 Task: Look for space in Humen, China from 7th July, 2023 to 14th July, 2023 for 1 adult in price range Rs.6000 to Rs.14000. Place can be shared room with 1  bedroom having 1 bed and 1 bathroom. Property type can be house, flat, guest house, hotel. Booking option can be shelf check-in. Required host language is Chinese (Simplified).
Action: Mouse moved to (492, 178)
Screenshot: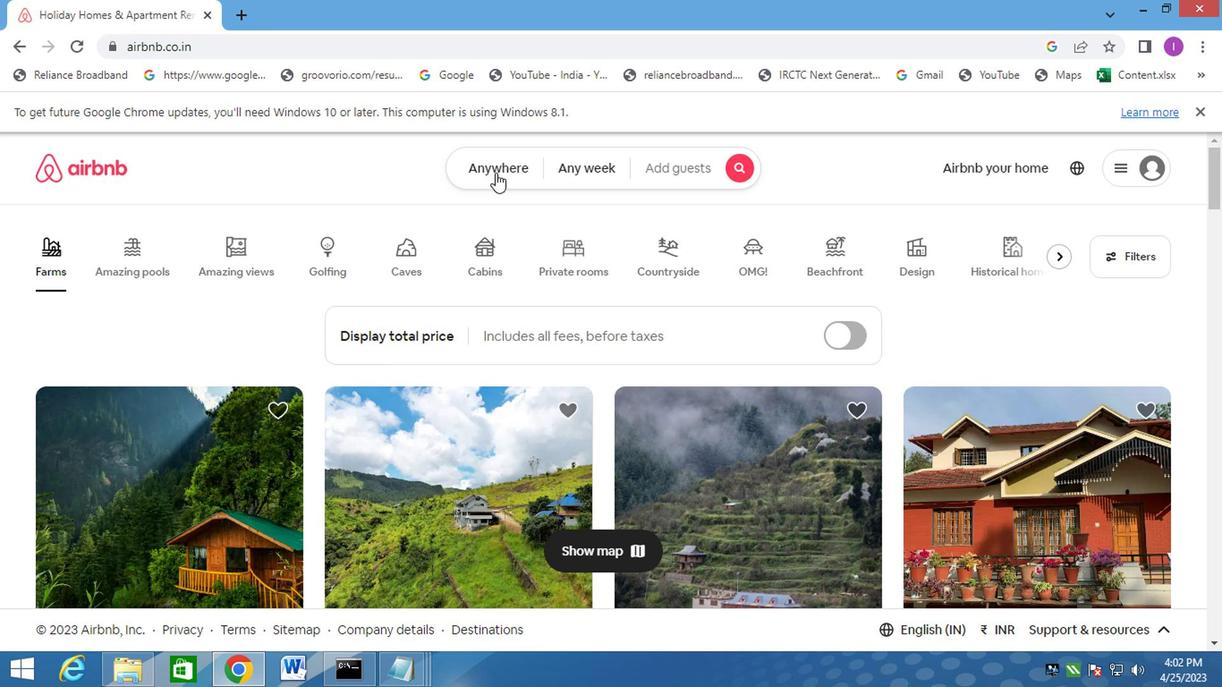 
Action: Mouse pressed left at (492, 178)
Screenshot: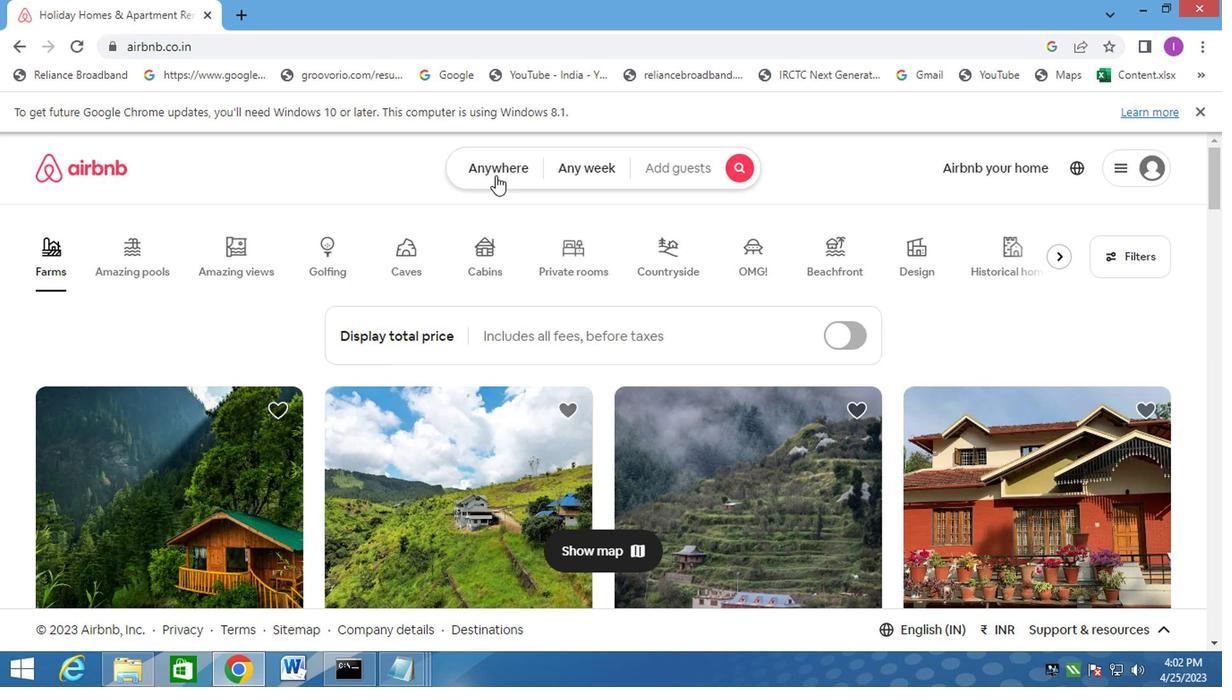 
Action: Mouse moved to (442, 295)
Screenshot: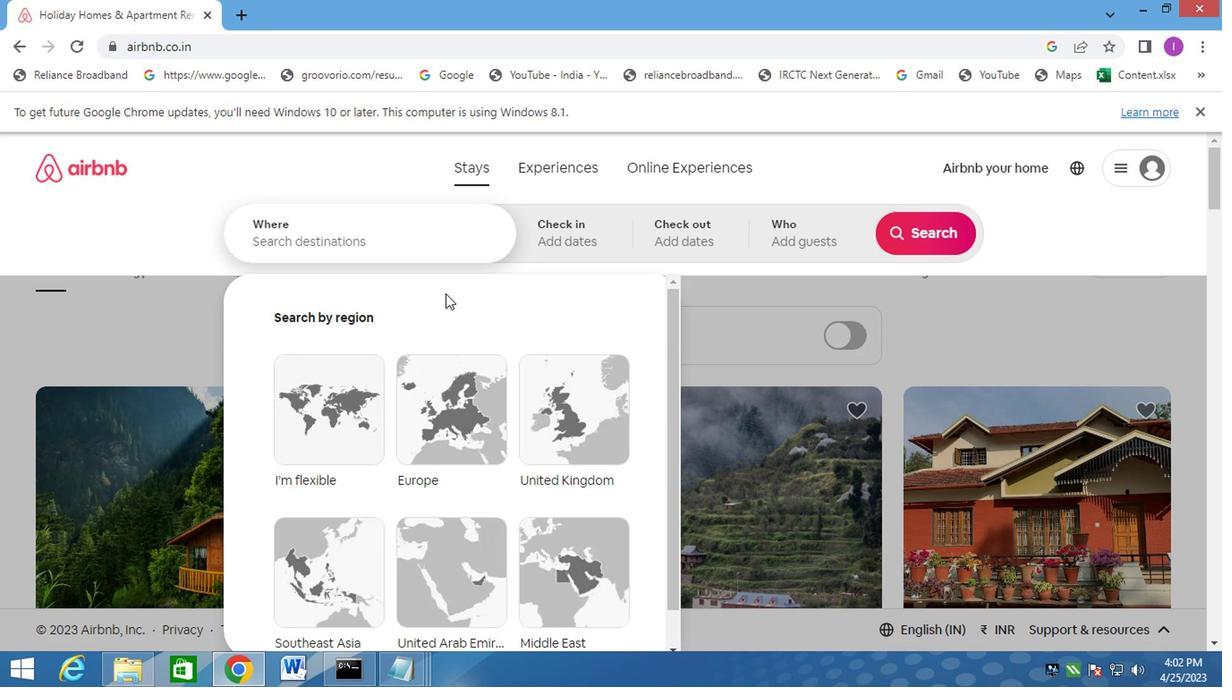 
Action: Key pressed humen
Screenshot: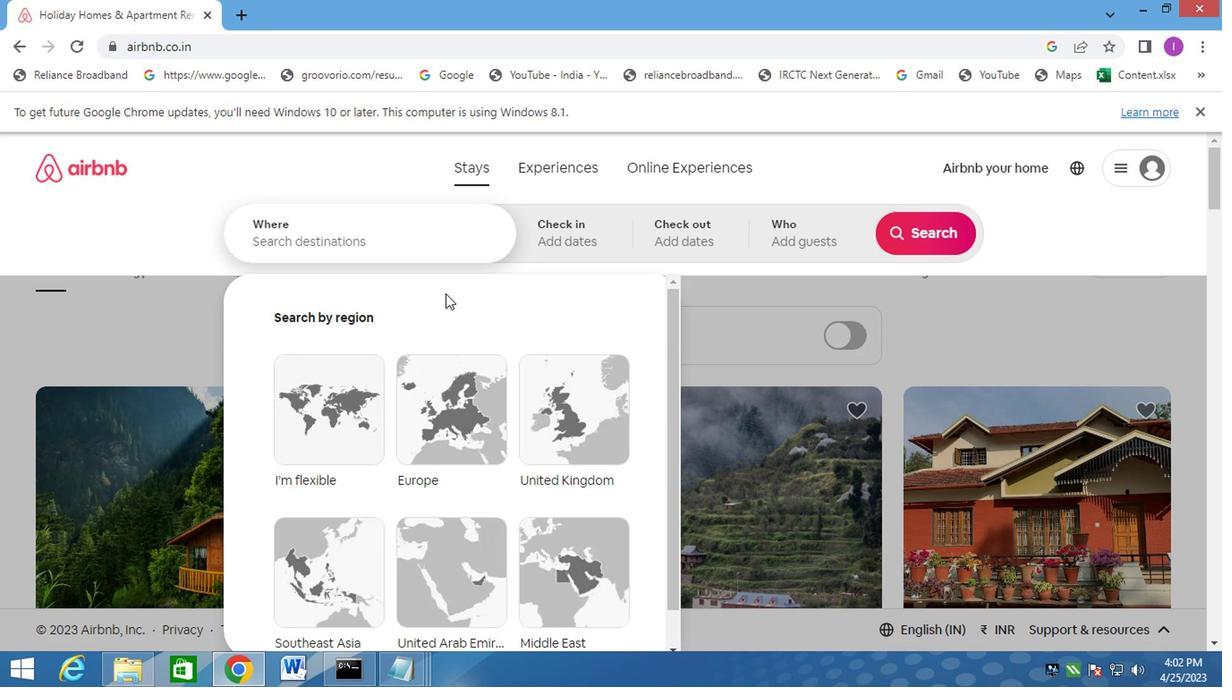 
Action: Mouse moved to (324, 231)
Screenshot: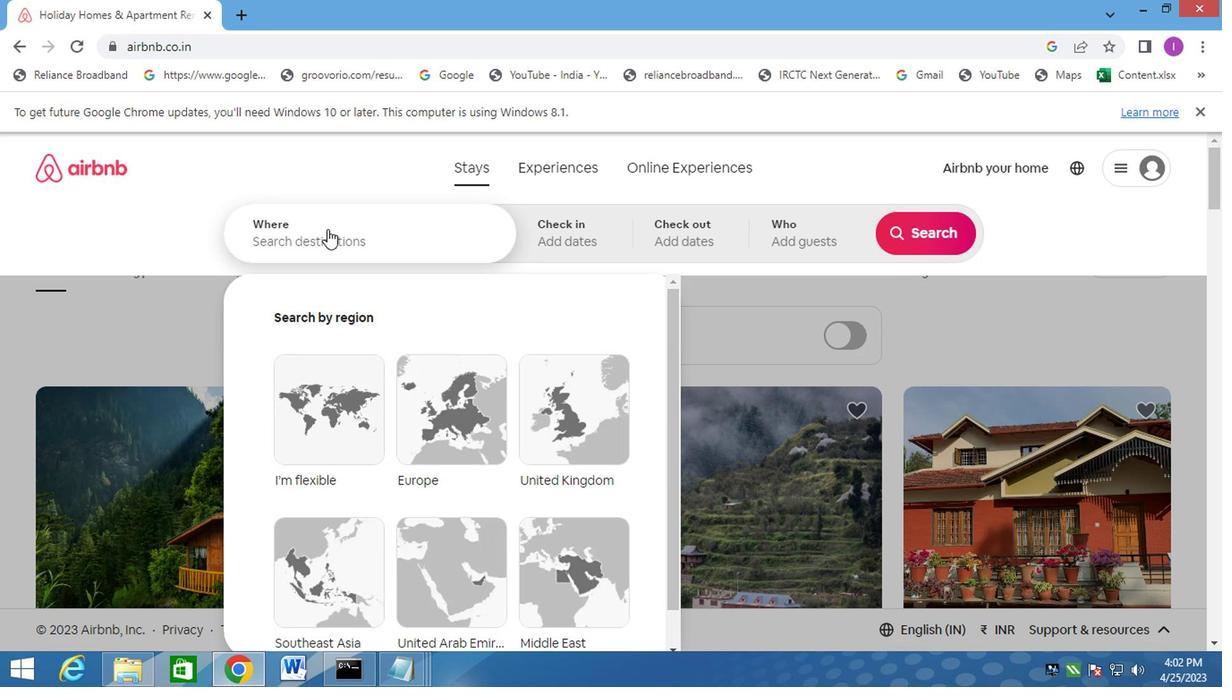 
Action: Mouse pressed left at (324, 231)
Screenshot: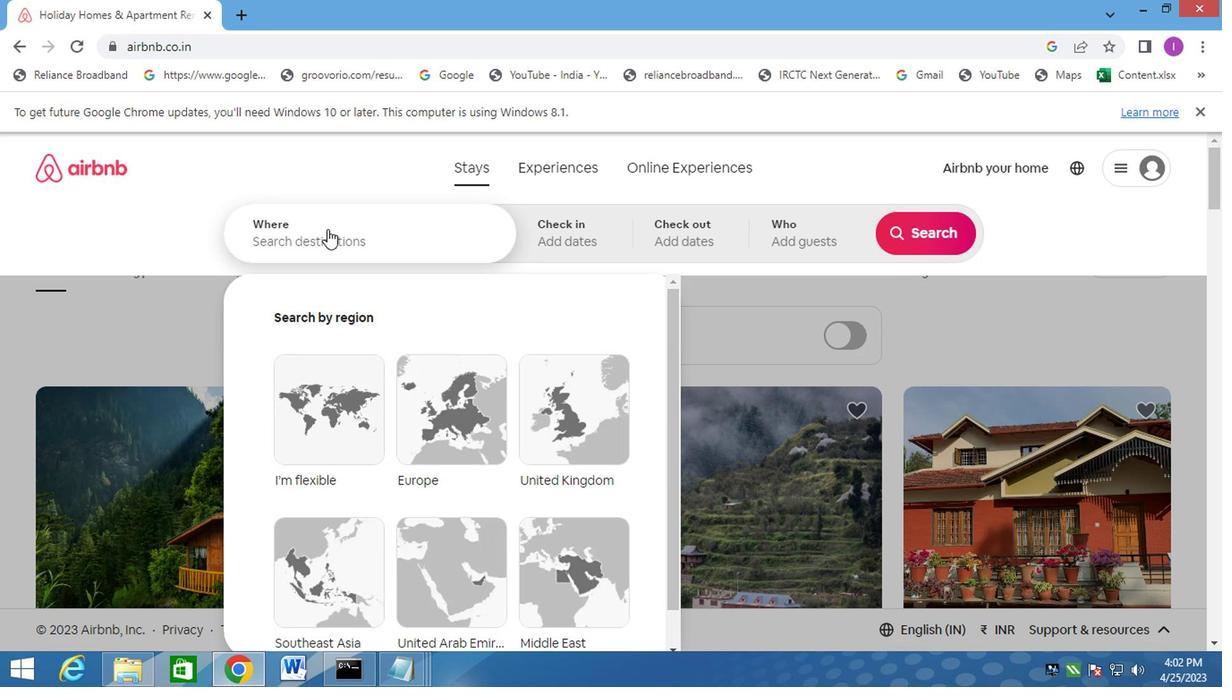 
Action: Mouse moved to (327, 231)
Screenshot: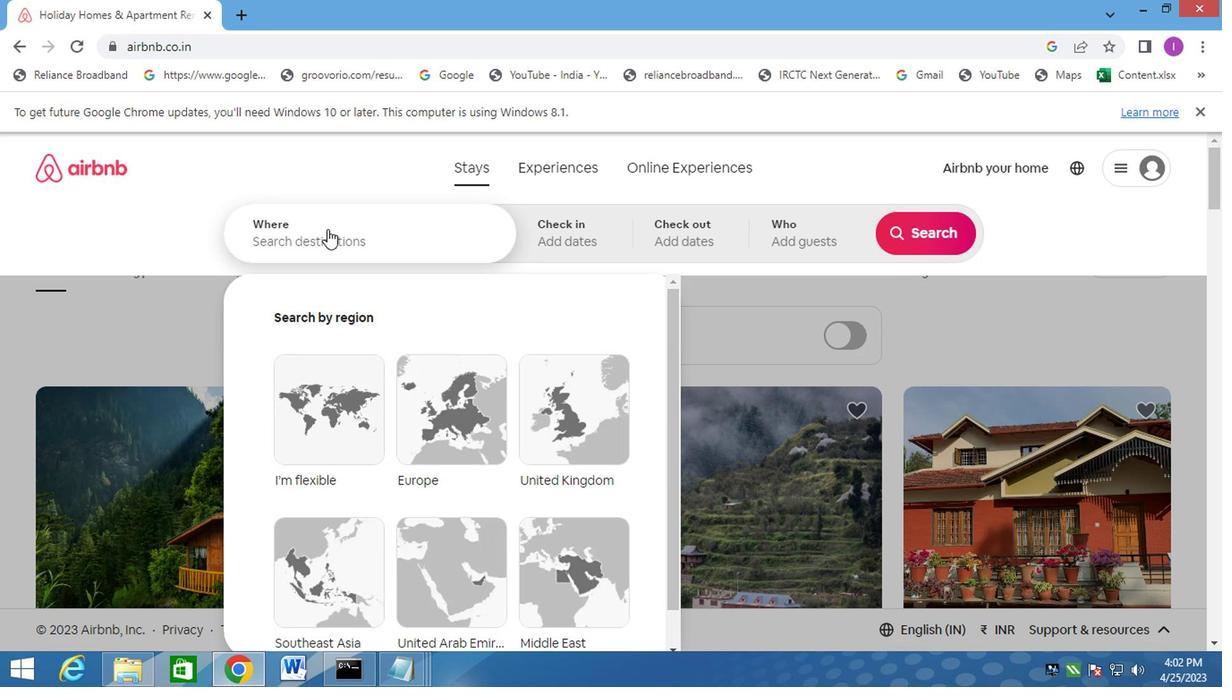 
Action: Key pressed humen
Screenshot: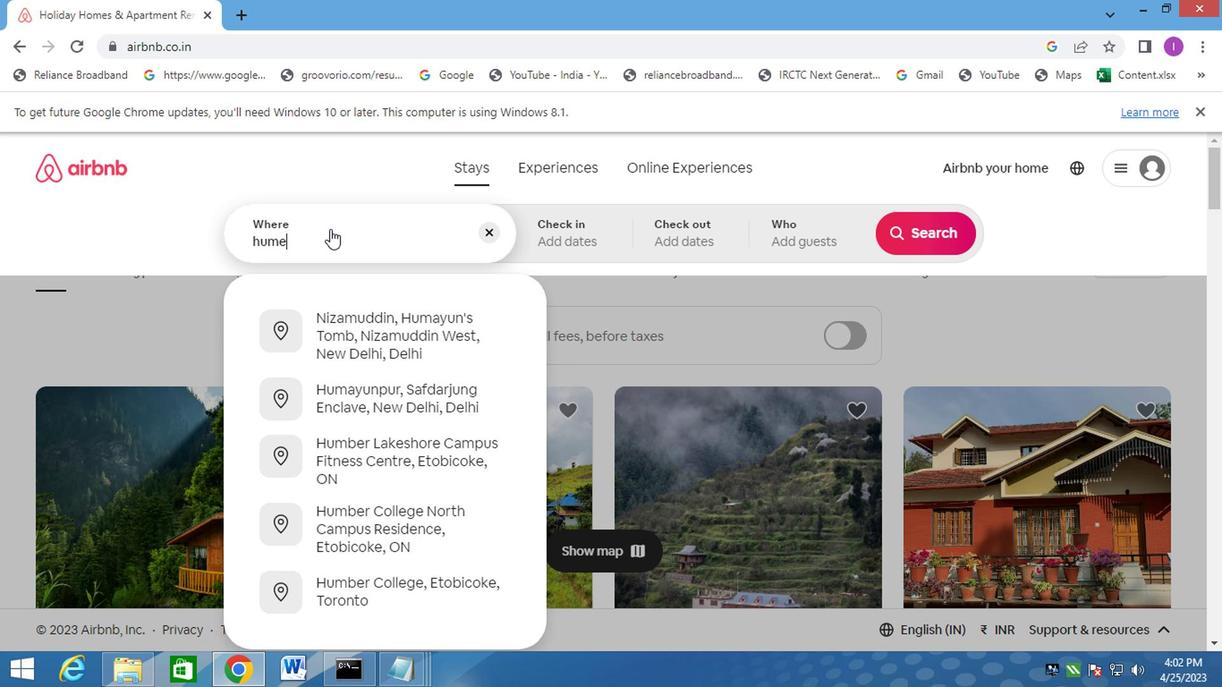 
Action: Mouse moved to (321, 232)
Screenshot: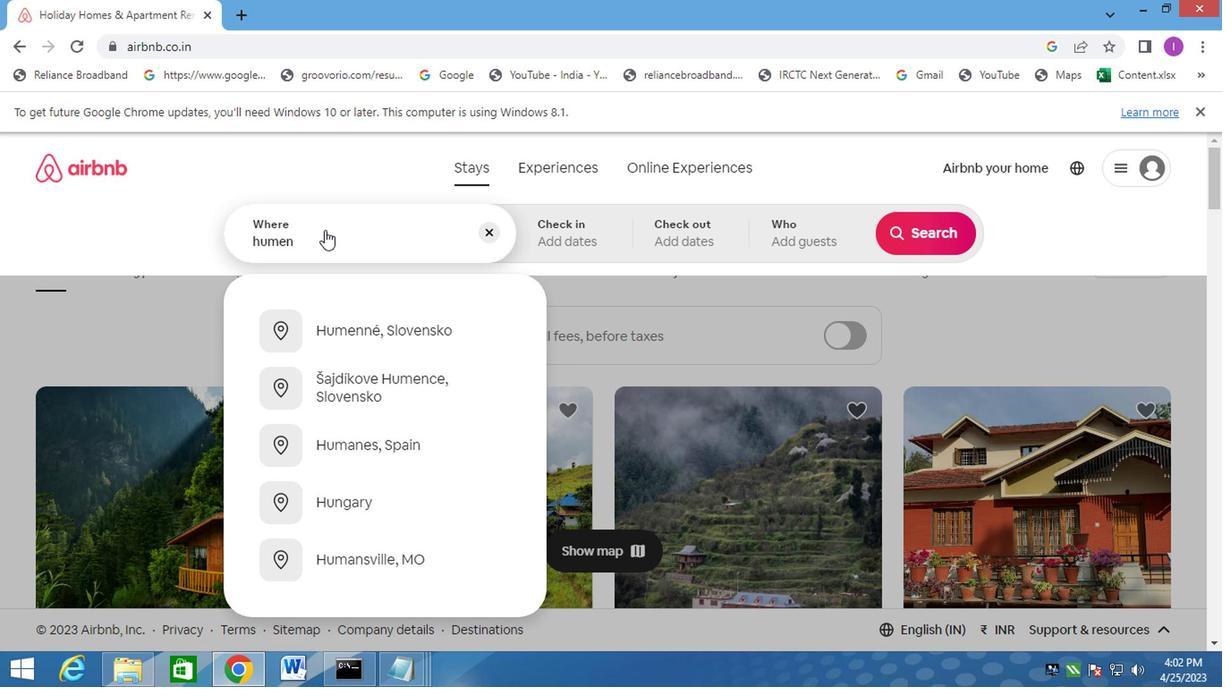 
Action: Key pressed ,china
Screenshot: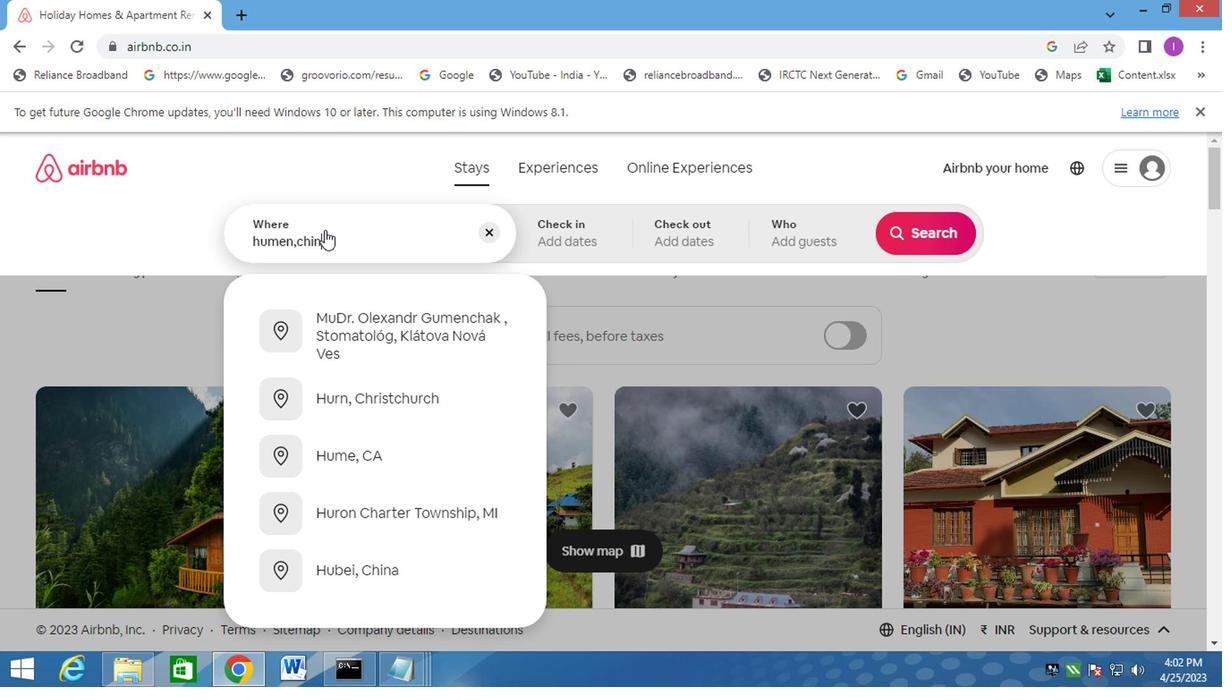 
Action: Mouse moved to (590, 229)
Screenshot: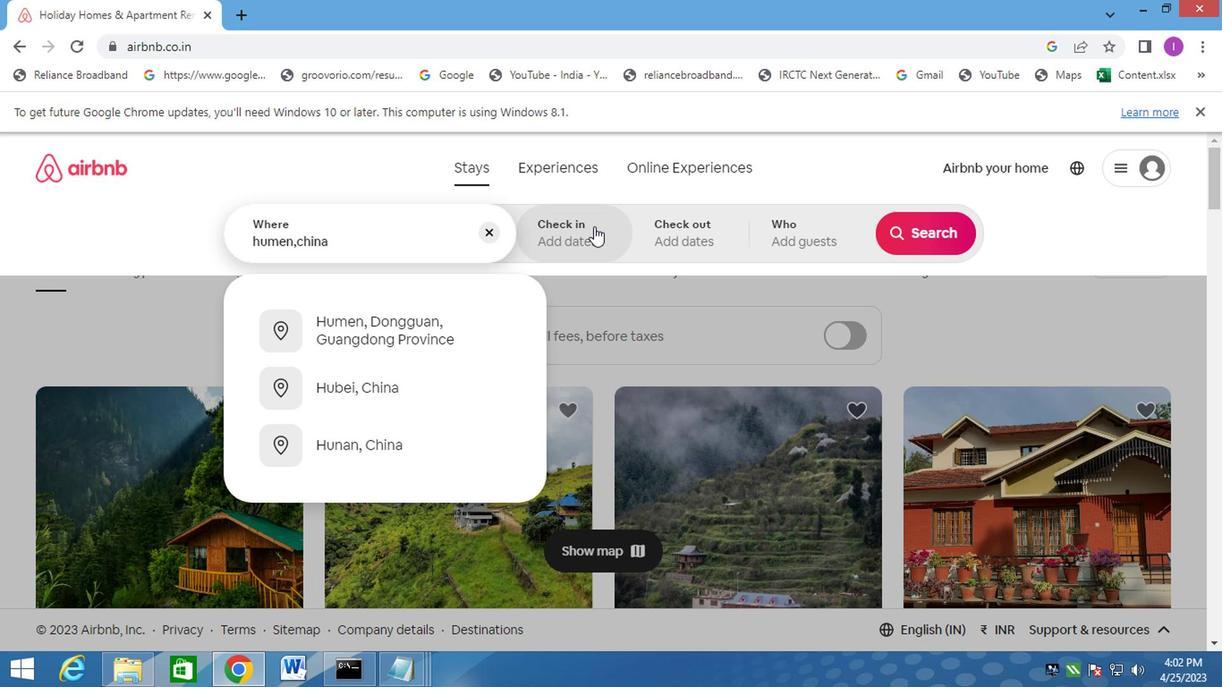 
Action: Mouse pressed left at (590, 229)
Screenshot: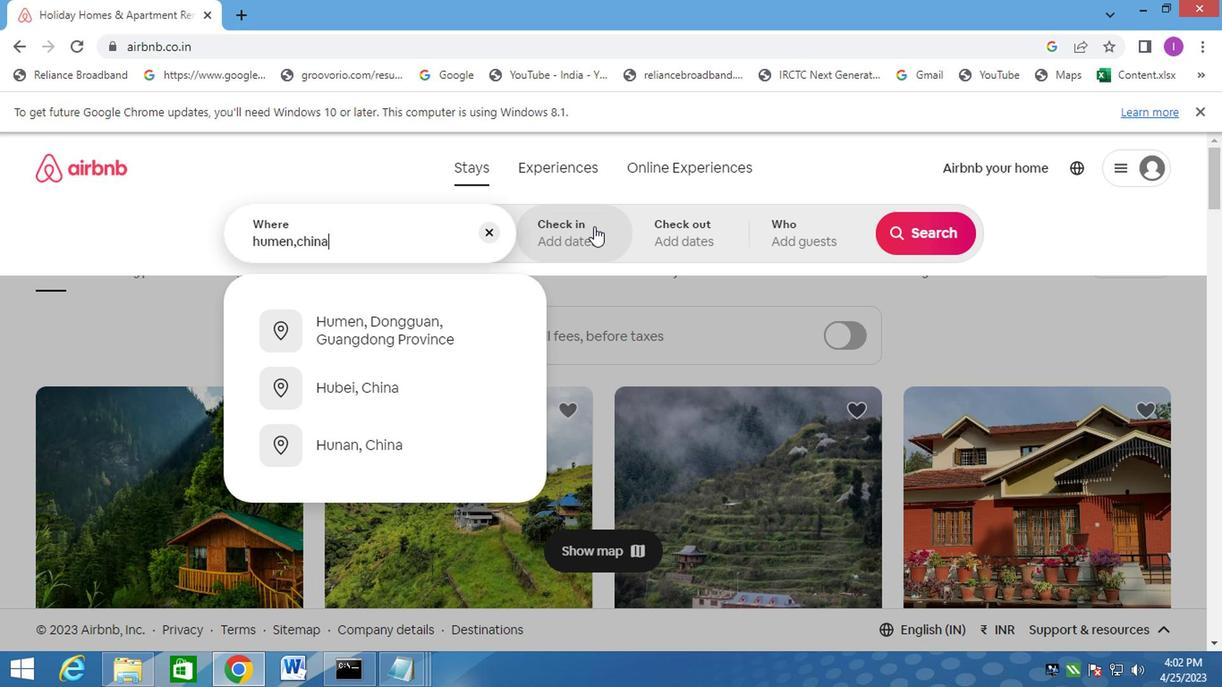 
Action: Mouse moved to (910, 376)
Screenshot: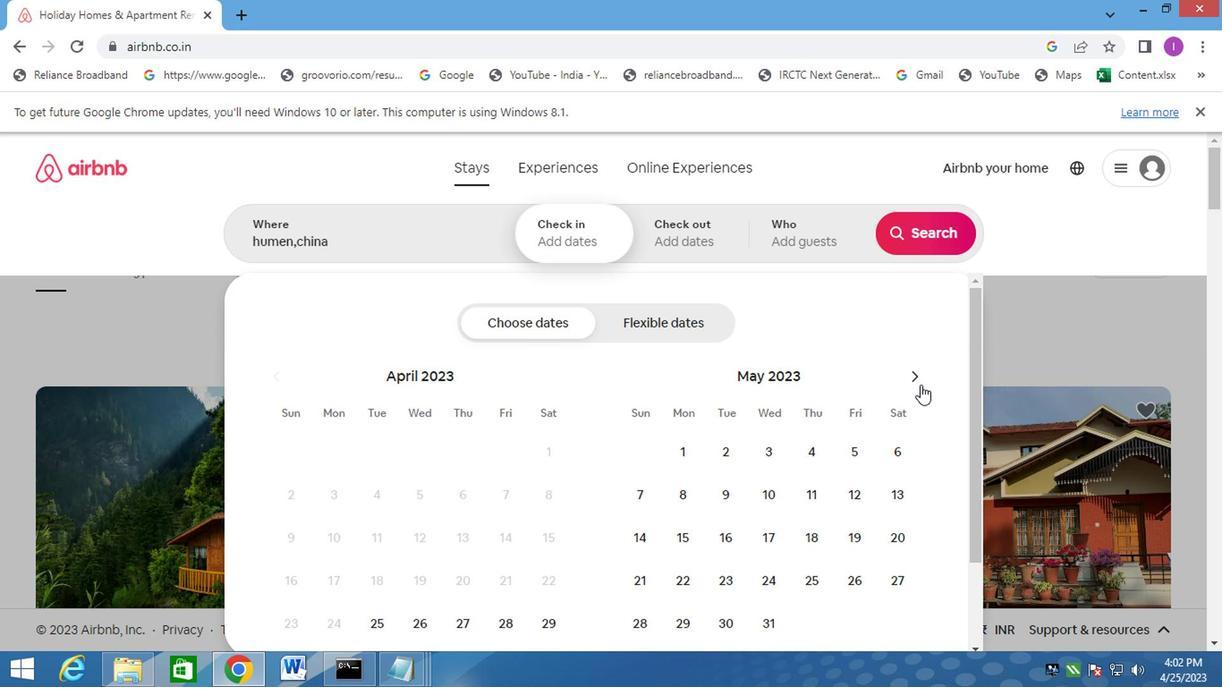 
Action: Mouse pressed left at (910, 376)
Screenshot: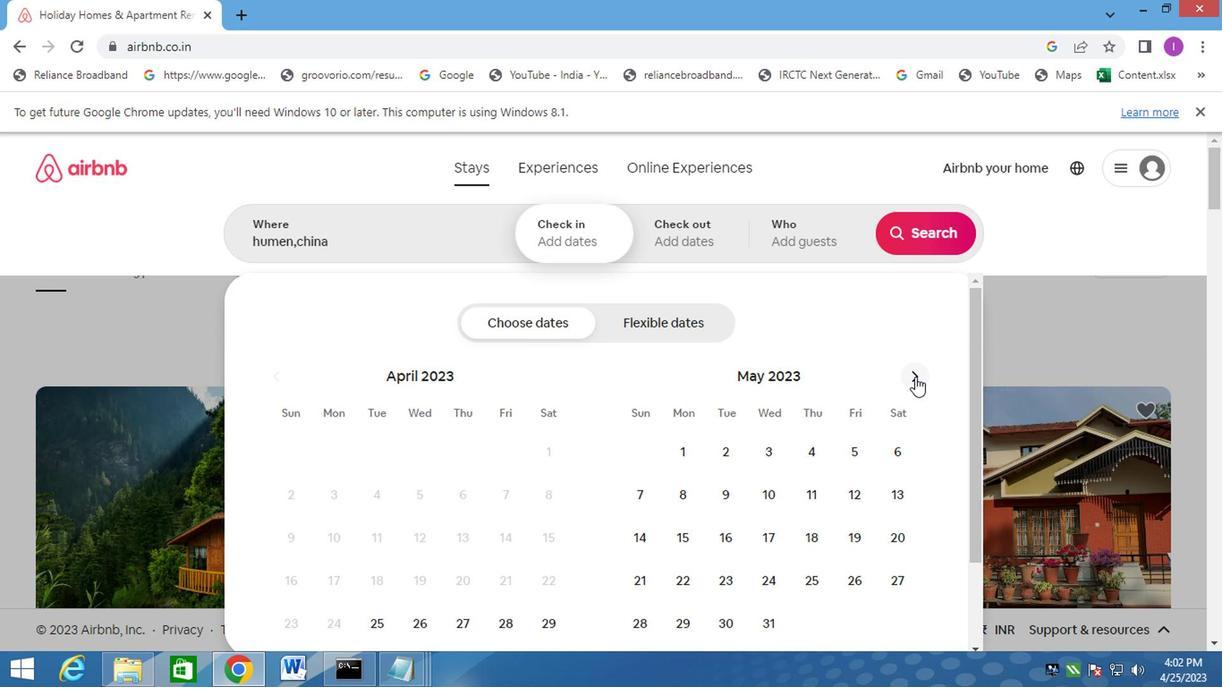 
Action: Mouse moved to (910, 376)
Screenshot: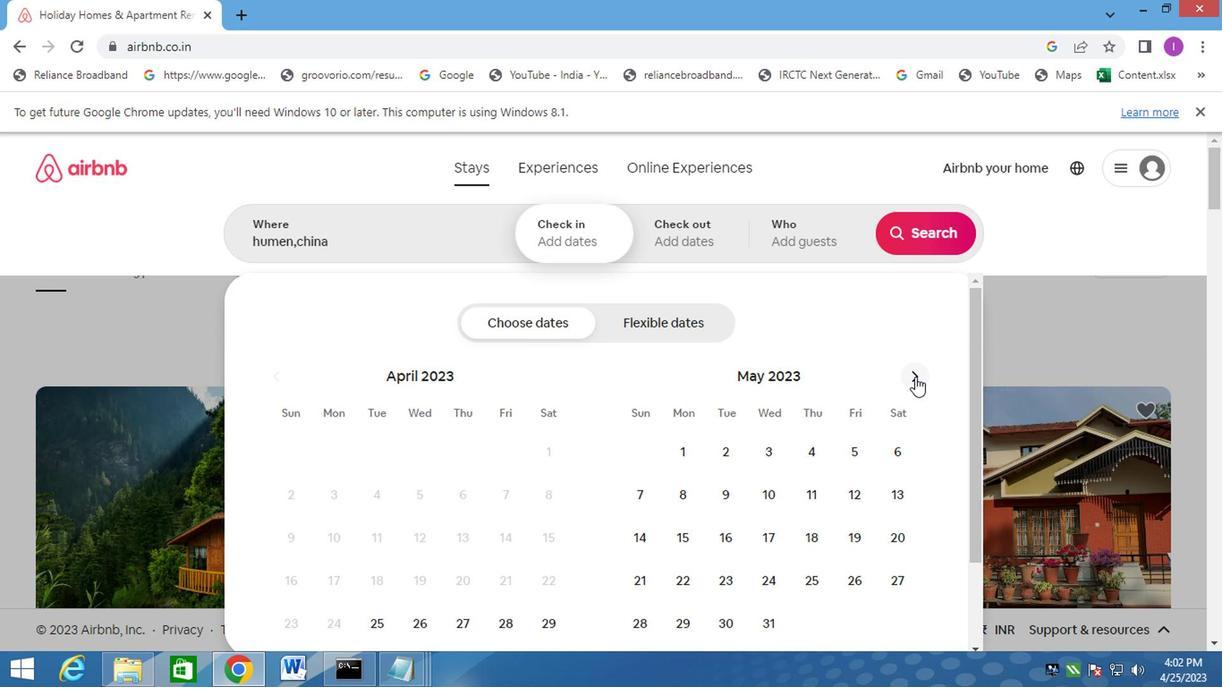 
Action: Mouse pressed left at (910, 376)
Screenshot: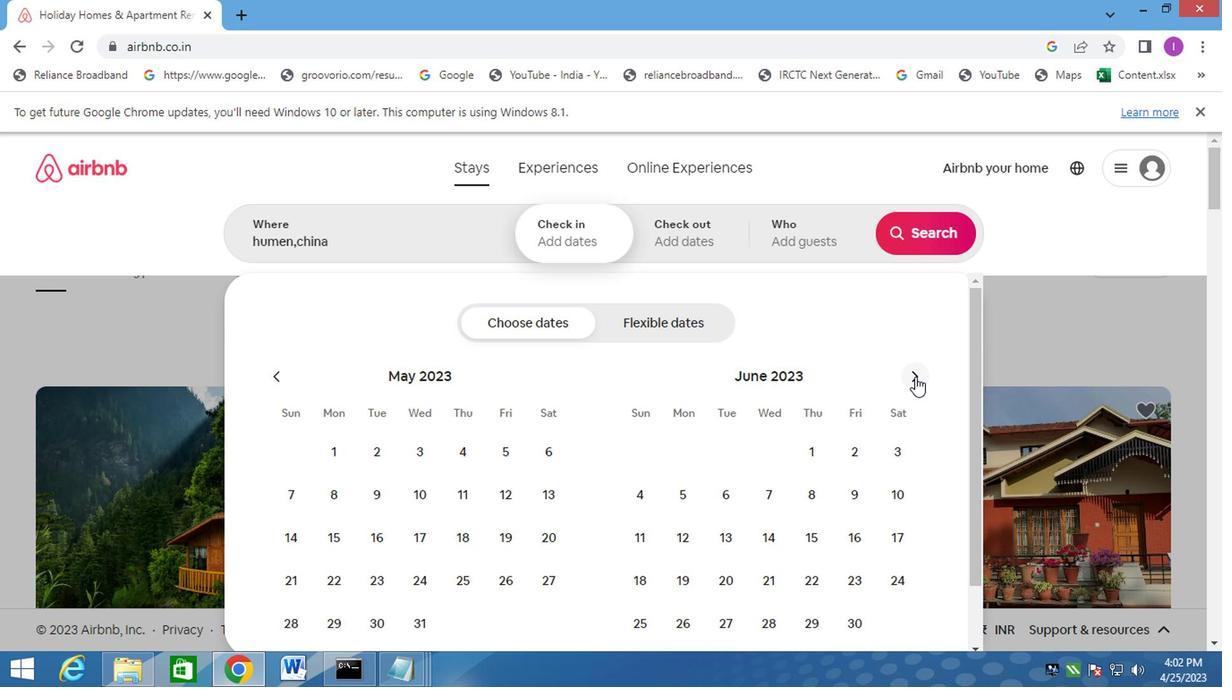 
Action: Mouse moved to (863, 491)
Screenshot: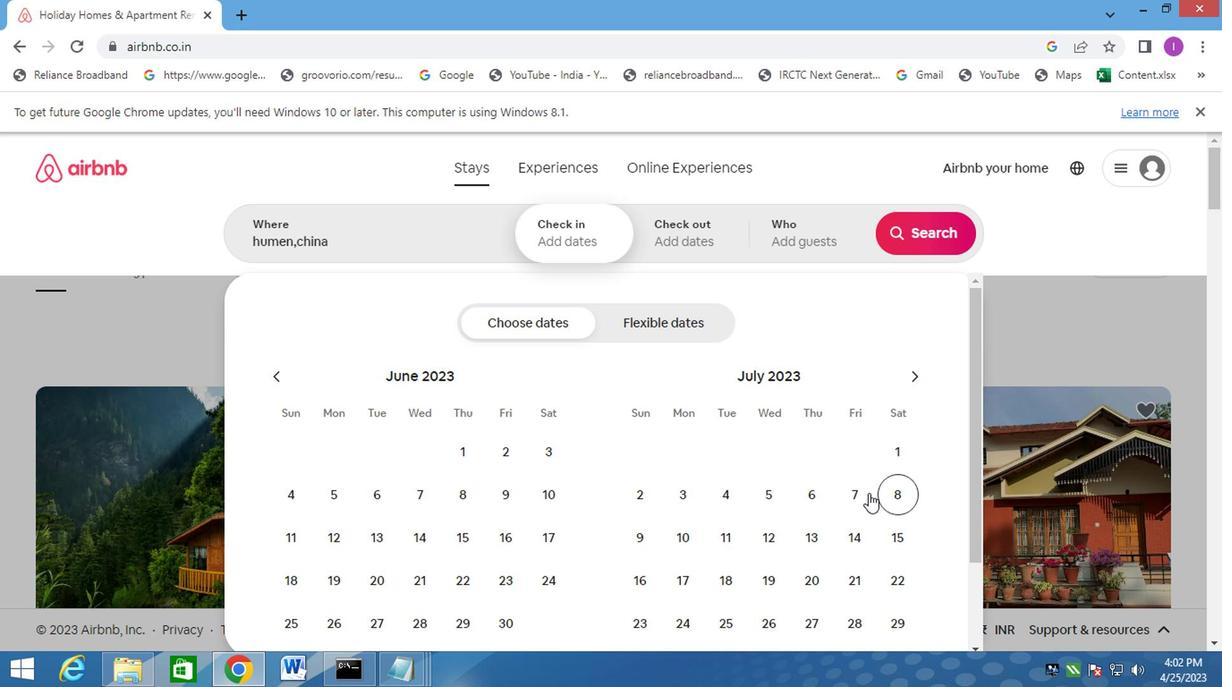 
Action: Mouse pressed left at (863, 491)
Screenshot: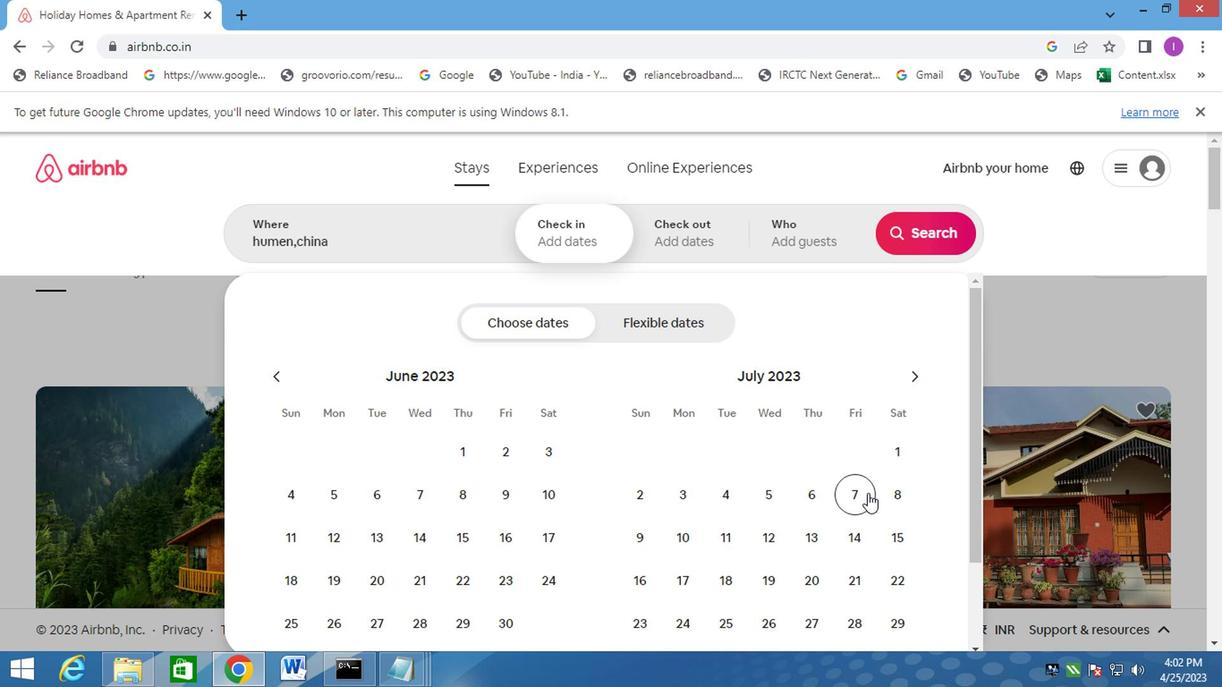 
Action: Mouse moved to (854, 535)
Screenshot: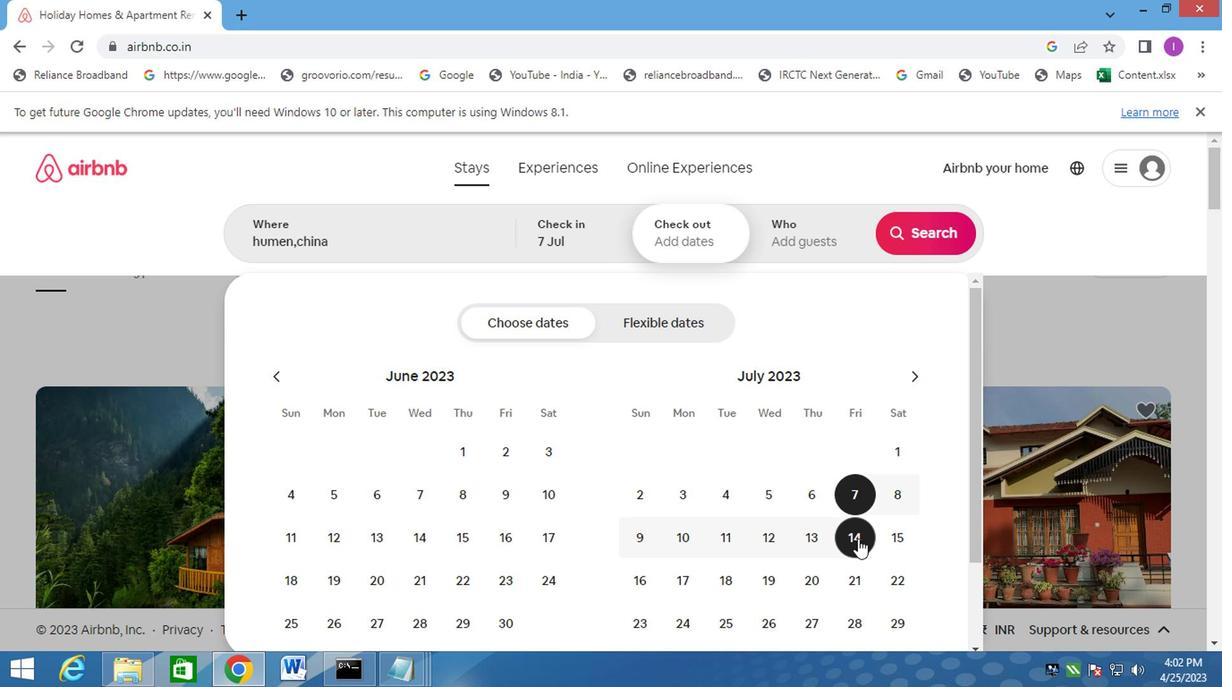 
Action: Mouse pressed left at (854, 535)
Screenshot: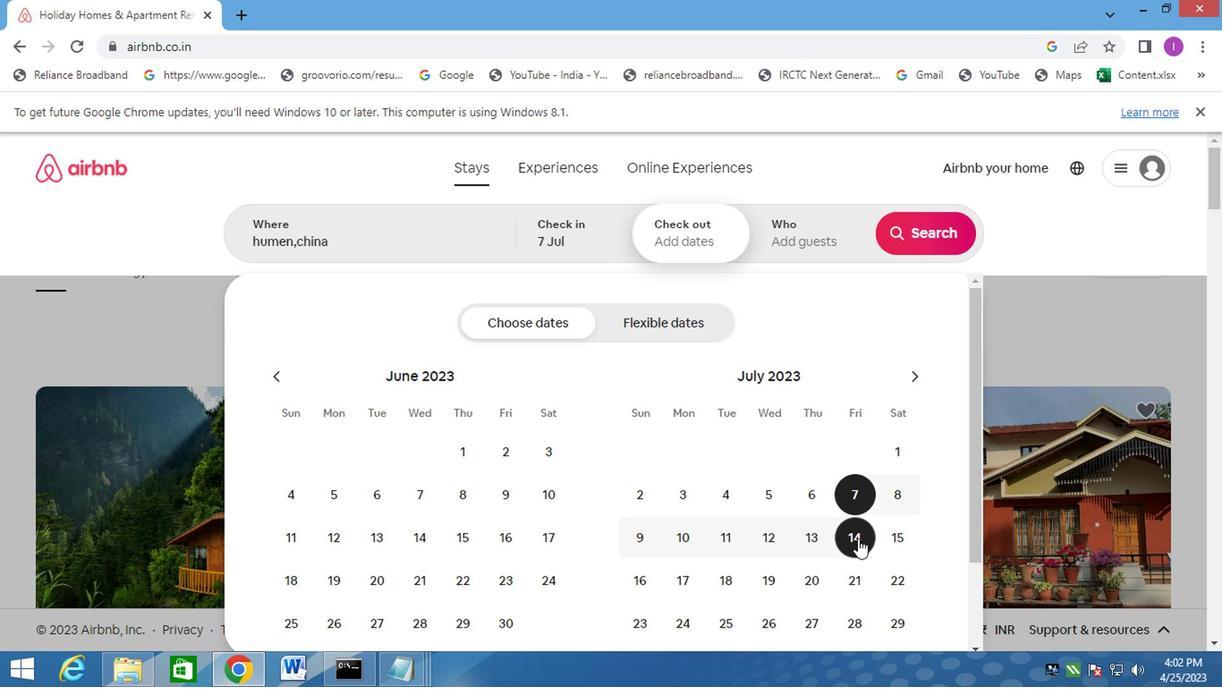 
Action: Mouse moved to (851, 231)
Screenshot: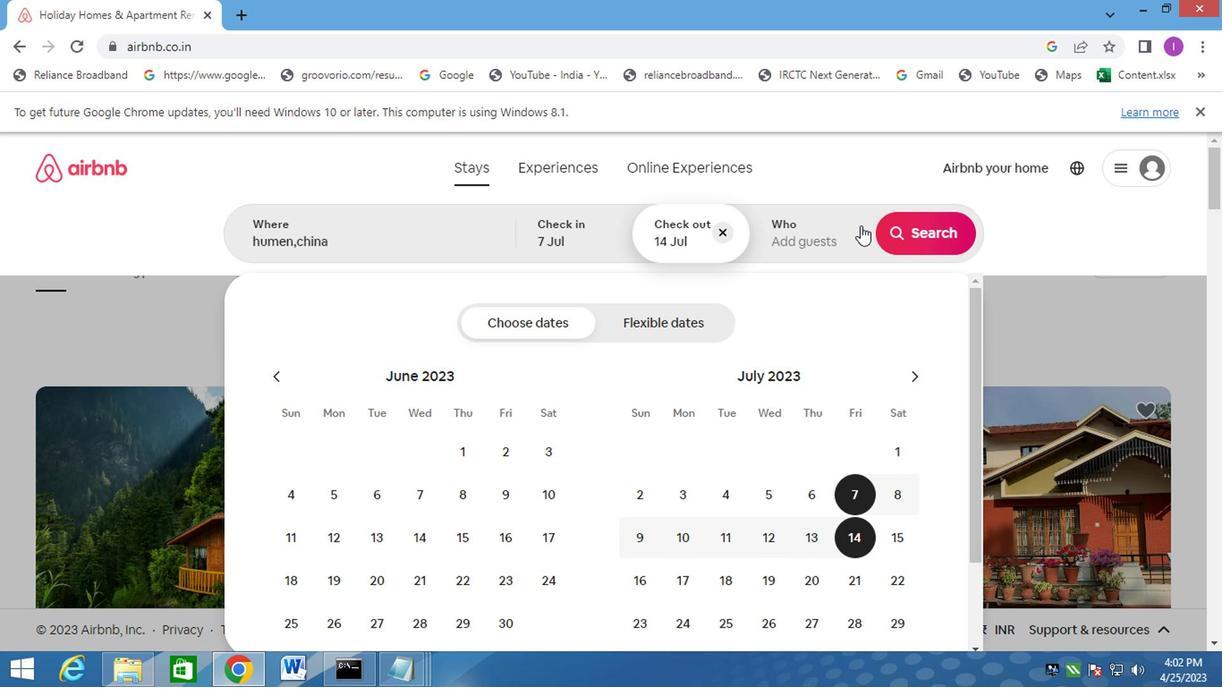 
Action: Mouse pressed left at (851, 231)
Screenshot: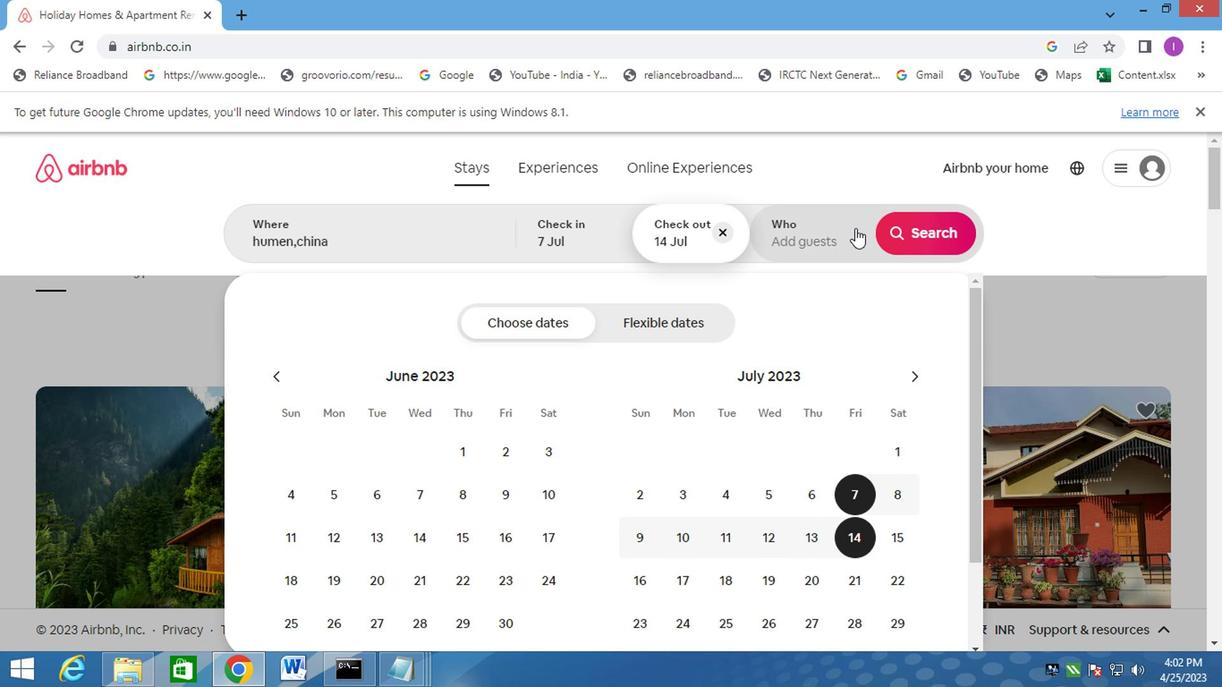 
Action: Mouse moved to (927, 327)
Screenshot: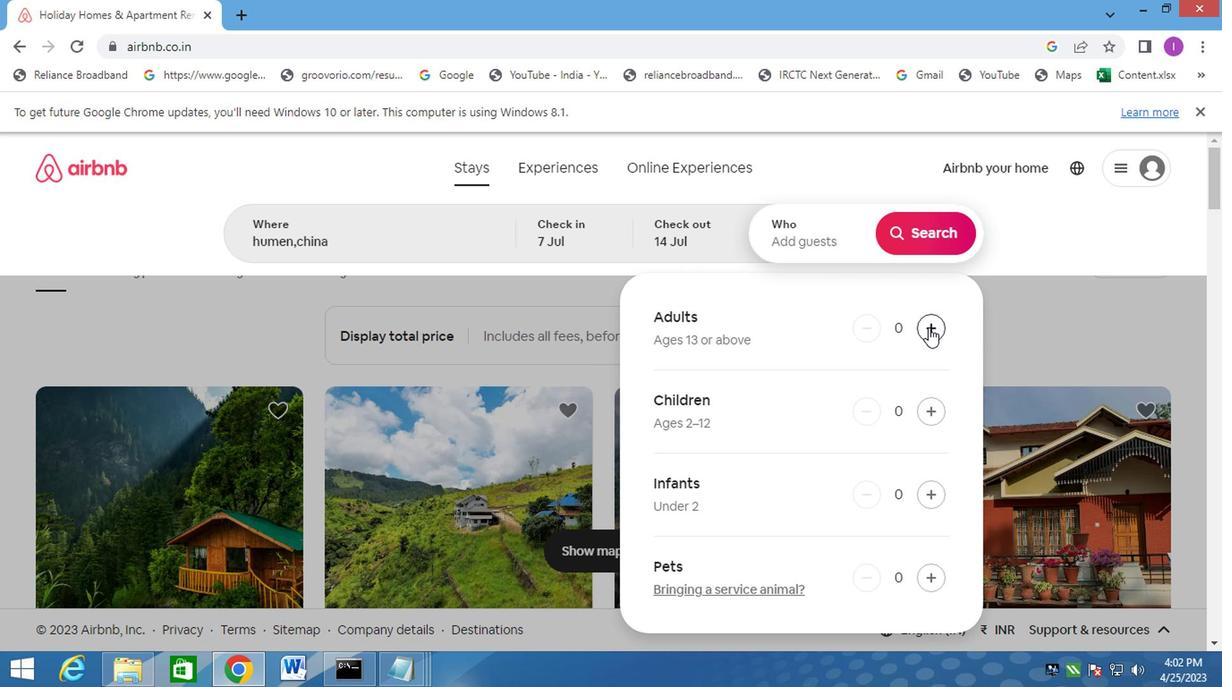 
Action: Mouse pressed left at (927, 327)
Screenshot: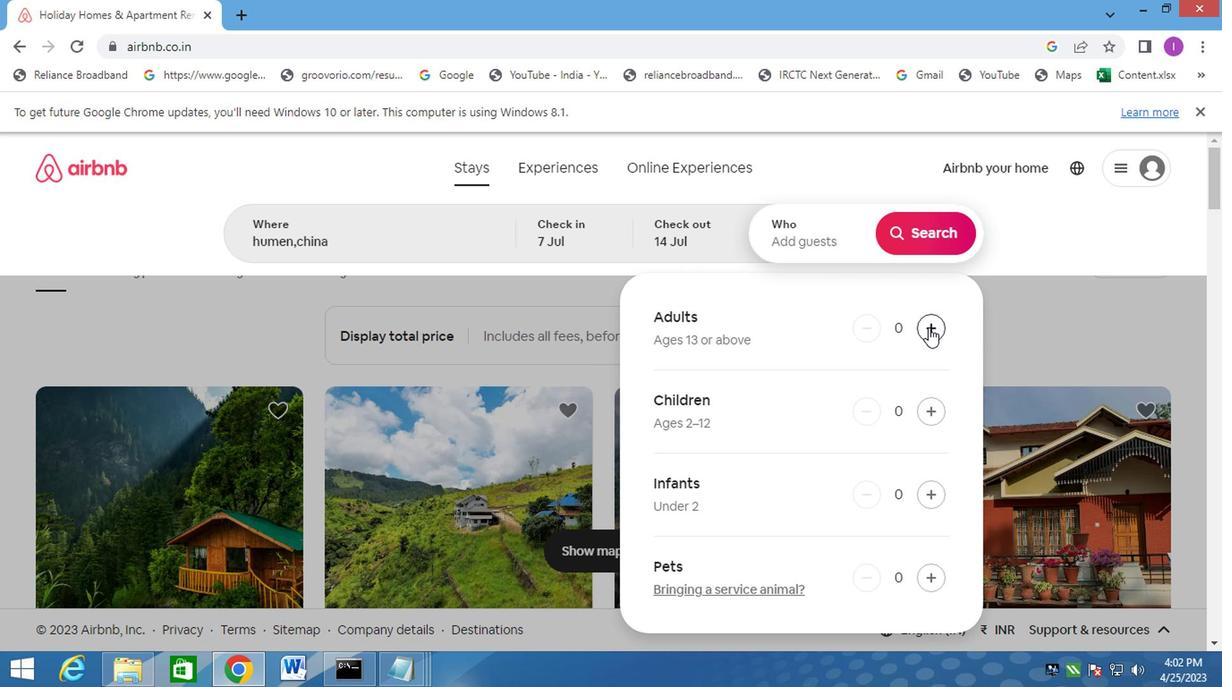 
Action: Mouse moved to (932, 227)
Screenshot: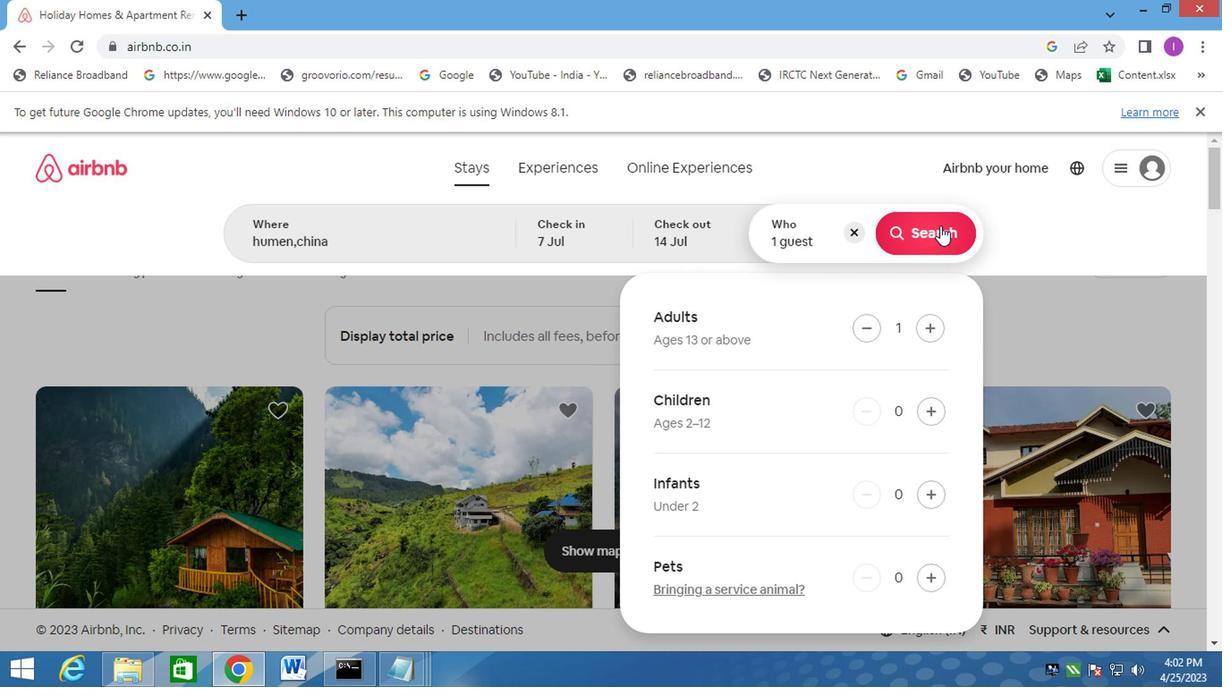 
Action: Mouse pressed left at (932, 227)
Screenshot: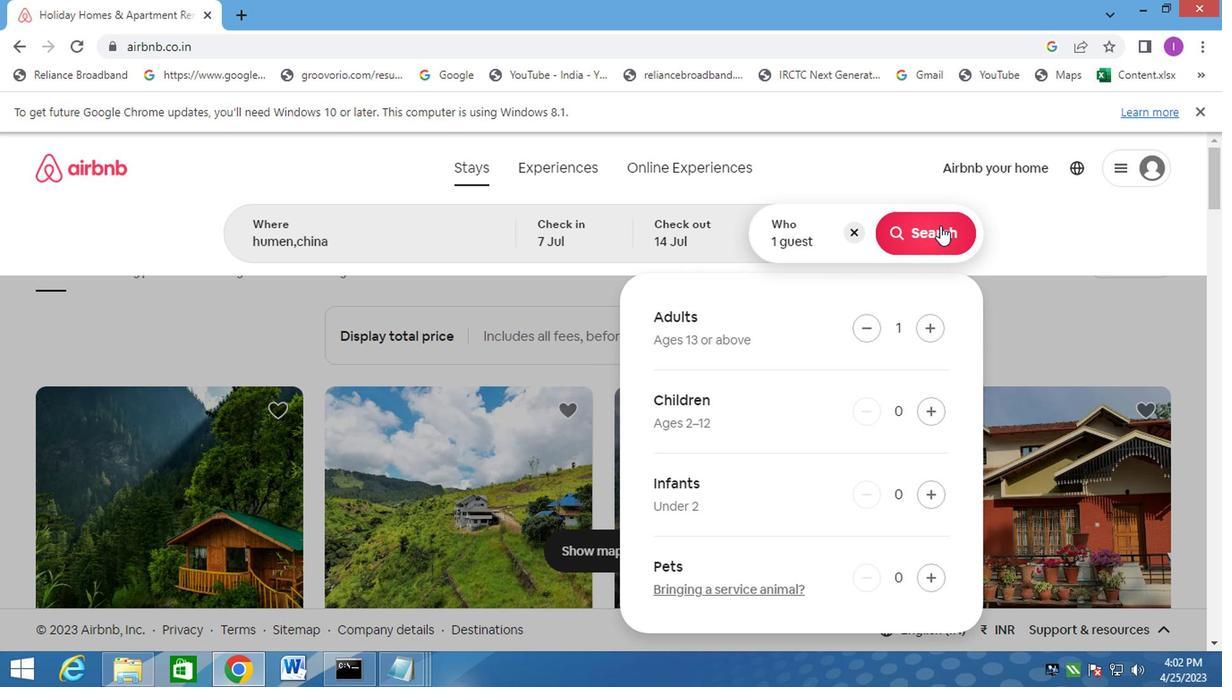 
Action: Mouse moved to (1152, 243)
Screenshot: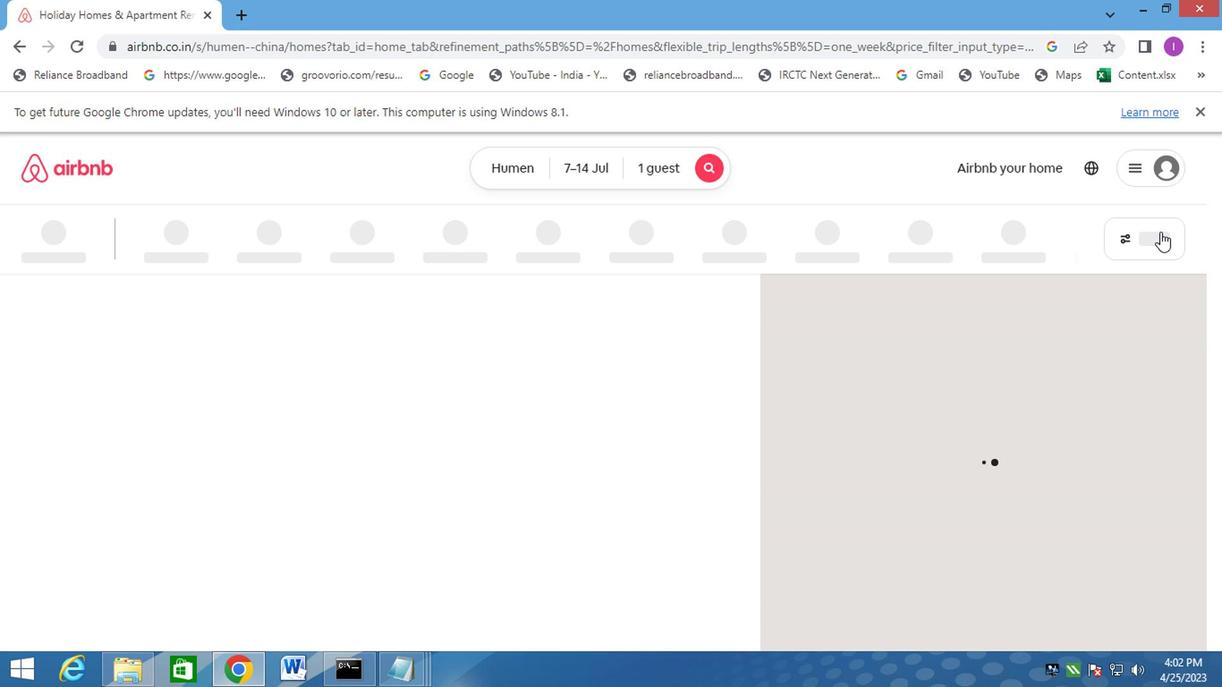 
Action: Mouse pressed left at (1152, 243)
Screenshot: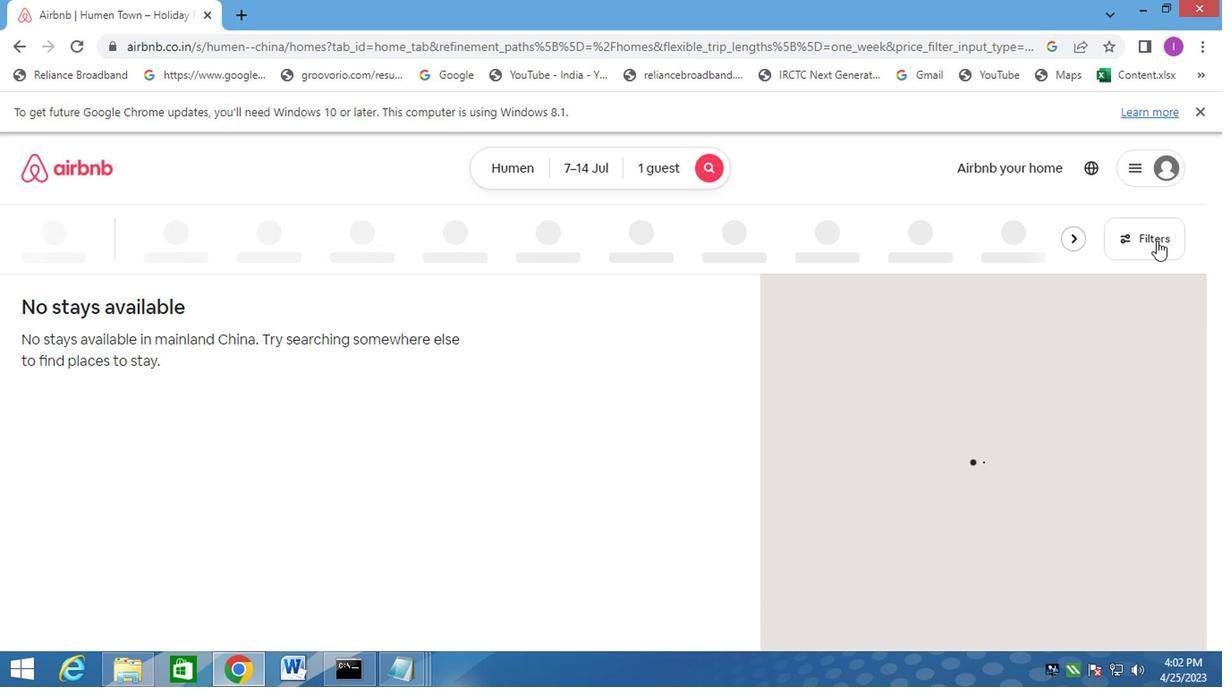 
Action: Mouse moved to (380, 353)
Screenshot: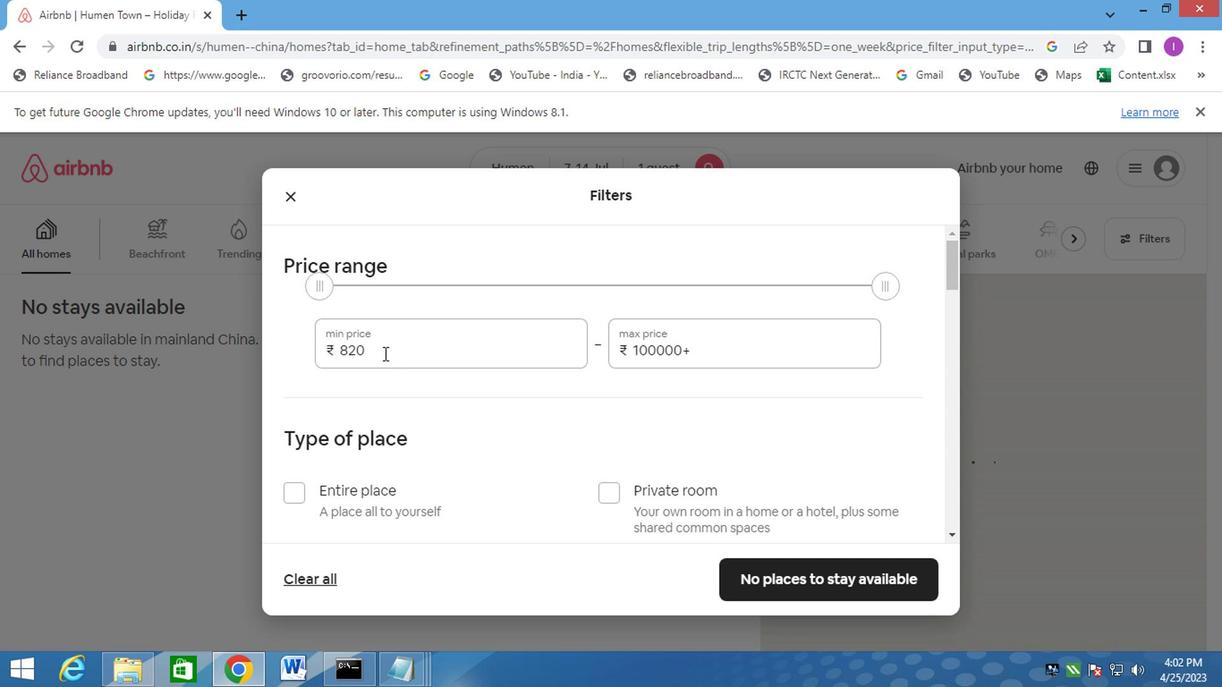 
Action: Mouse pressed left at (380, 353)
Screenshot: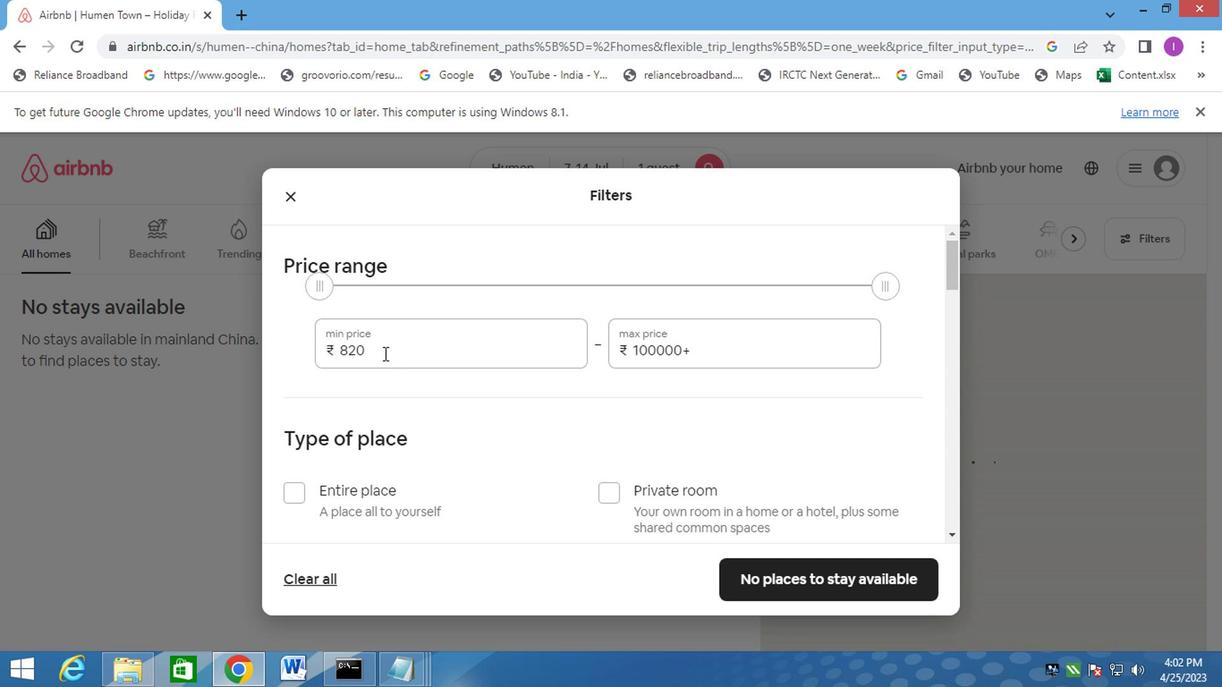 
Action: Mouse moved to (400, 351)
Screenshot: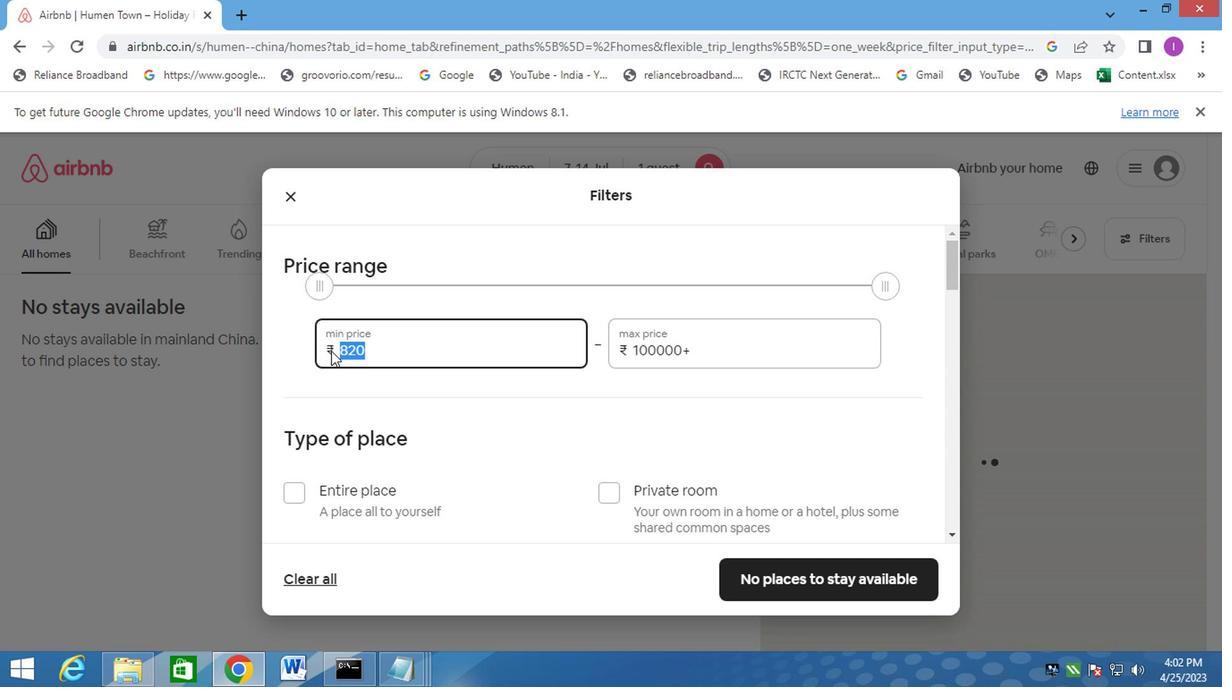 
Action: Key pressed 6000
Screenshot: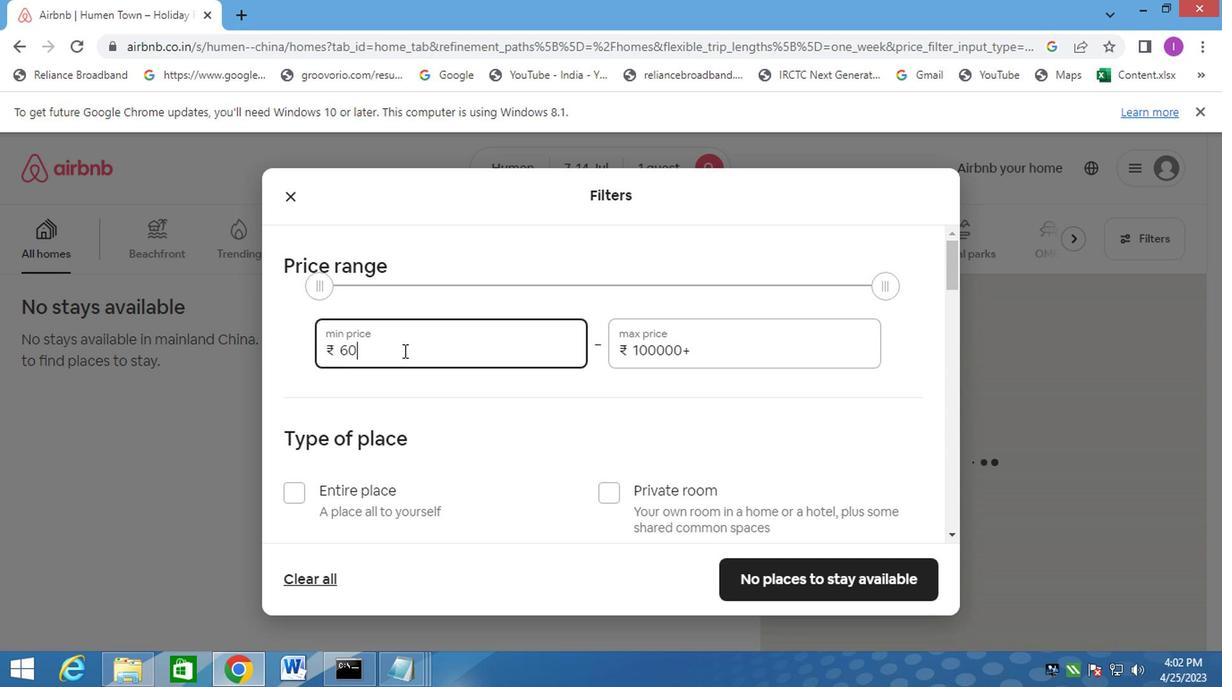 
Action: Mouse moved to (708, 352)
Screenshot: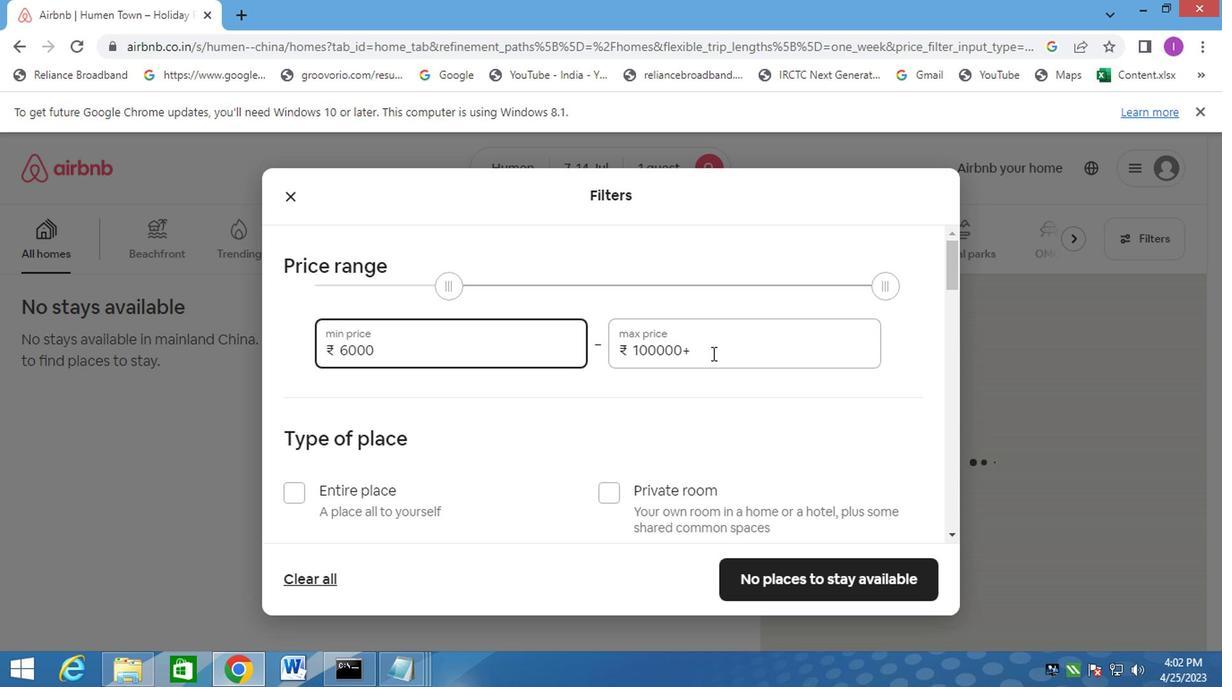
Action: Mouse pressed left at (708, 352)
Screenshot: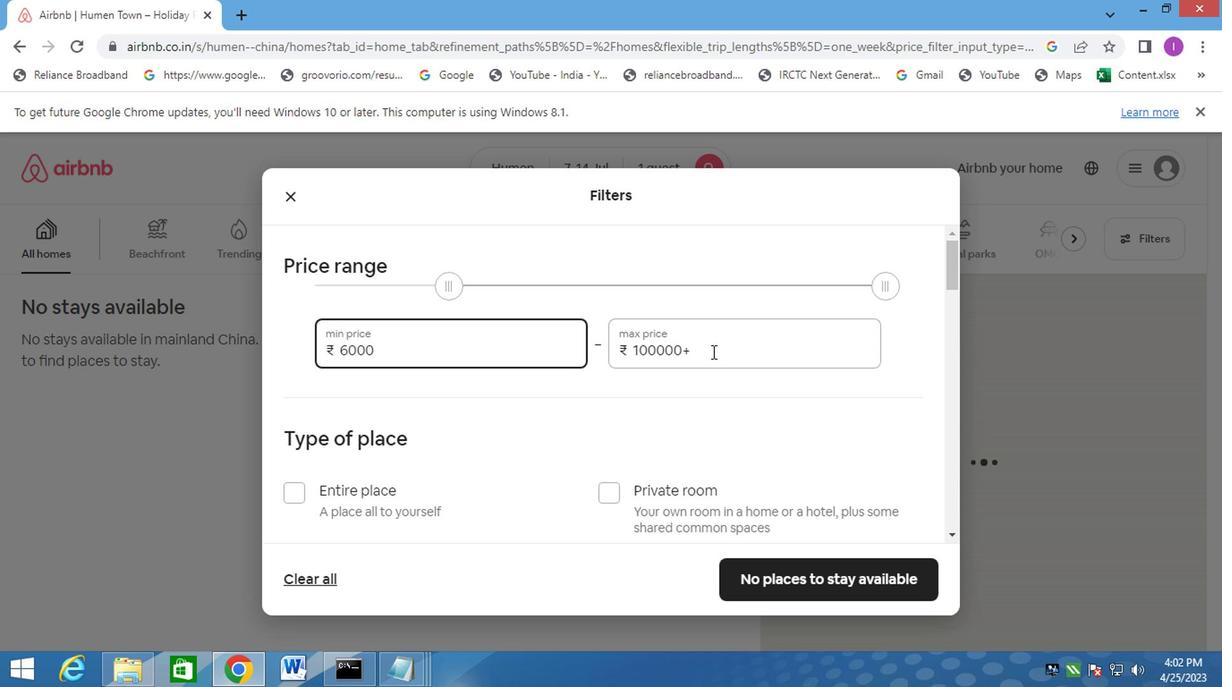 
Action: Mouse moved to (666, 369)
Screenshot: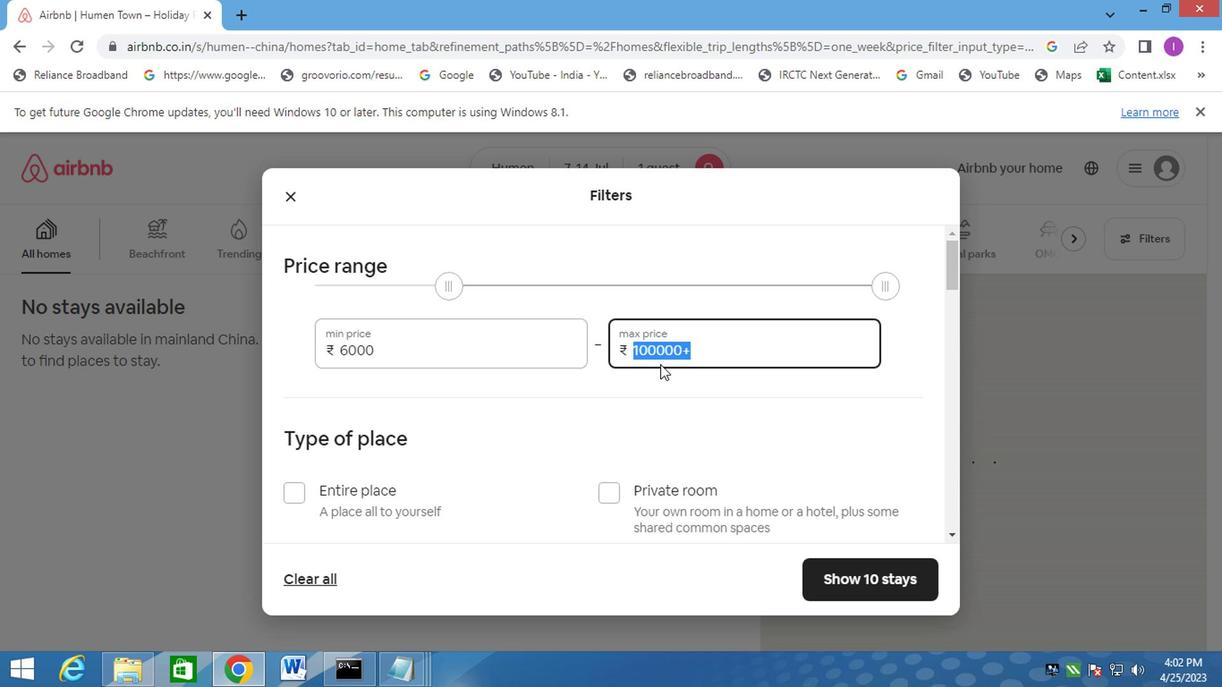 
Action: Key pressed 14000
Screenshot: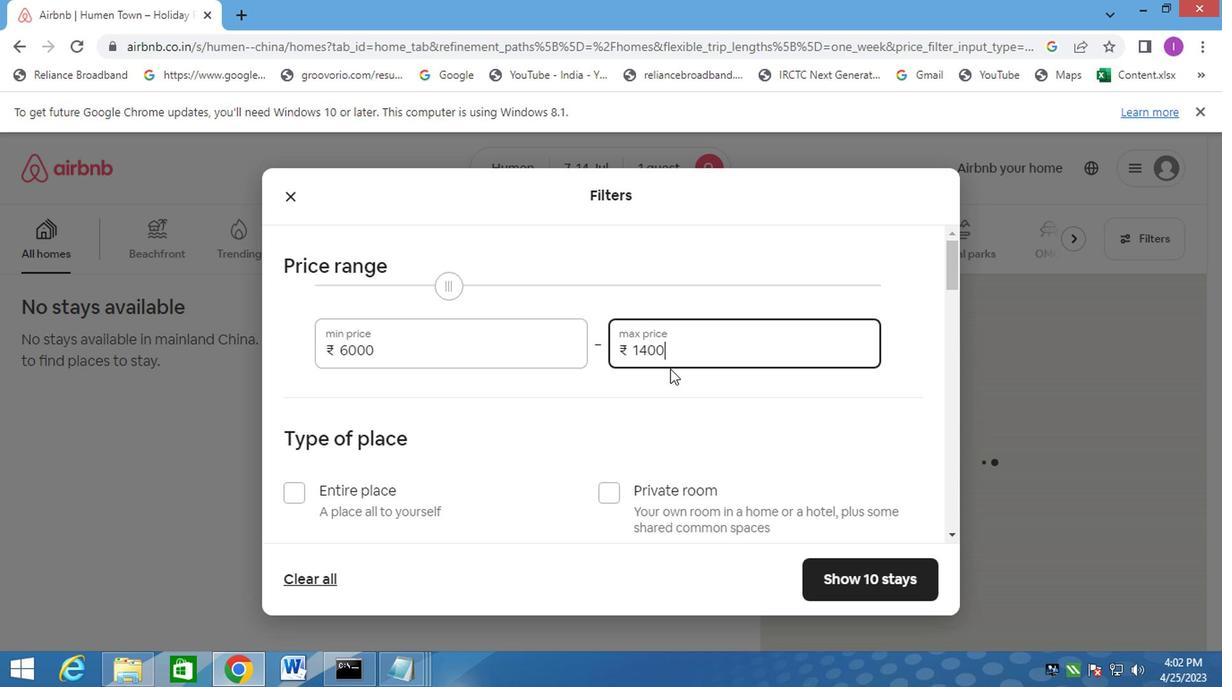 
Action: Mouse moved to (467, 514)
Screenshot: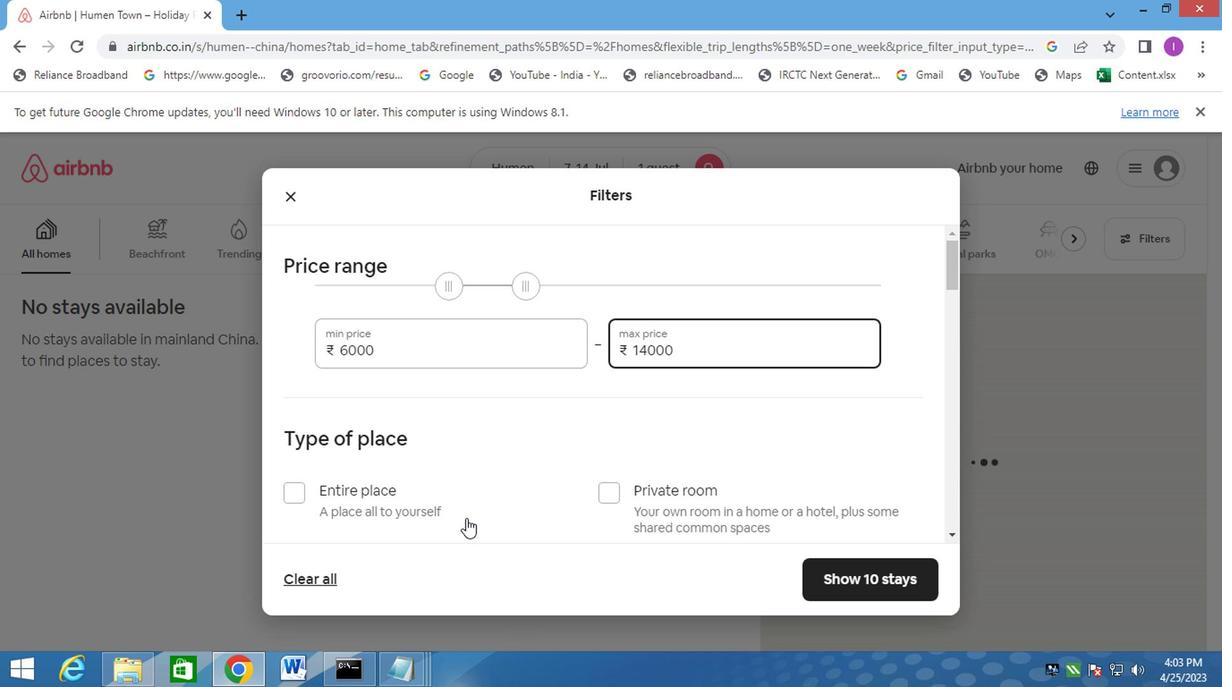 
Action: Mouse scrolled (467, 514) with delta (0, 0)
Screenshot: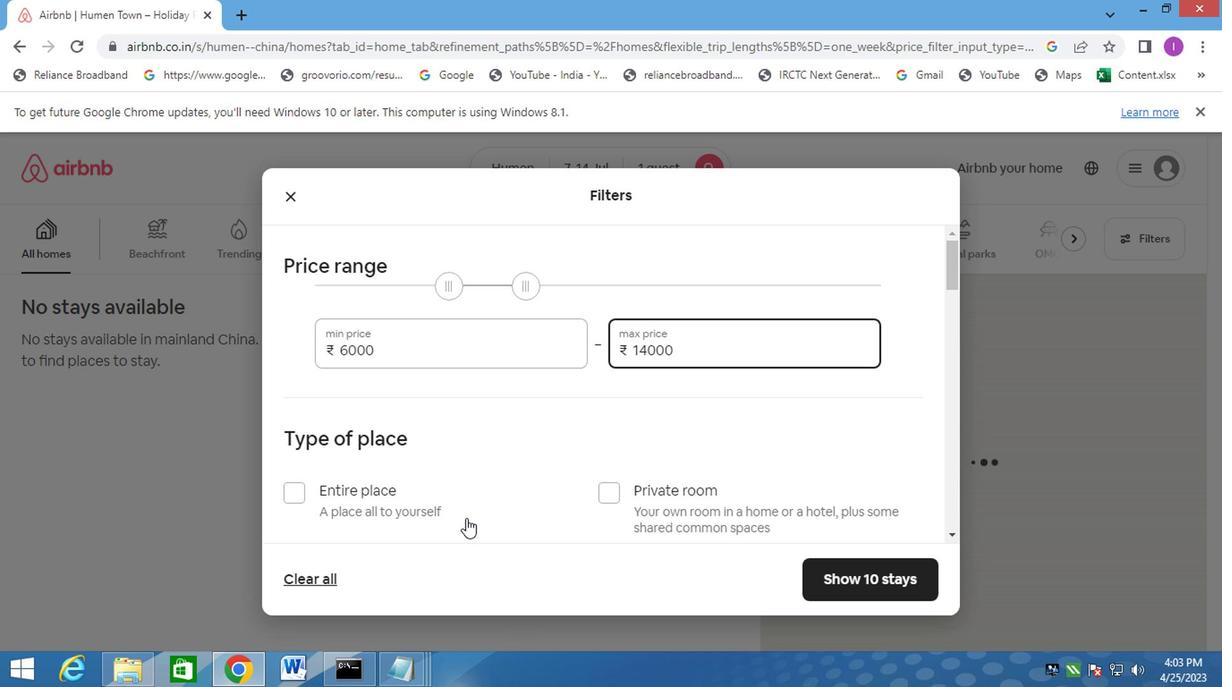 
Action: Mouse scrolled (467, 514) with delta (0, 0)
Screenshot: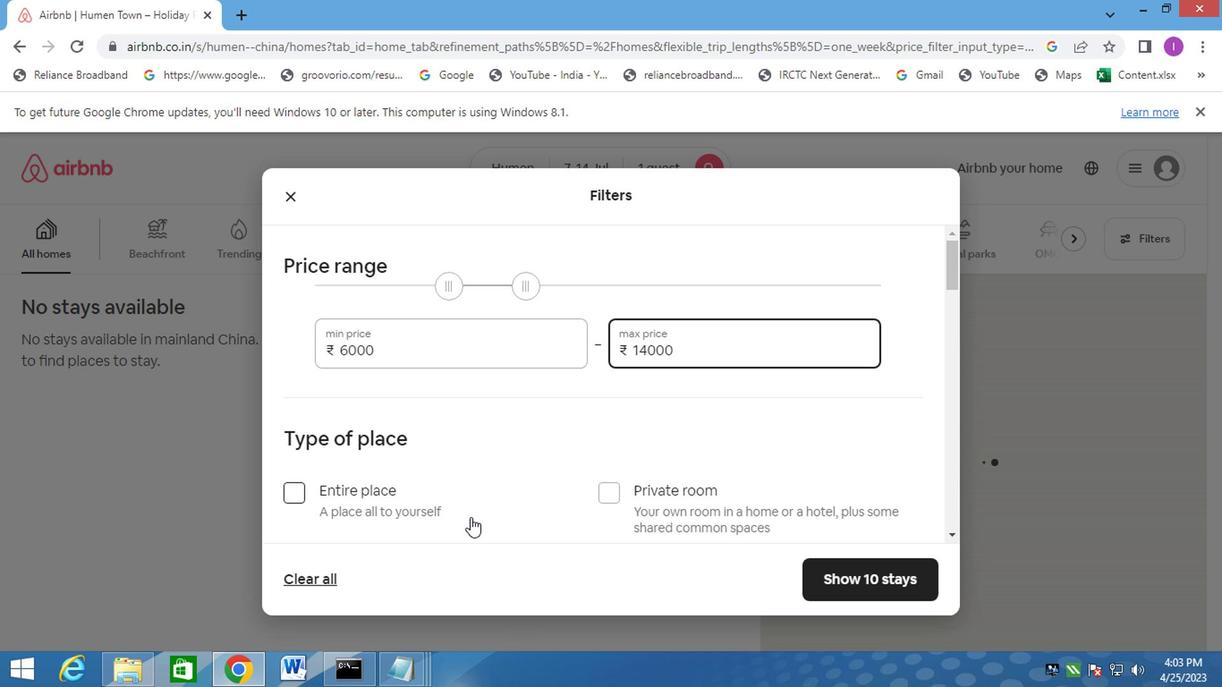 
Action: Mouse moved to (297, 385)
Screenshot: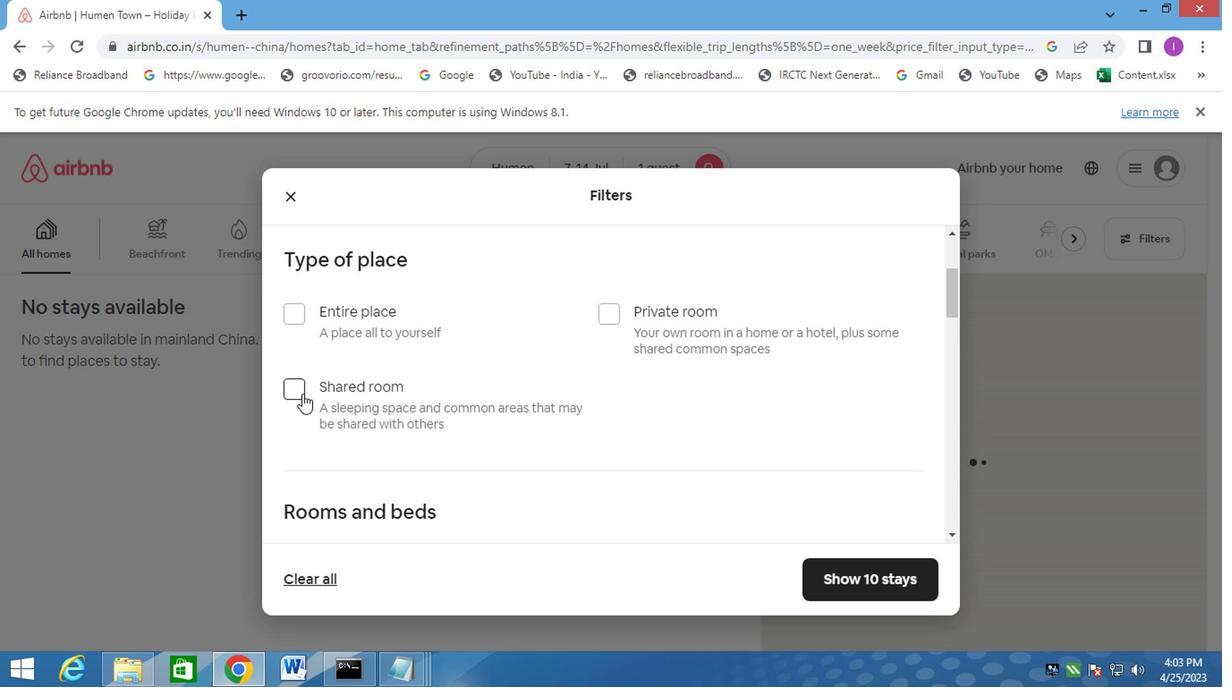 
Action: Mouse pressed left at (297, 385)
Screenshot: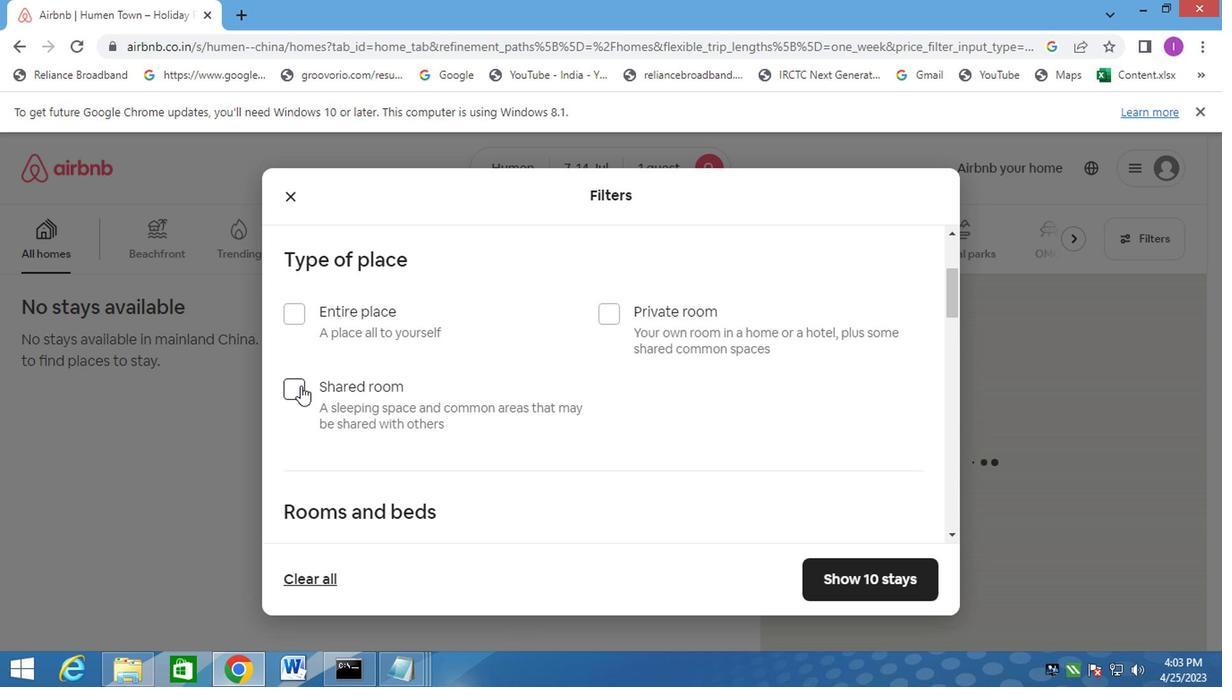 
Action: Mouse moved to (498, 423)
Screenshot: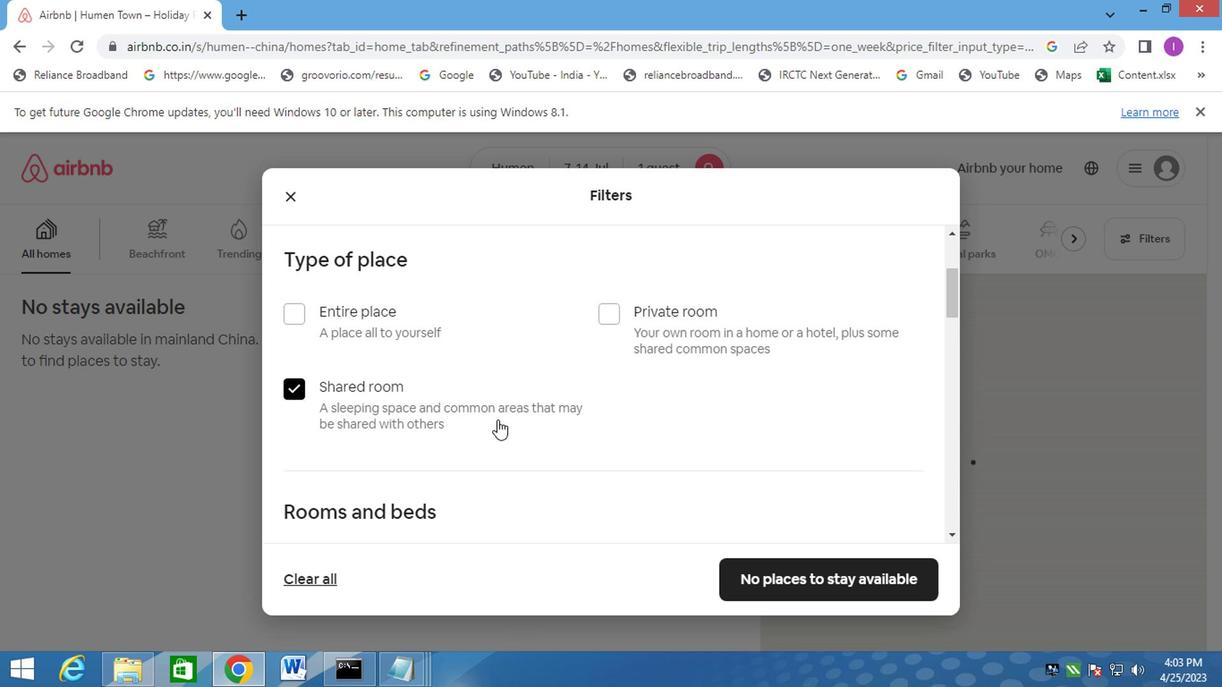 
Action: Mouse scrolled (495, 420) with delta (0, 0)
Screenshot: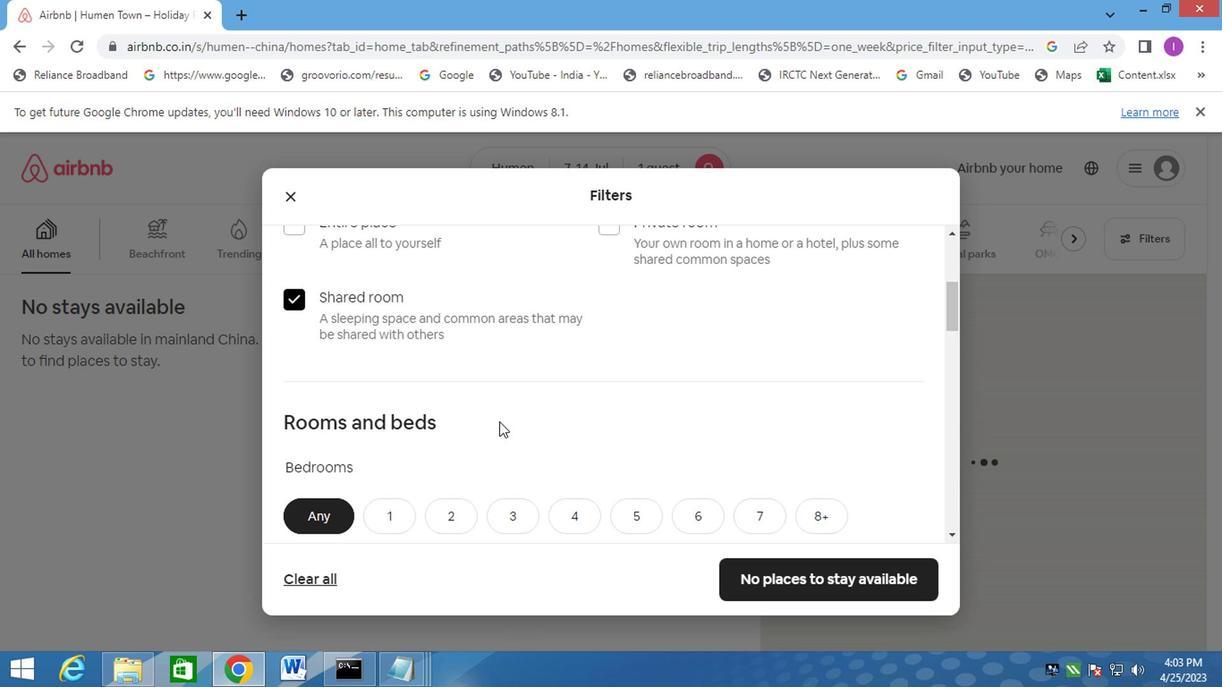 
Action: Mouse moved to (498, 431)
Screenshot: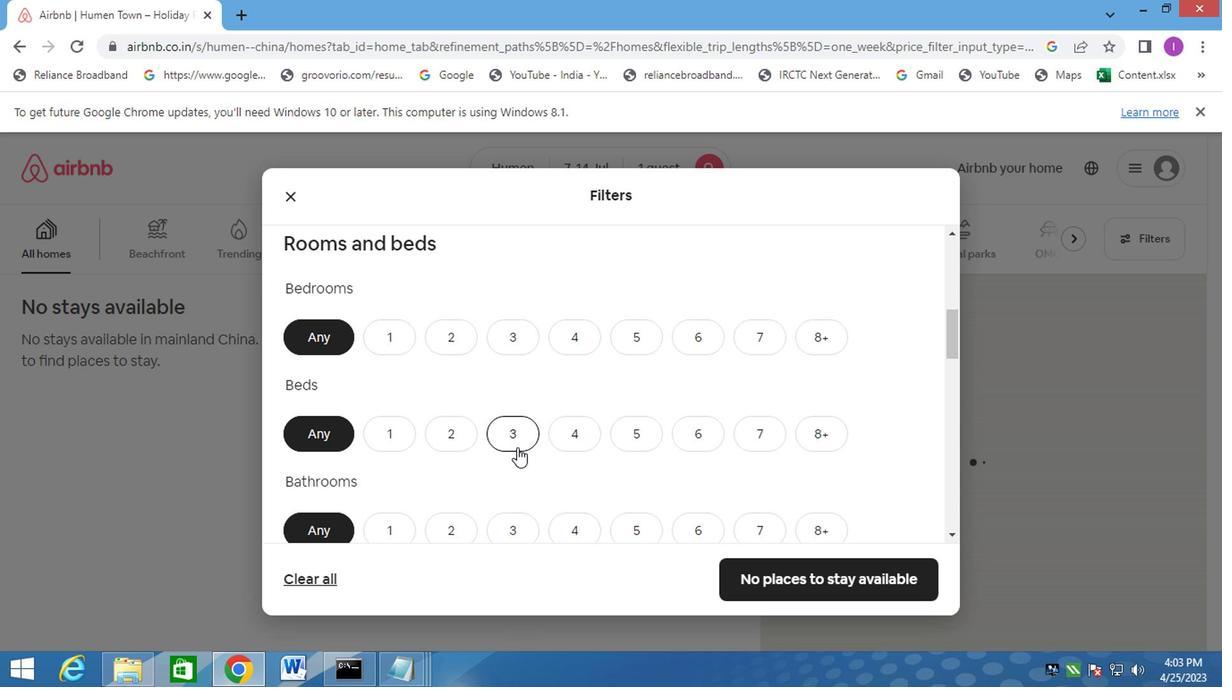 
Action: Mouse scrolled (513, 445) with delta (0, 0)
Screenshot: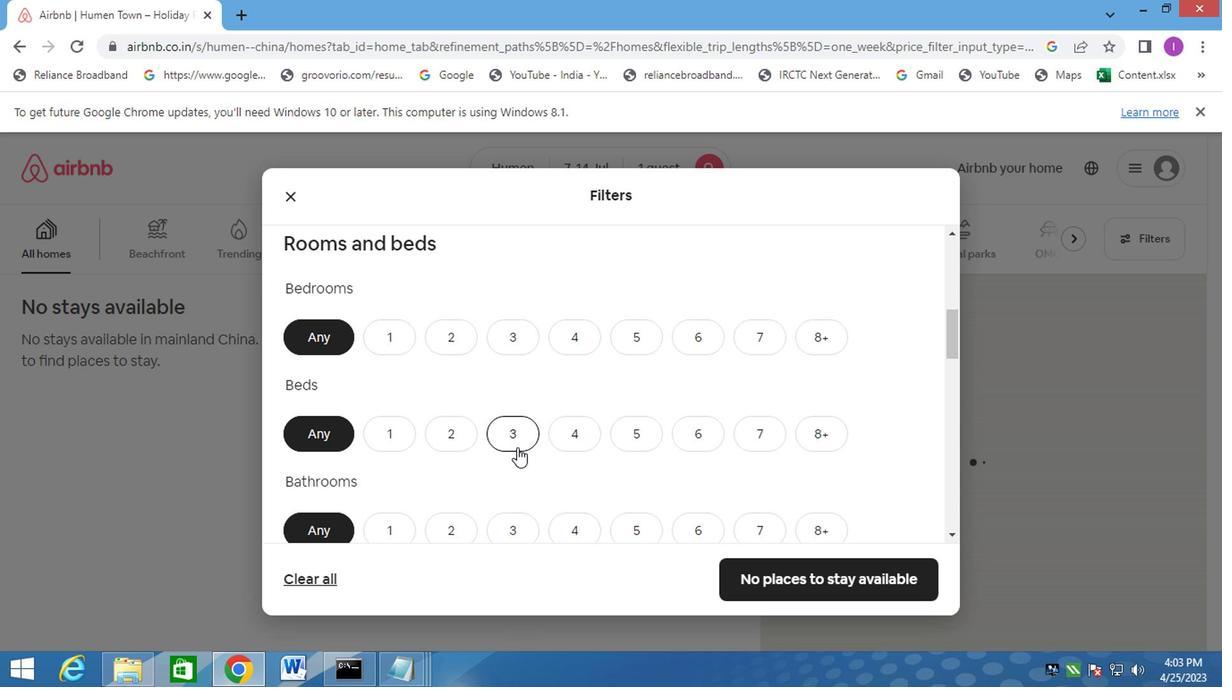 
Action: Mouse moved to (433, 395)
Screenshot: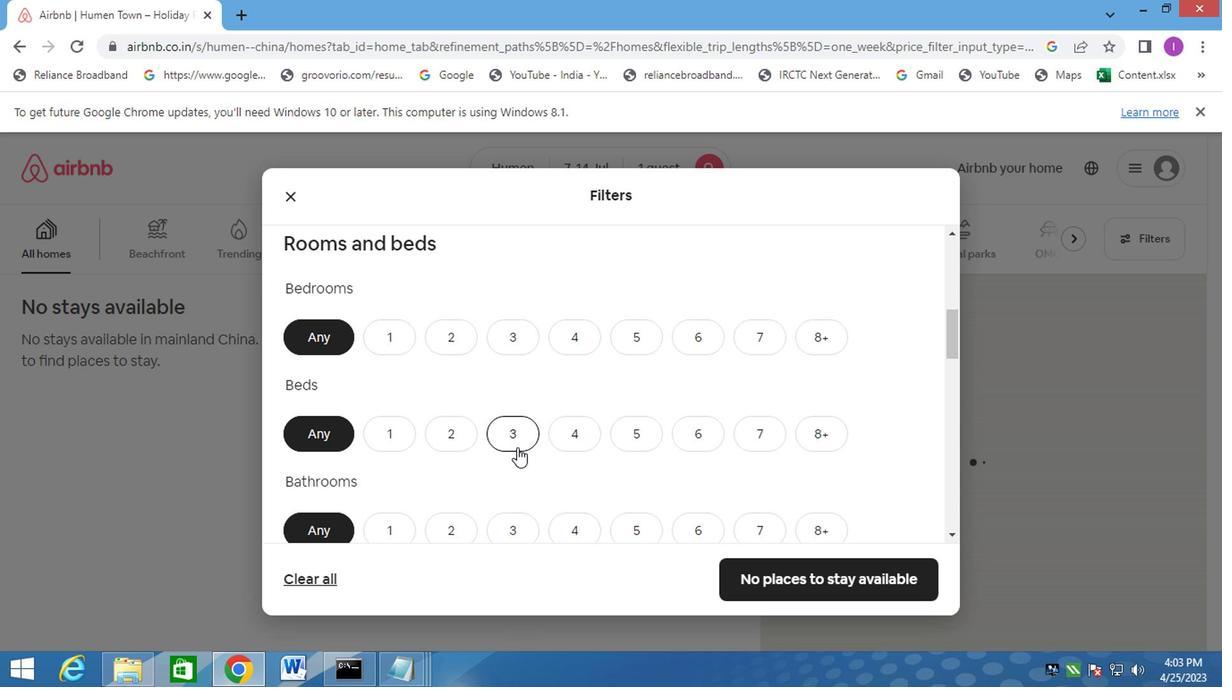 
Action: Mouse scrolled (513, 445) with delta (0, 0)
Screenshot: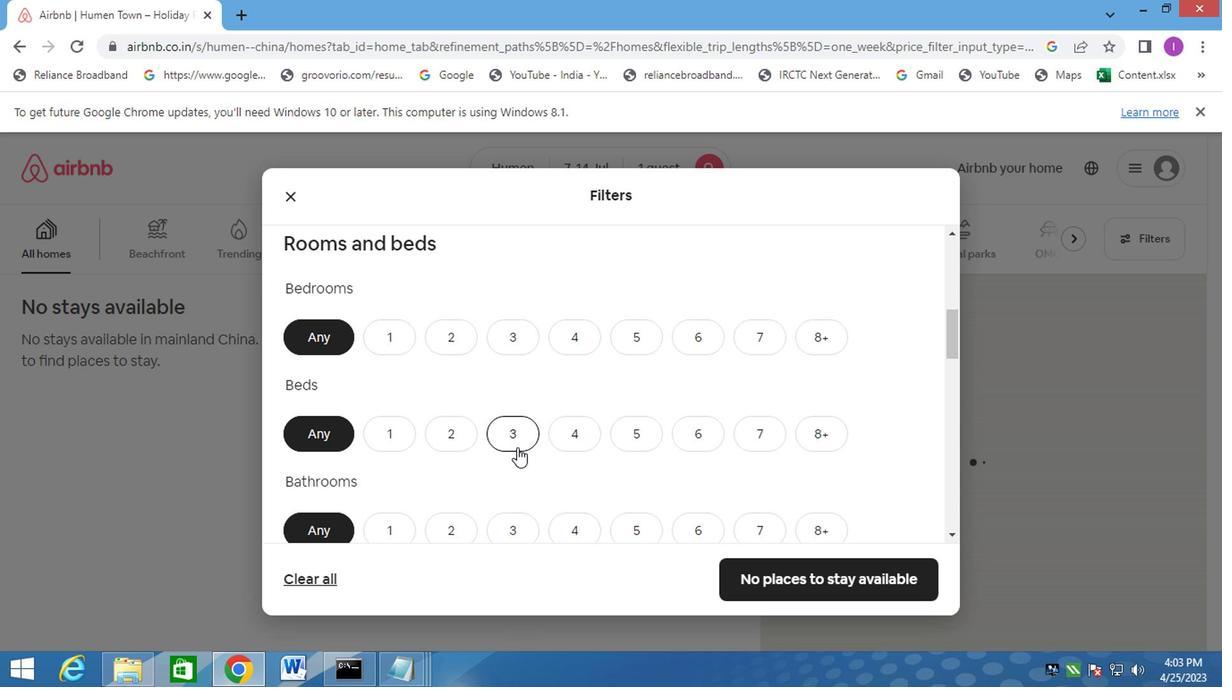 
Action: Mouse moved to (380, 343)
Screenshot: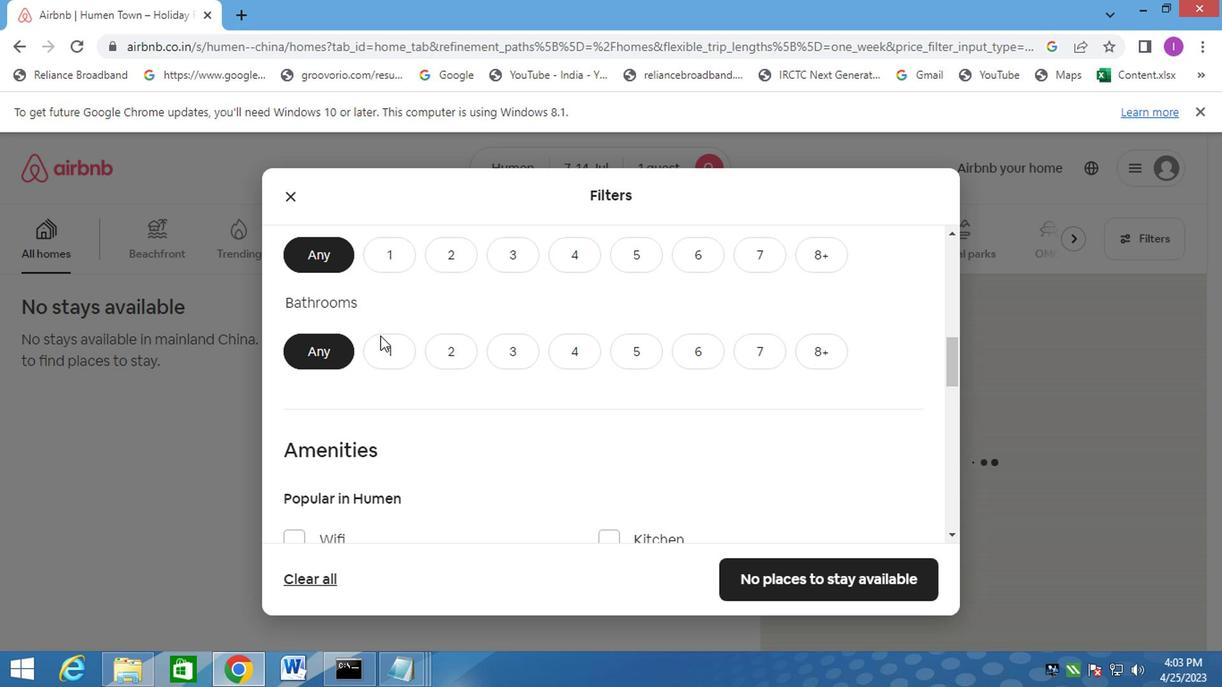 
Action: Mouse pressed left at (380, 343)
Screenshot: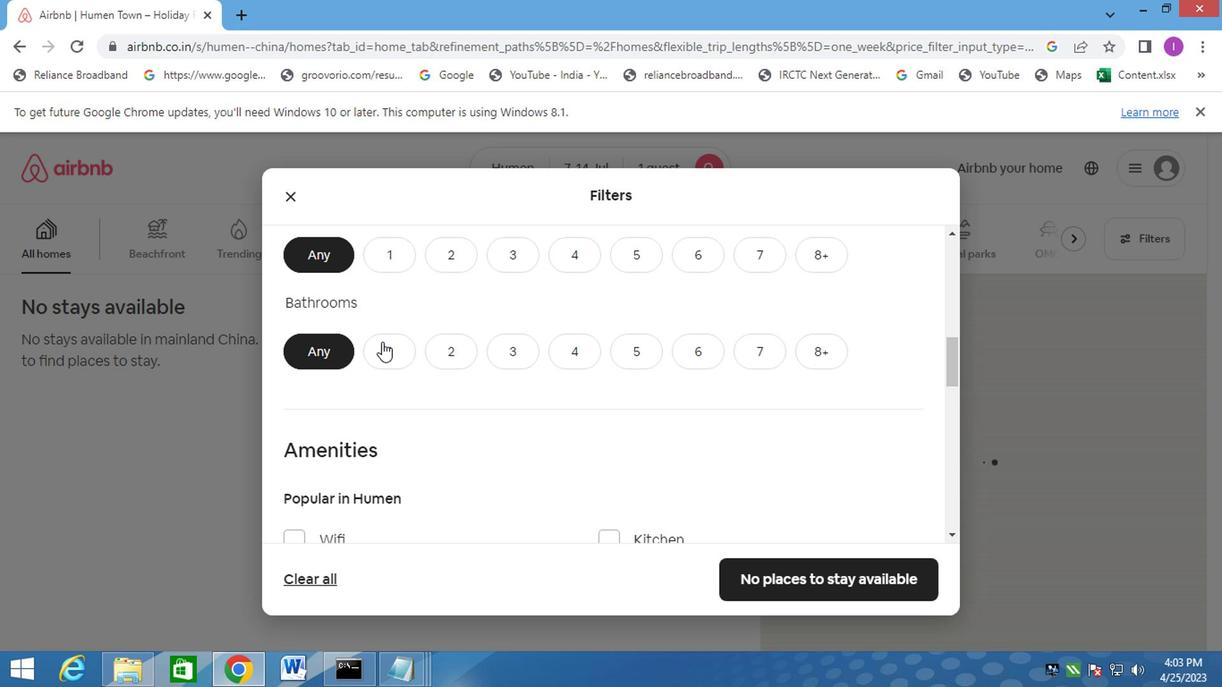 
Action: Mouse moved to (395, 252)
Screenshot: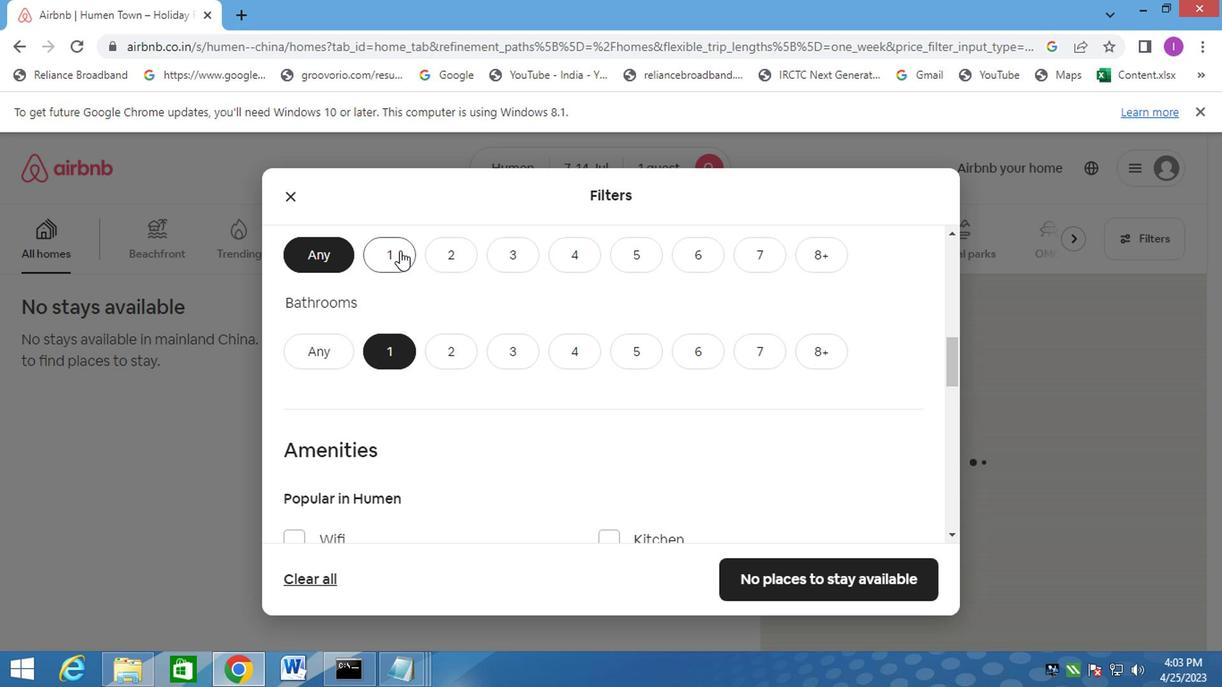 
Action: Mouse pressed left at (395, 252)
Screenshot: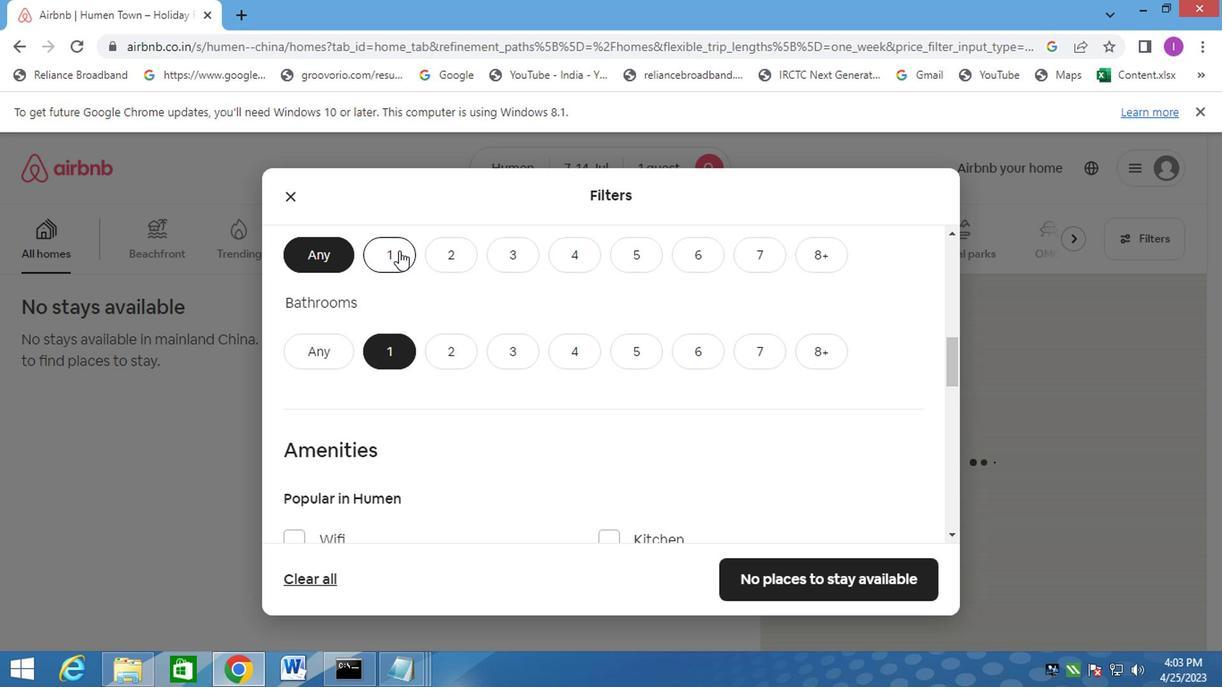 
Action: Mouse moved to (492, 311)
Screenshot: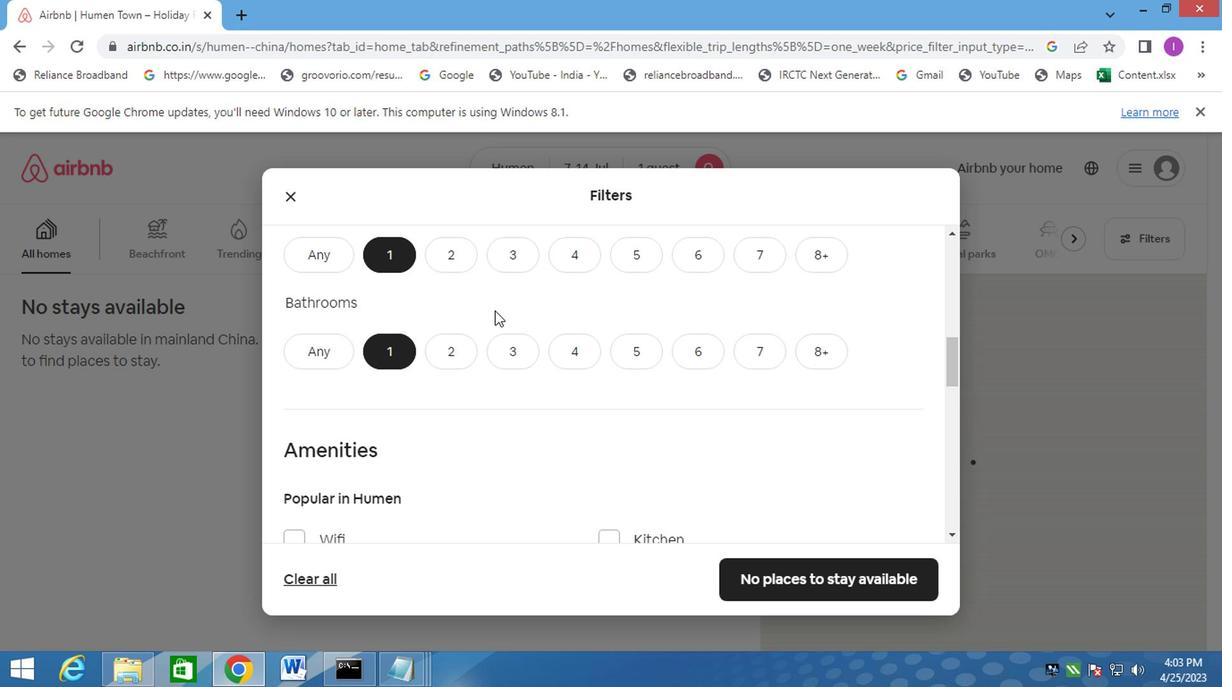 
Action: Mouse scrolled (492, 312) with delta (0, 0)
Screenshot: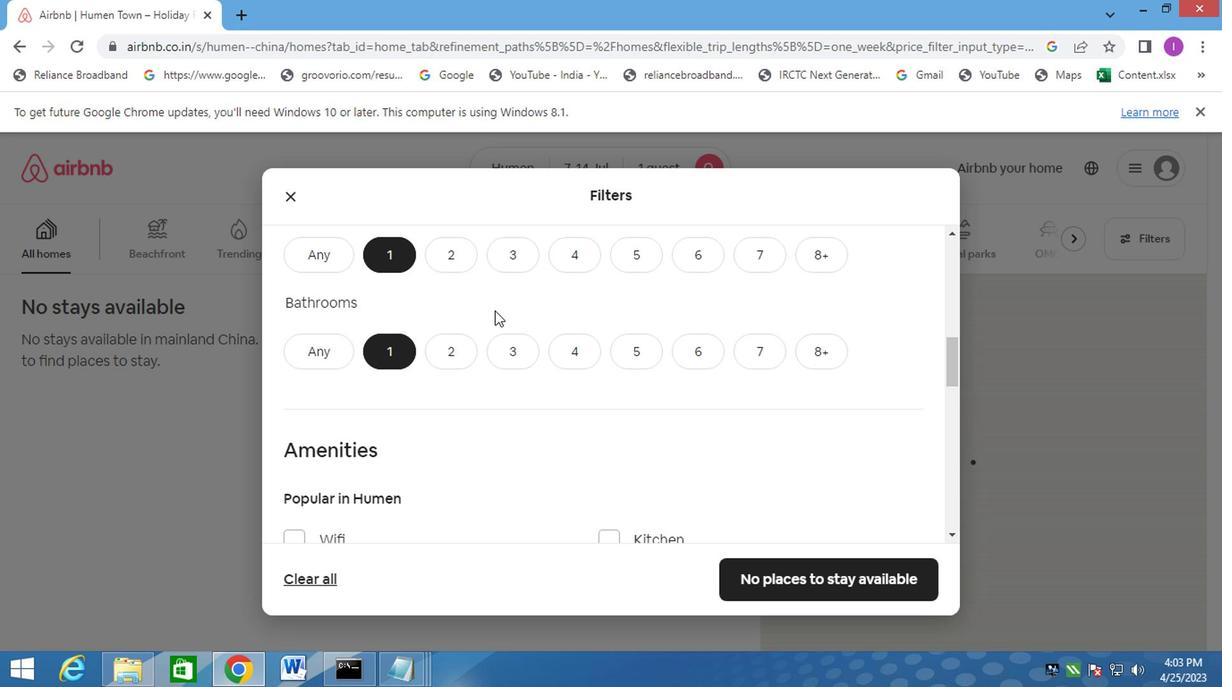 
Action: Mouse moved to (493, 311)
Screenshot: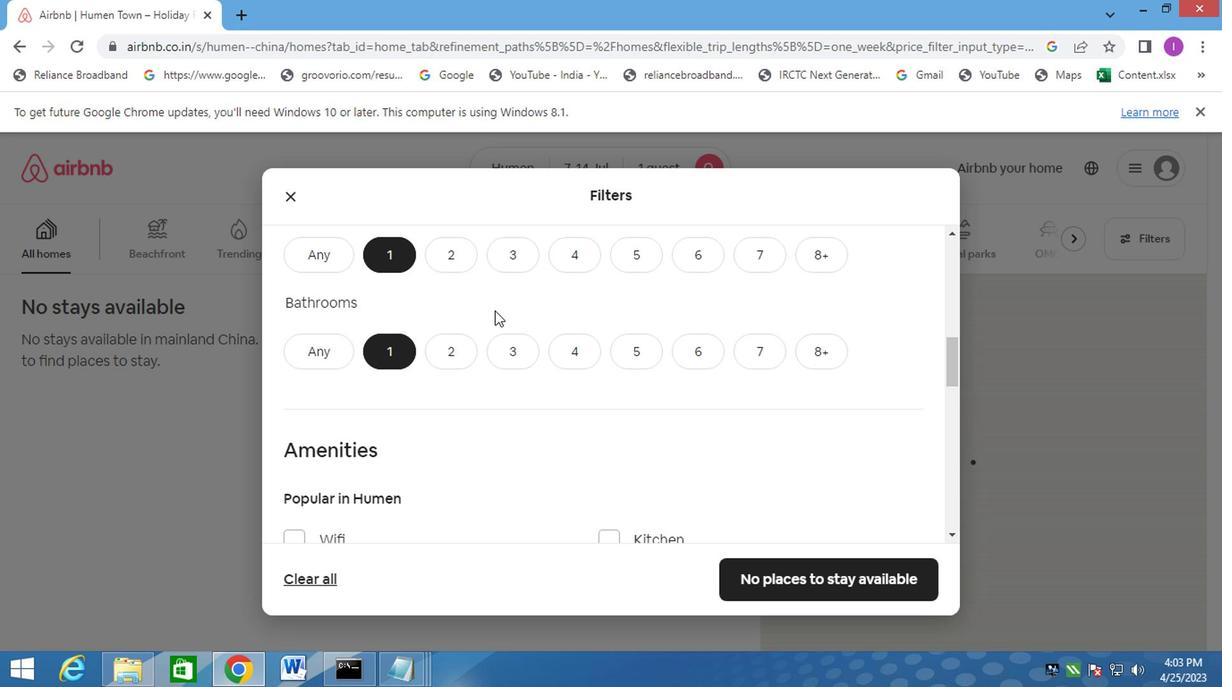 
Action: Mouse scrolled (493, 312) with delta (0, 0)
Screenshot: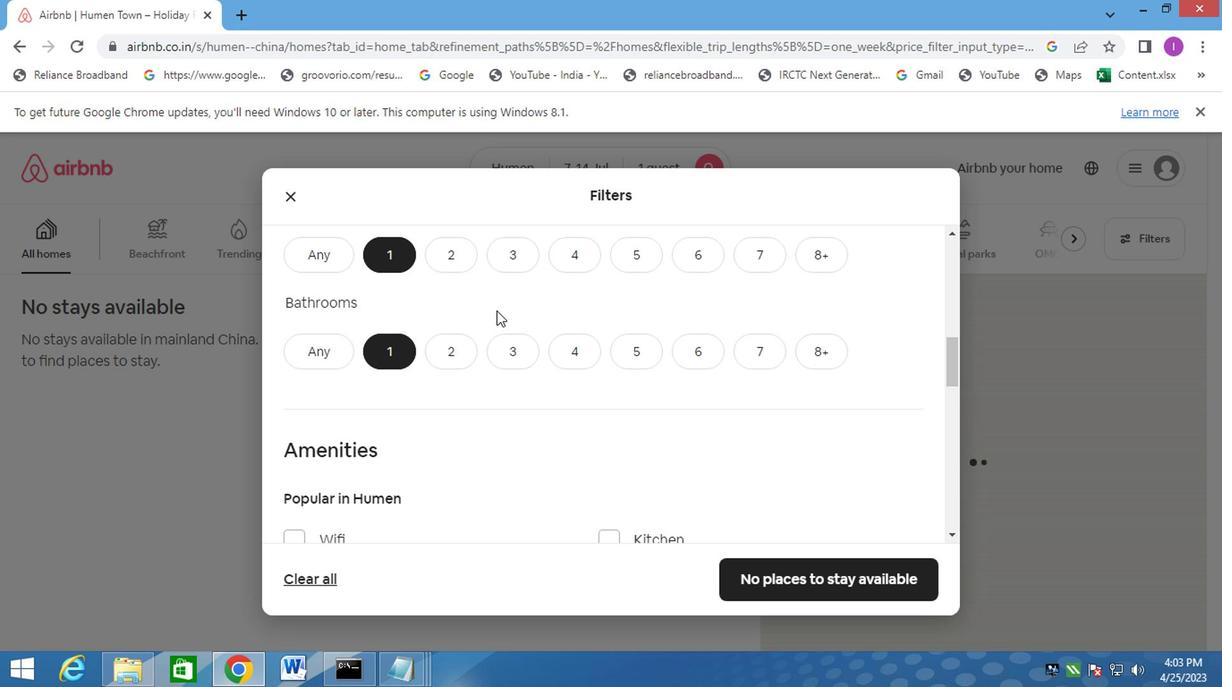 
Action: Mouse moved to (383, 337)
Screenshot: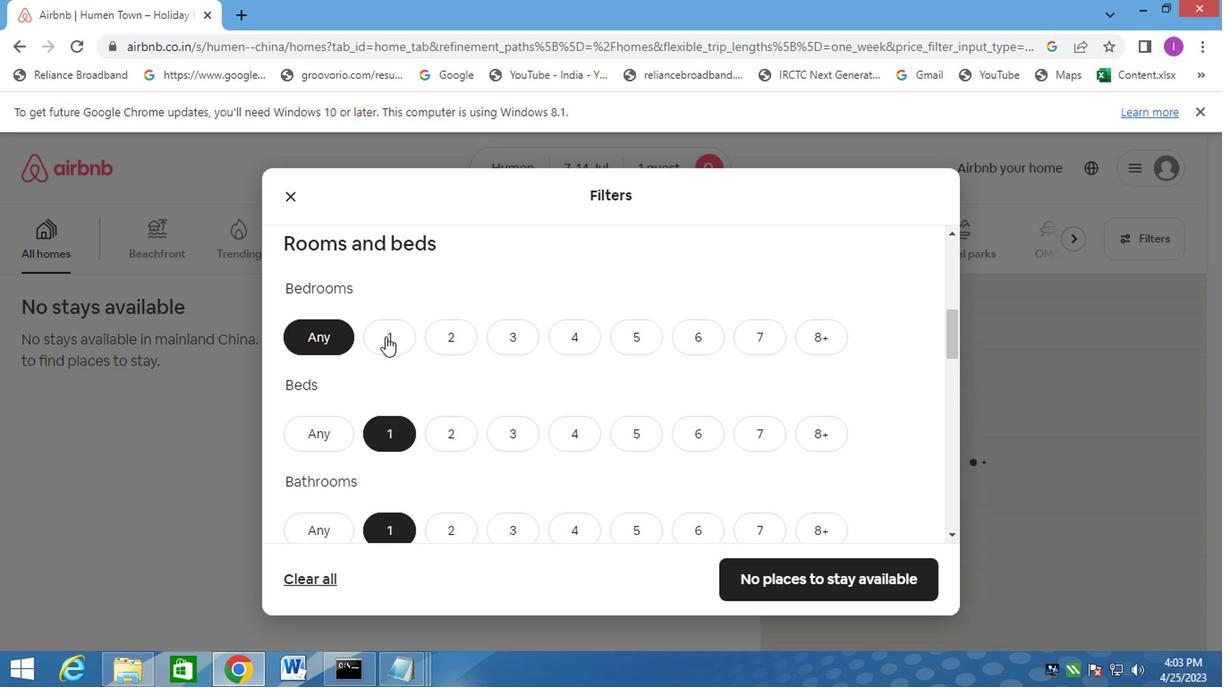 
Action: Mouse pressed left at (383, 337)
Screenshot: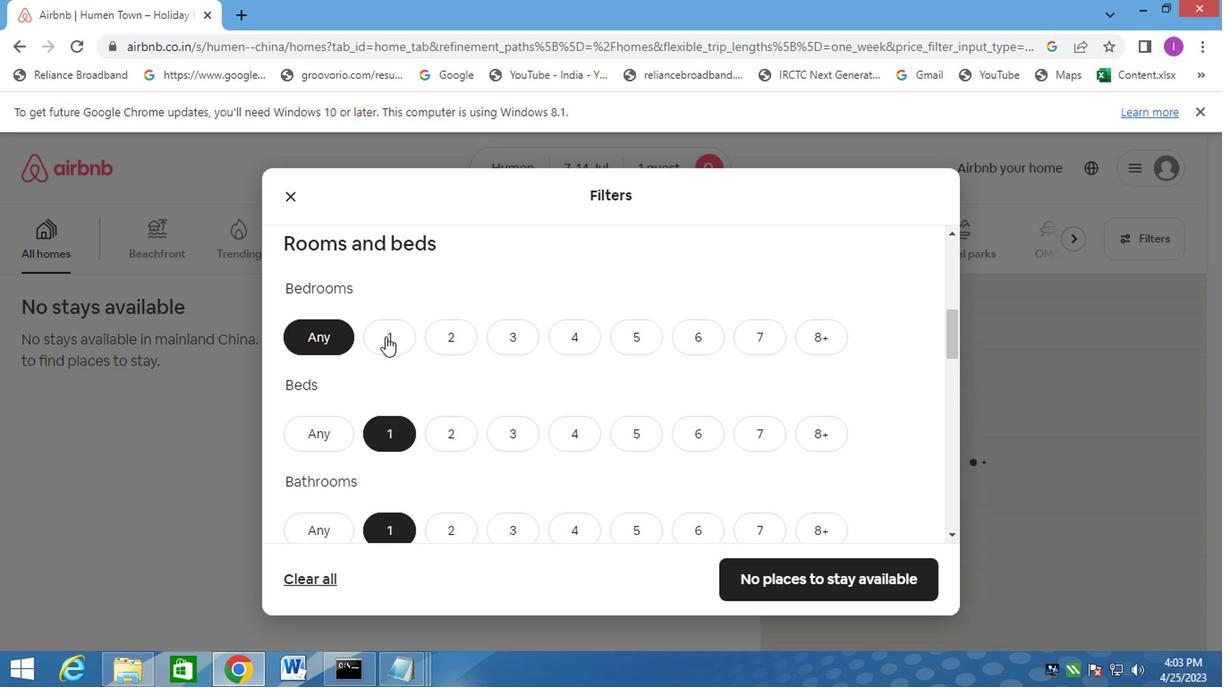 
Action: Mouse moved to (692, 318)
Screenshot: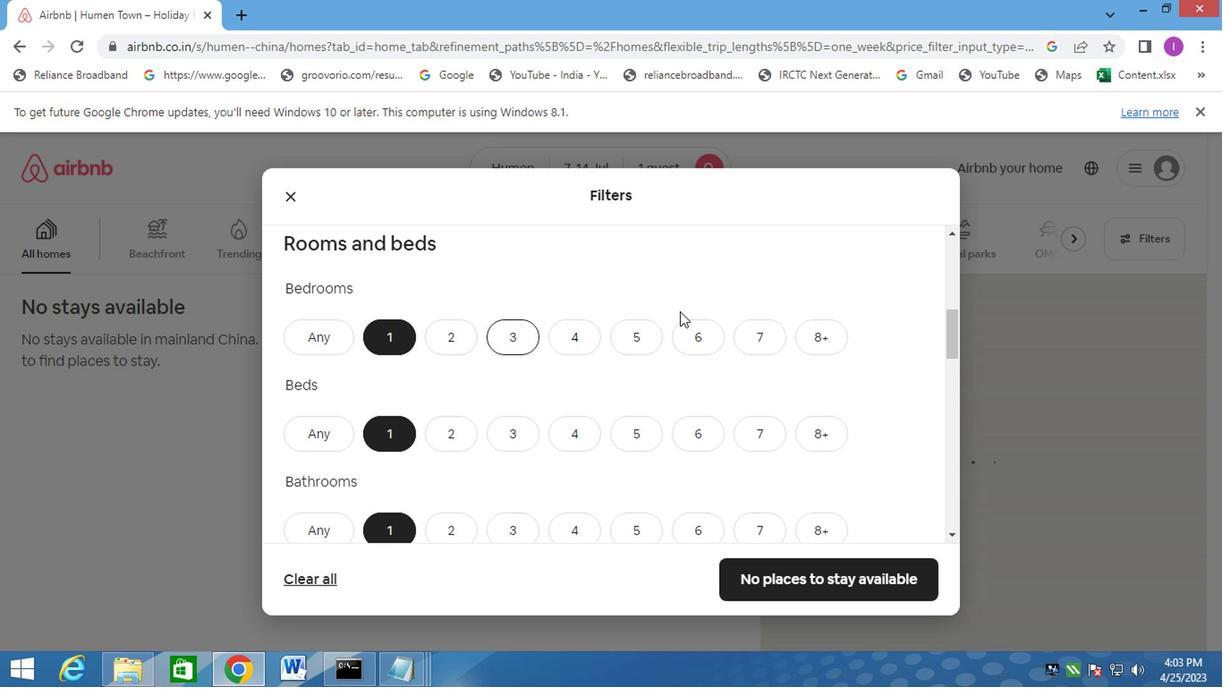 
Action: Mouse scrolled (692, 318) with delta (0, 0)
Screenshot: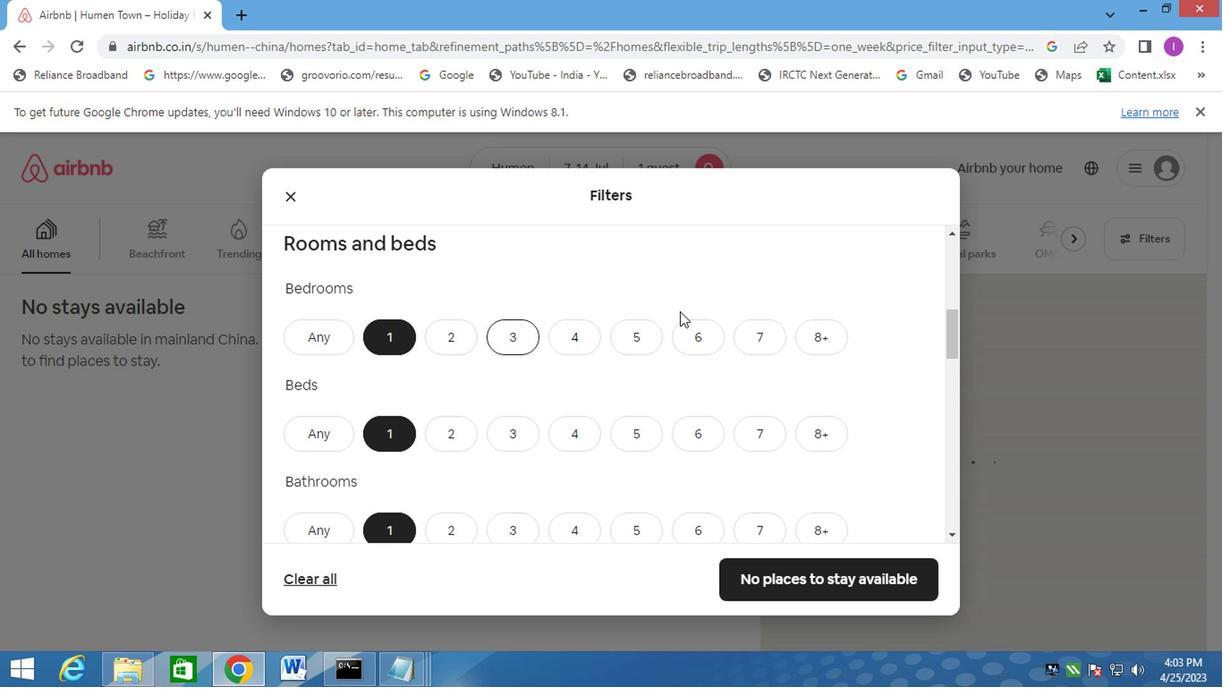 
Action: Mouse moved to (695, 319)
Screenshot: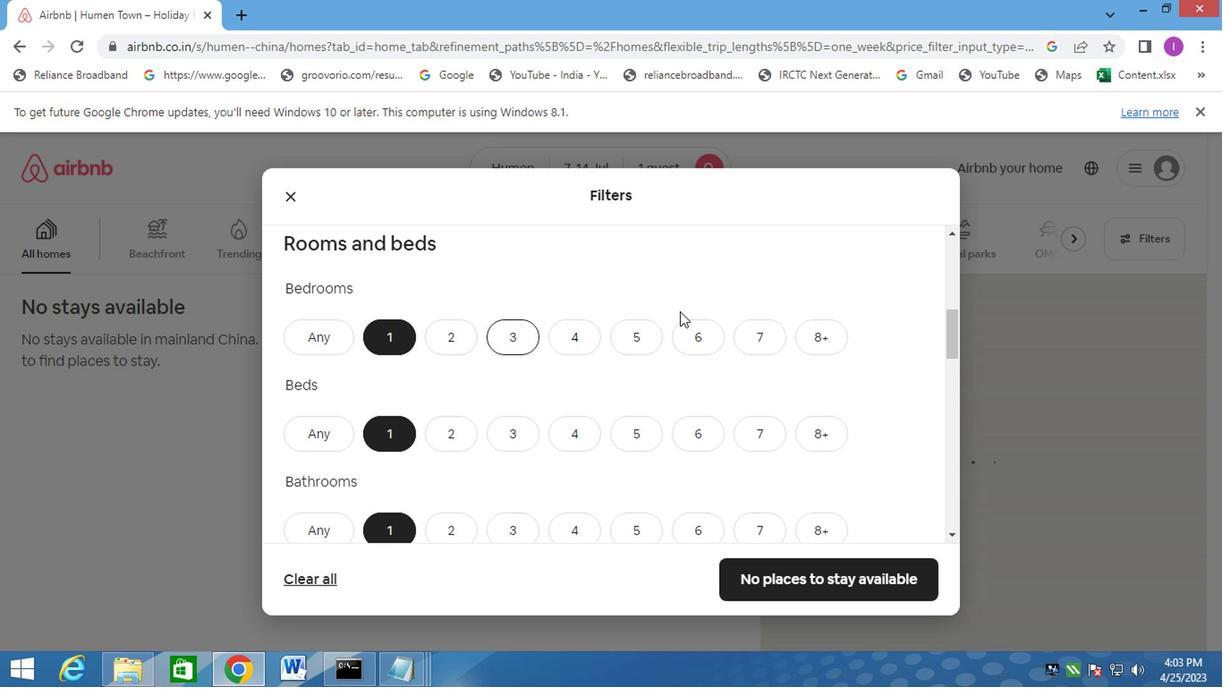
Action: Mouse scrolled (695, 318) with delta (0, 0)
Screenshot: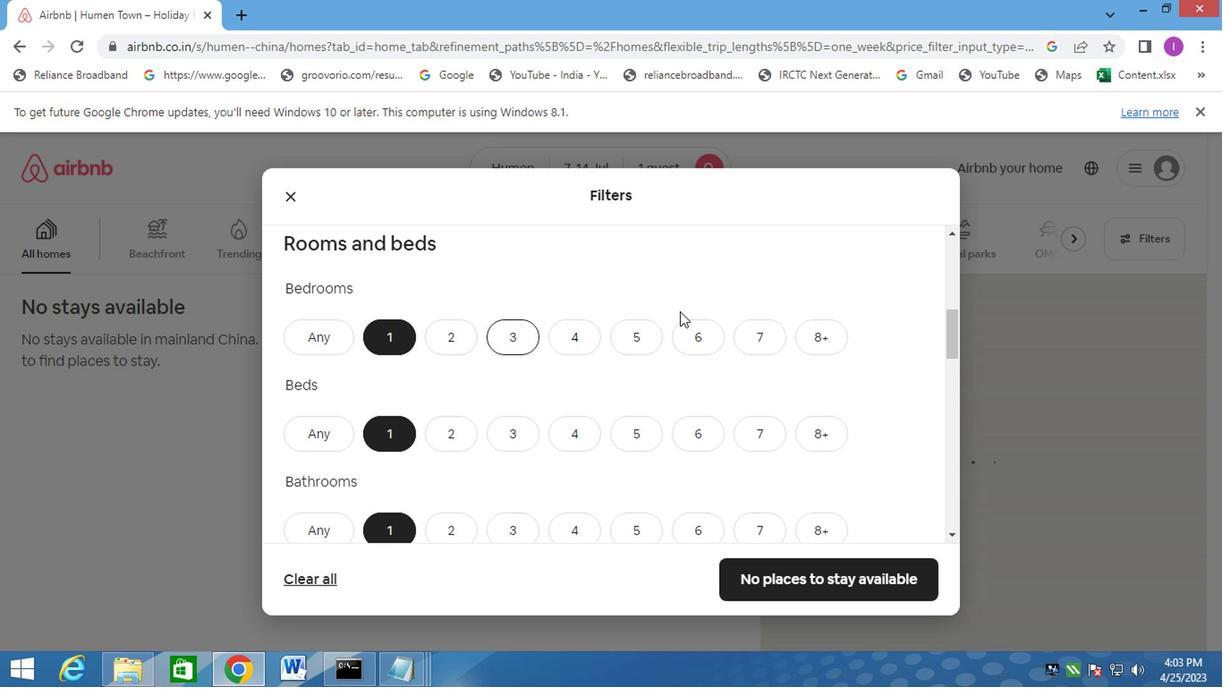 
Action: Mouse moved to (704, 319)
Screenshot: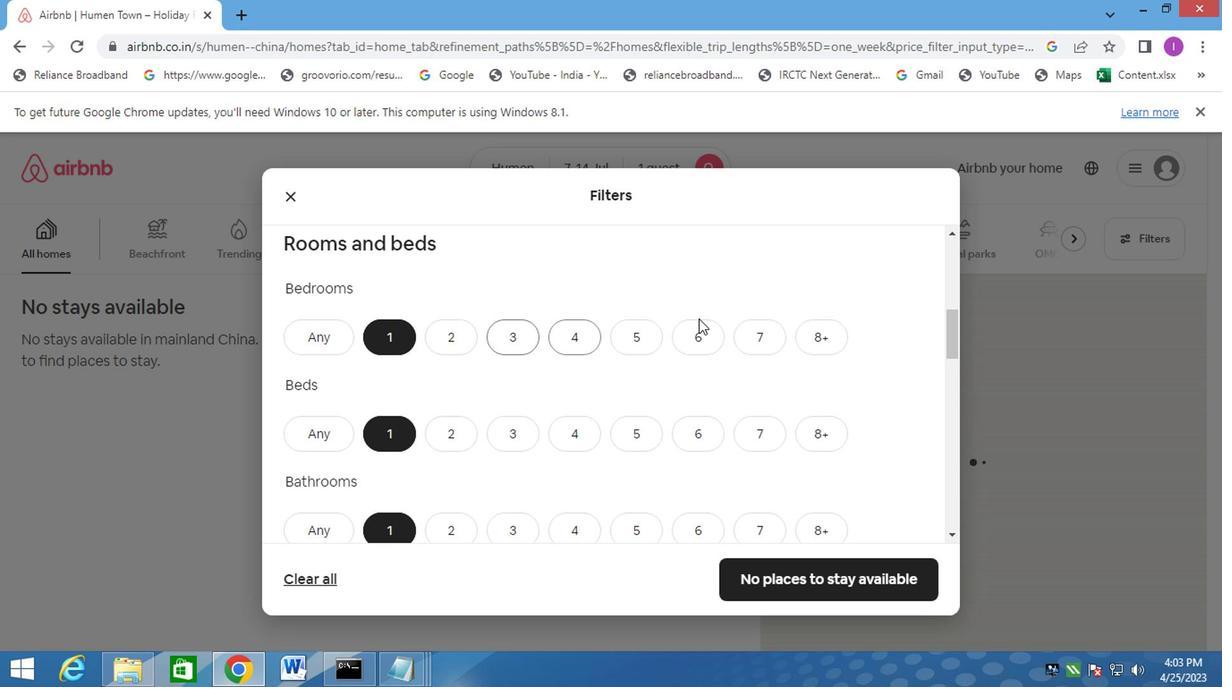 
Action: Mouse scrolled (697, 318) with delta (0, 0)
Screenshot: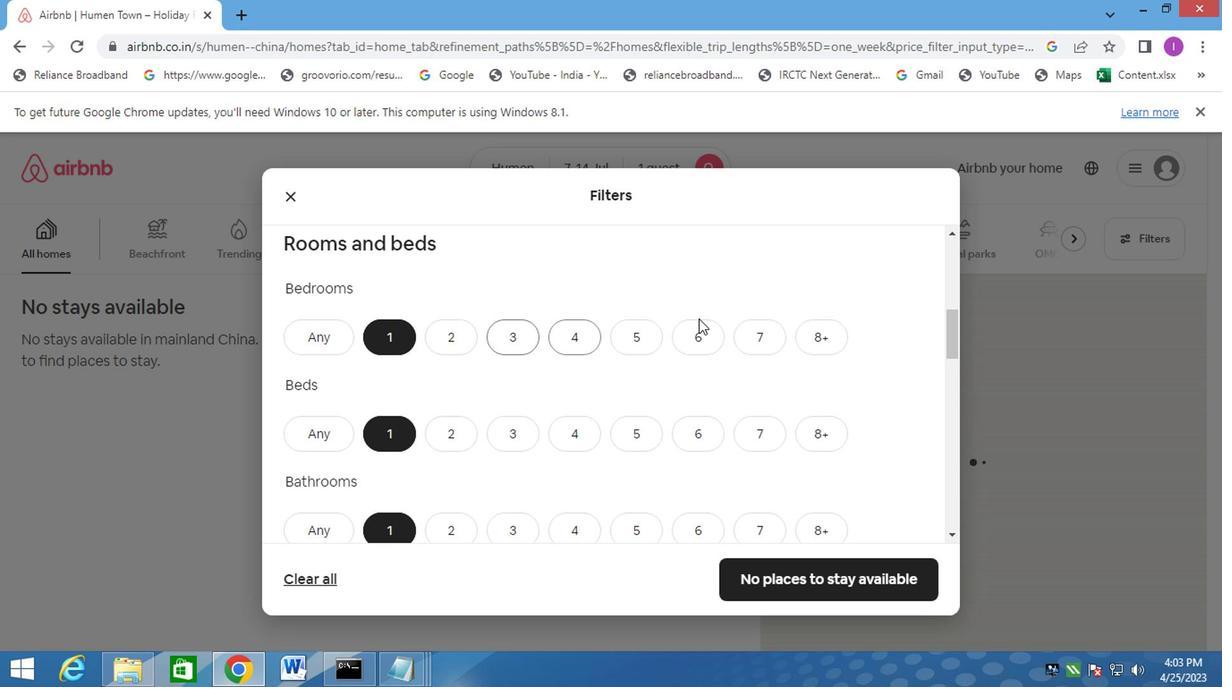 
Action: Mouse moved to (610, 425)
Screenshot: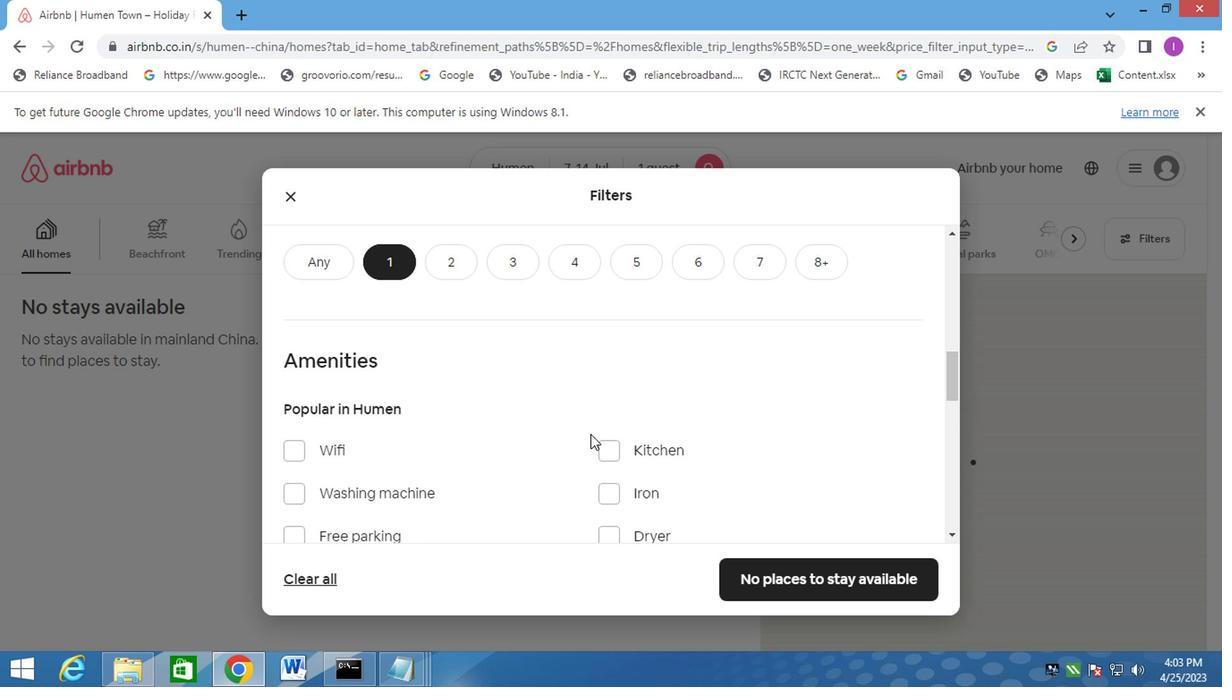
Action: Mouse scrolled (610, 424) with delta (0, 0)
Screenshot: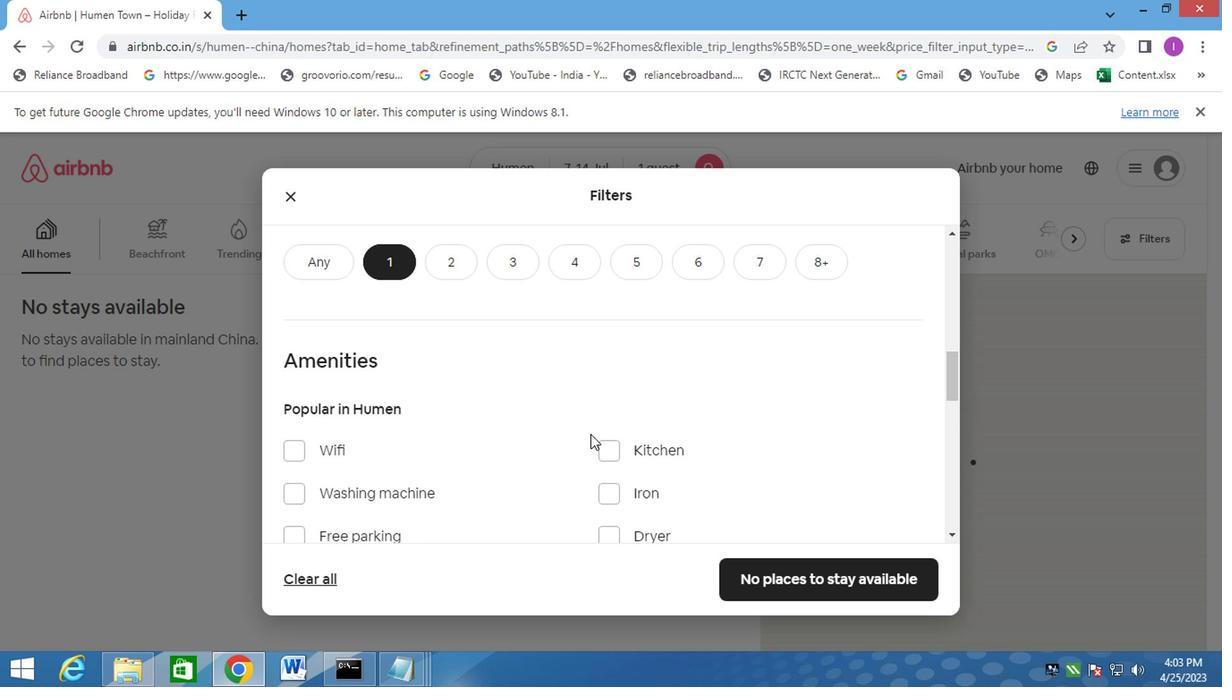 
Action: Mouse moved to (612, 427)
Screenshot: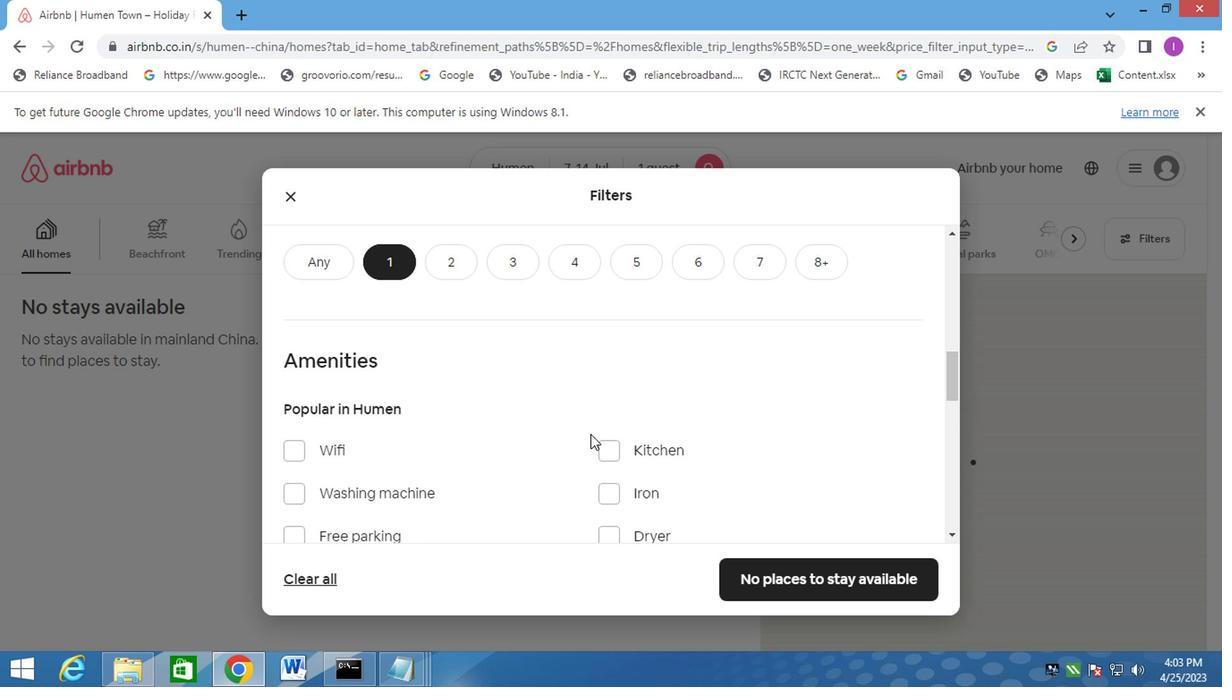 
Action: Mouse scrolled (612, 425) with delta (0, -1)
Screenshot: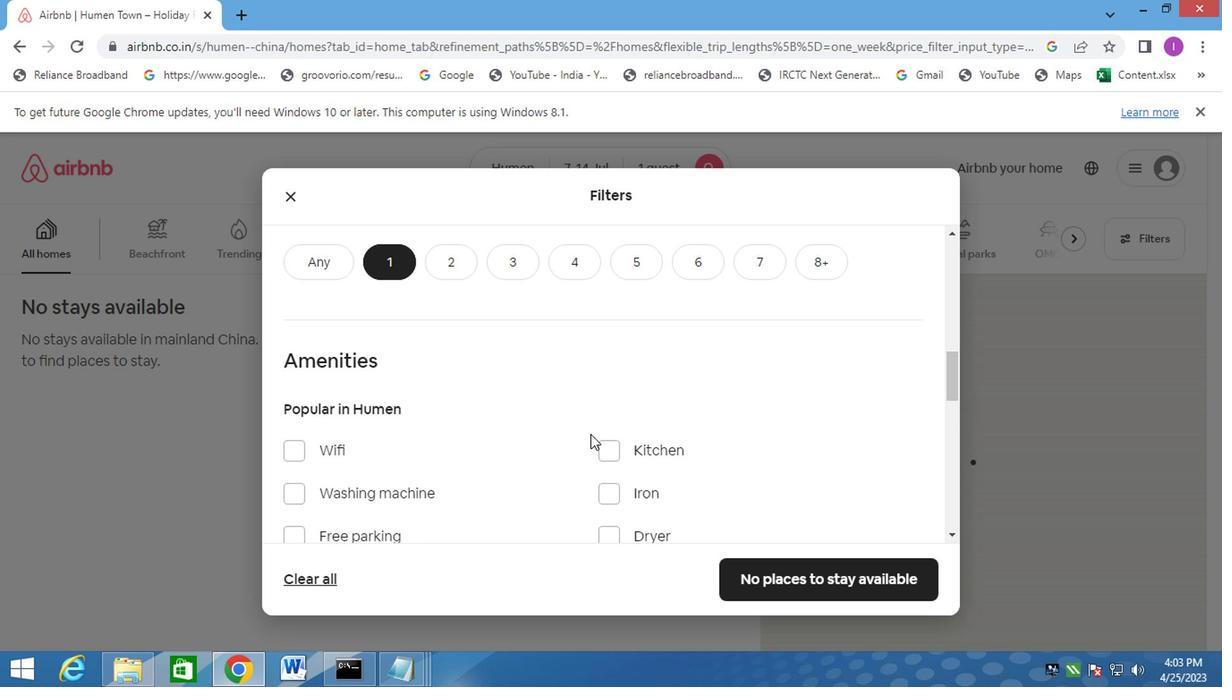 
Action: Mouse moved to (613, 427)
Screenshot: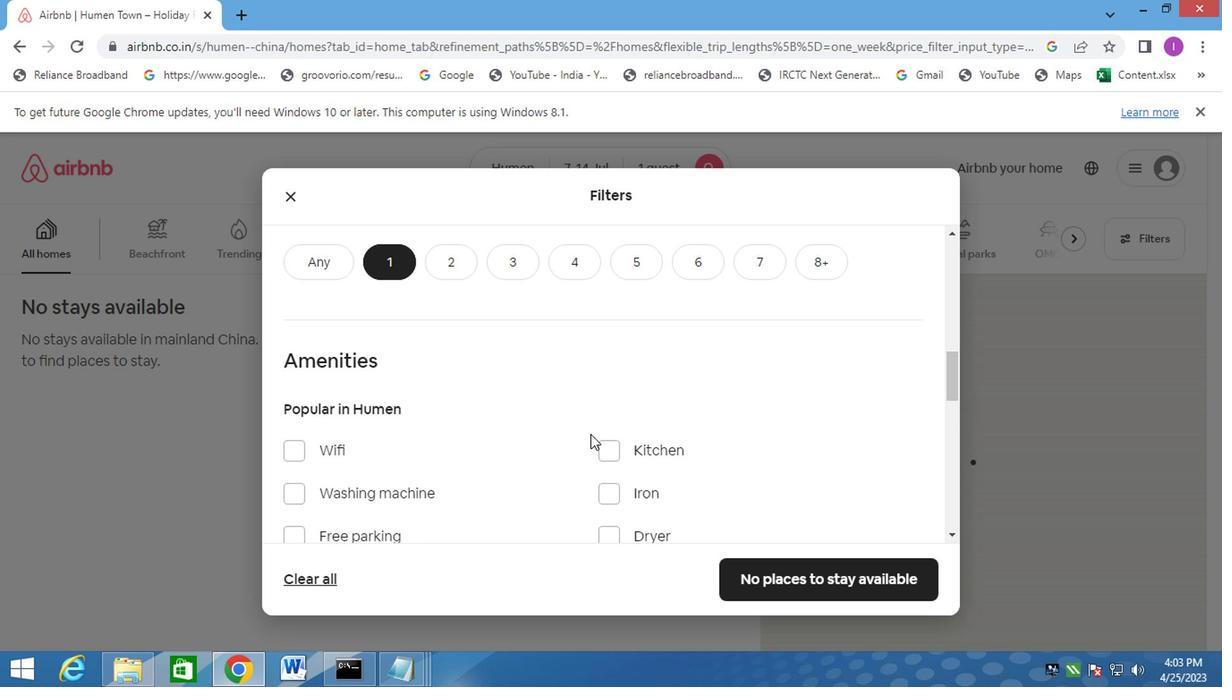 
Action: Mouse scrolled (613, 427) with delta (0, 0)
Screenshot: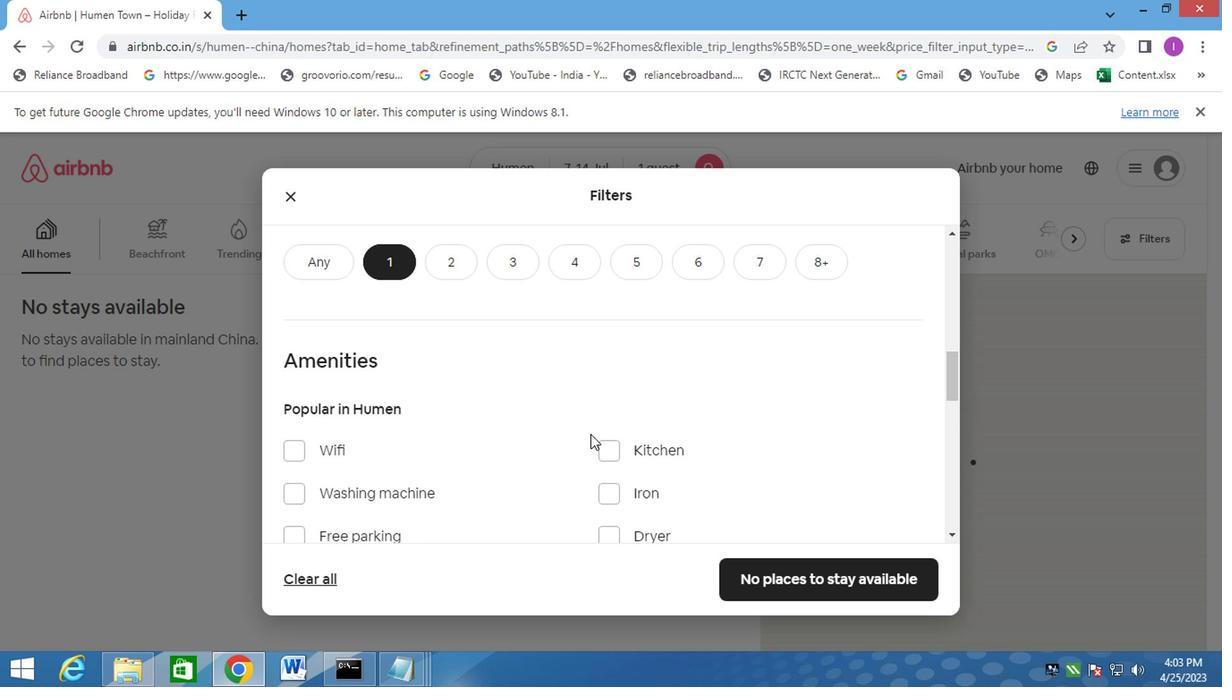 
Action: Mouse moved to (616, 429)
Screenshot: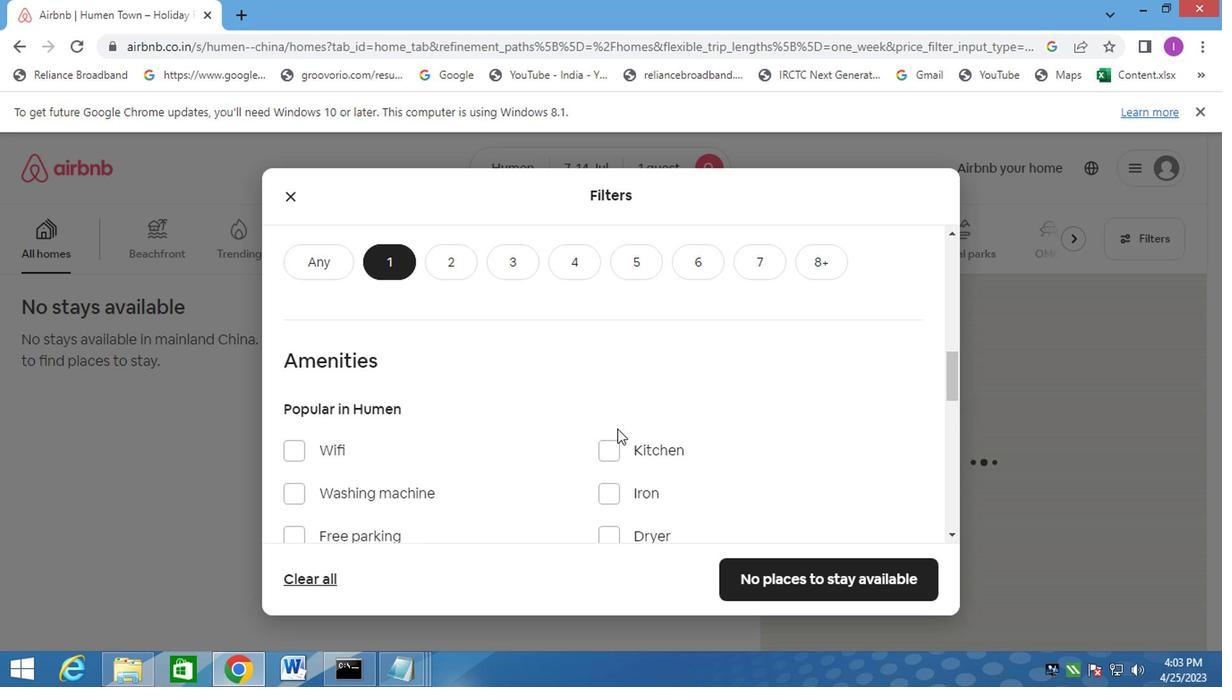 
Action: Mouse scrolled (616, 429) with delta (0, 0)
Screenshot: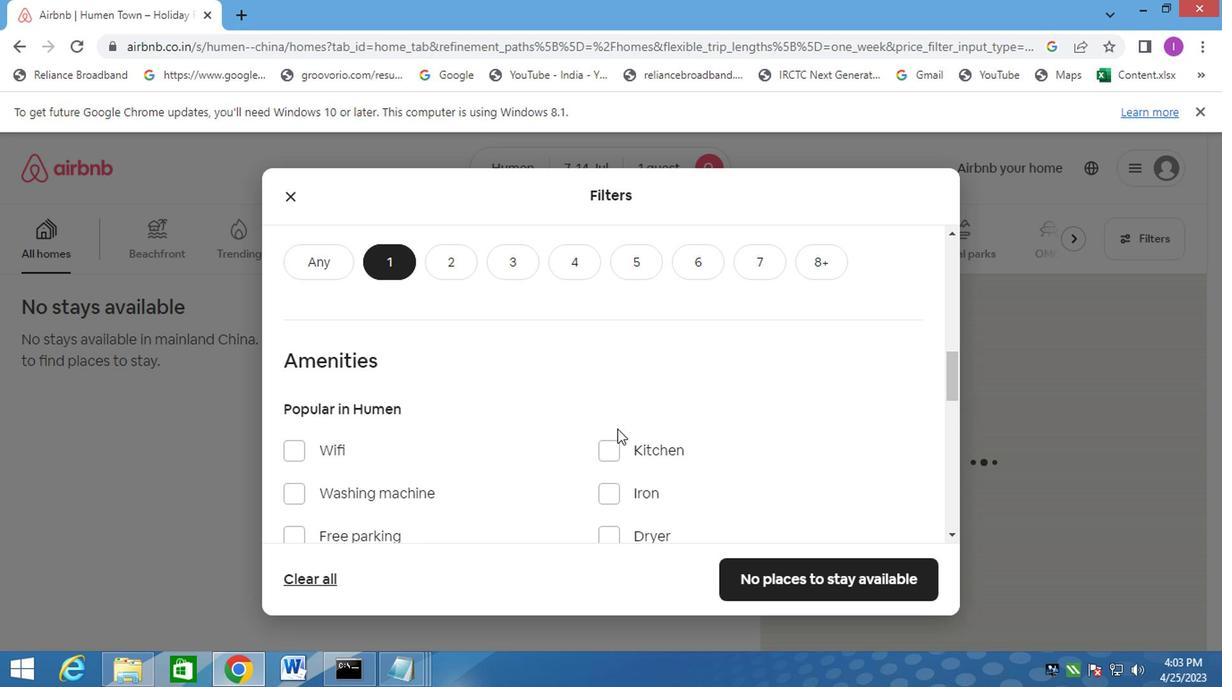 
Action: Mouse moved to (698, 423)
Screenshot: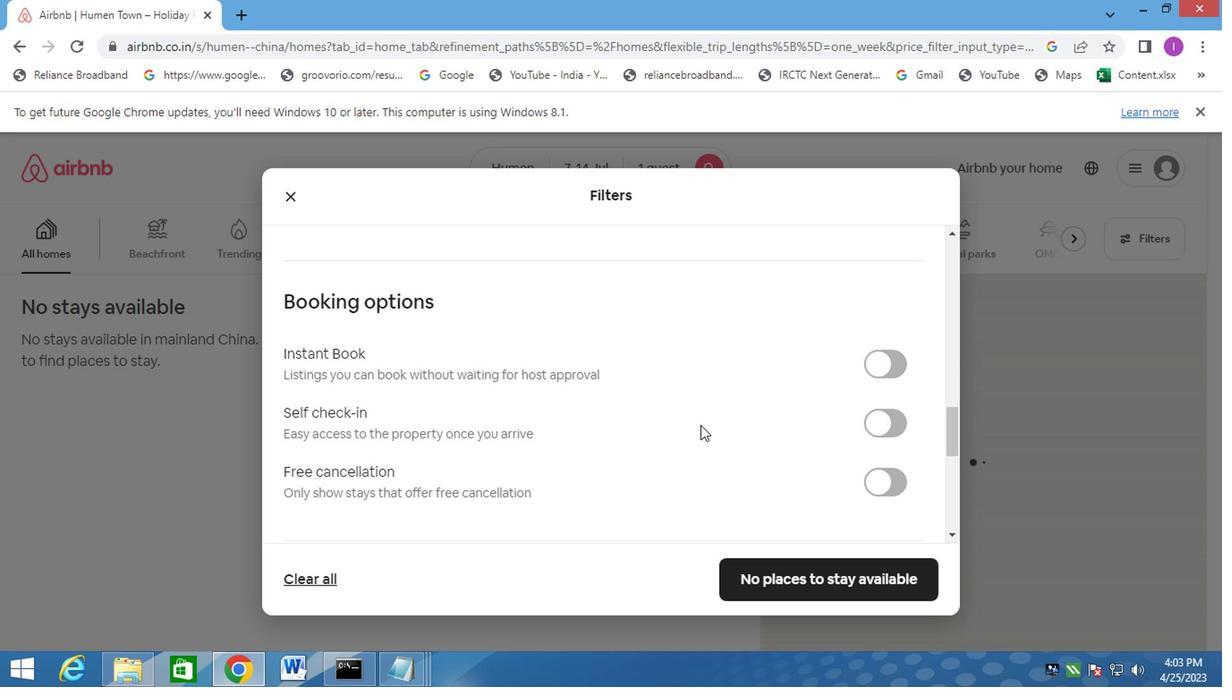 
Action: Mouse scrolled (698, 422) with delta (0, 0)
Screenshot: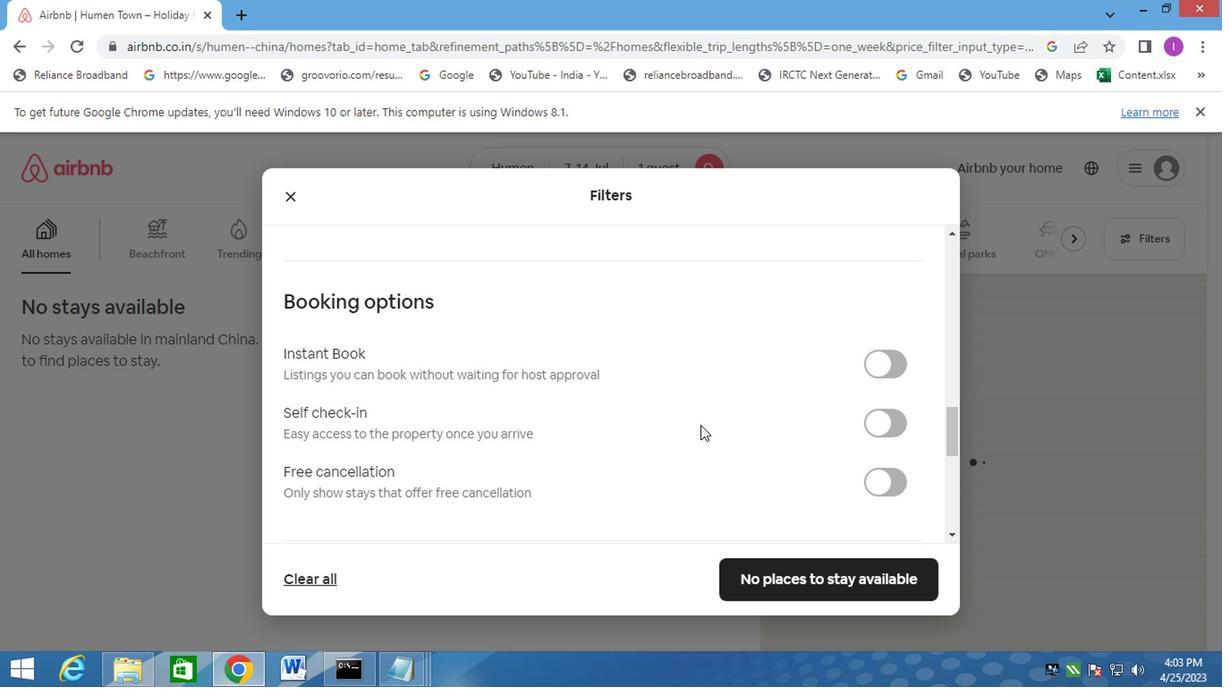 
Action: Mouse moved to (887, 335)
Screenshot: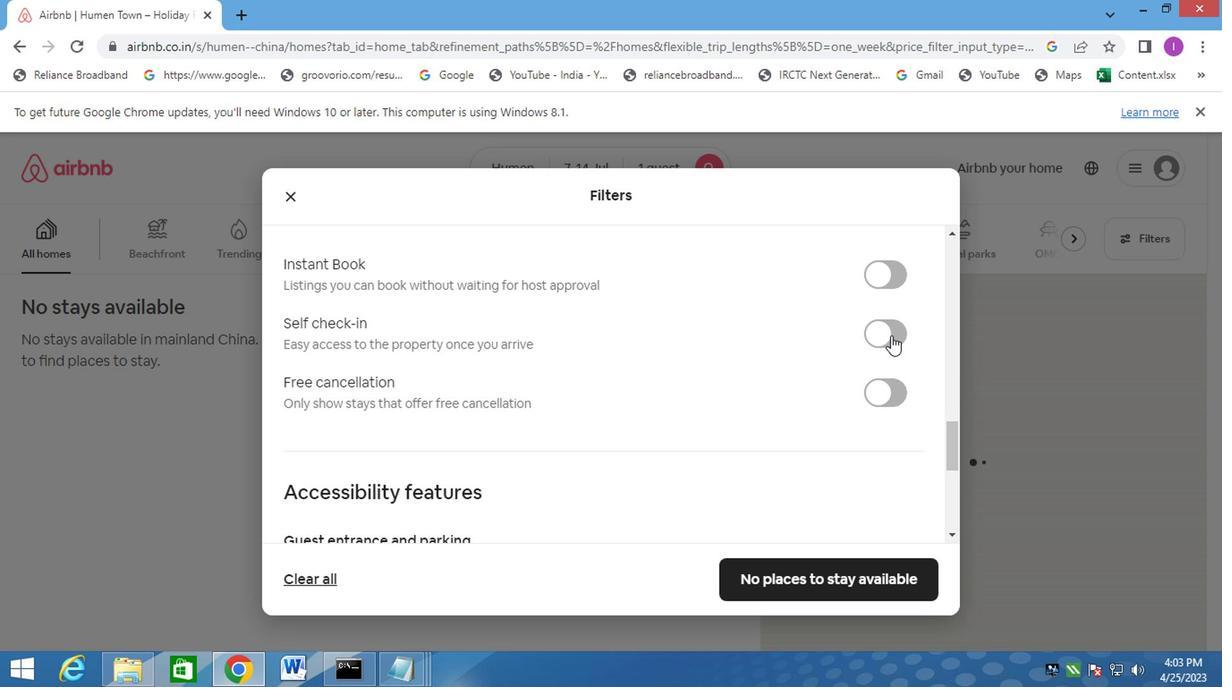 
Action: Mouse pressed left at (887, 335)
Screenshot: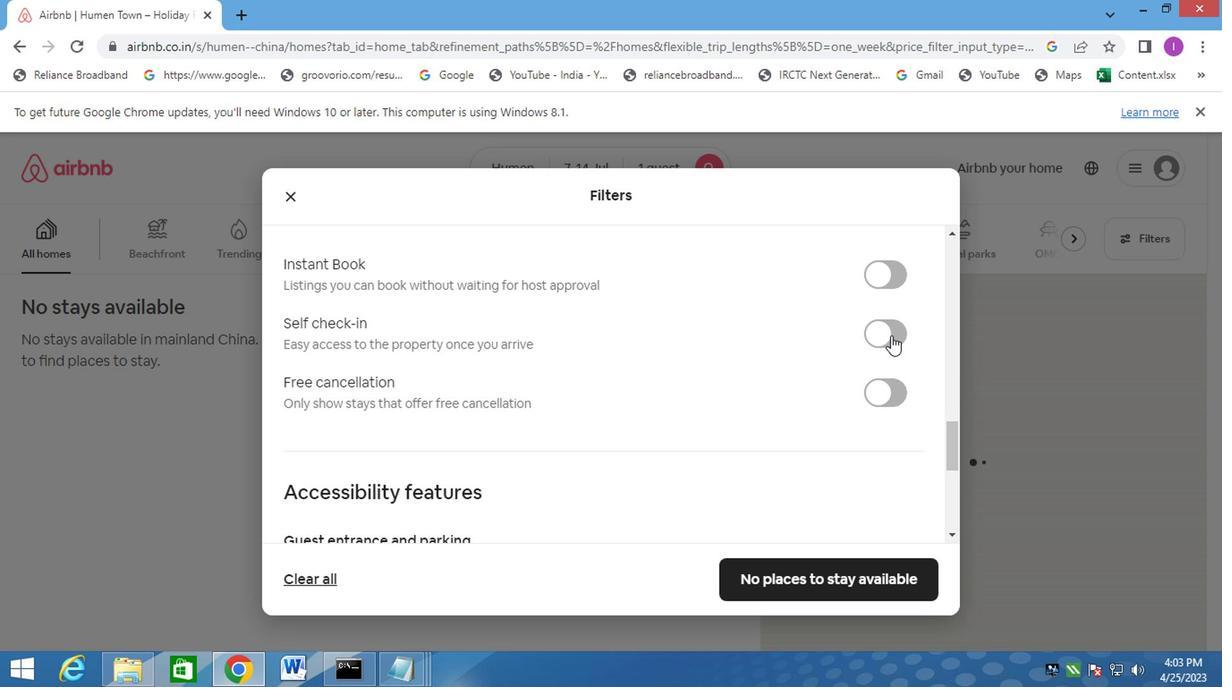 
Action: Mouse moved to (733, 363)
Screenshot: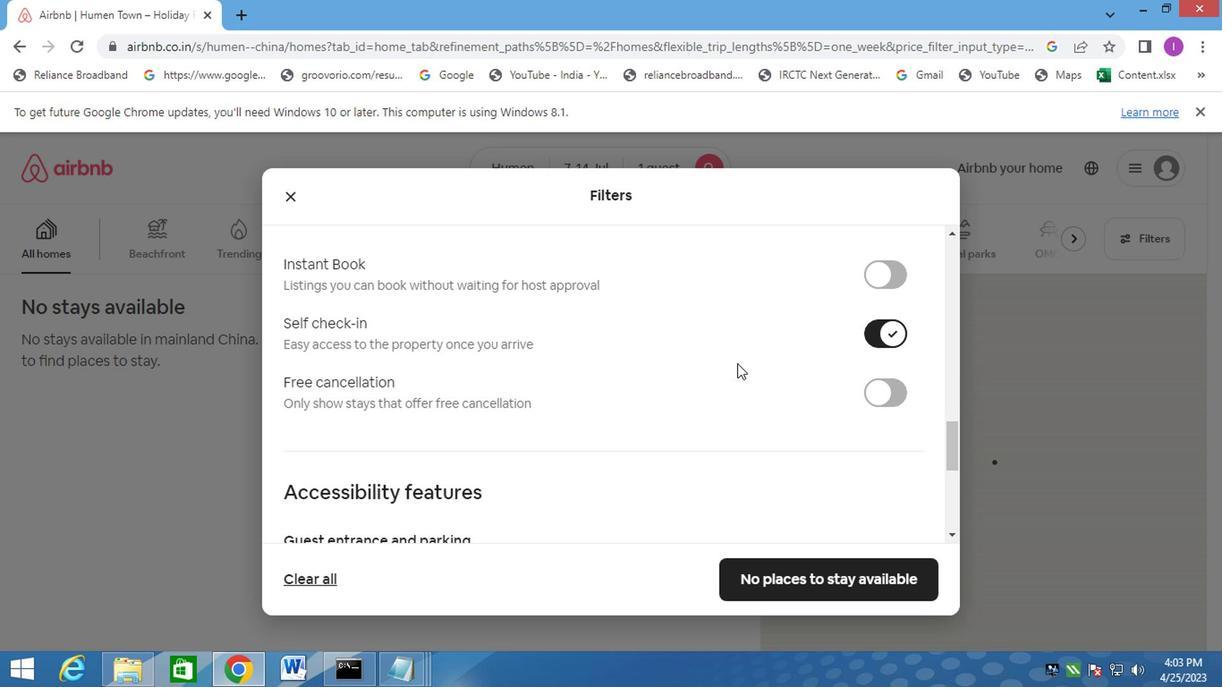 
Action: Mouse scrolled (733, 362) with delta (0, 0)
Screenshot: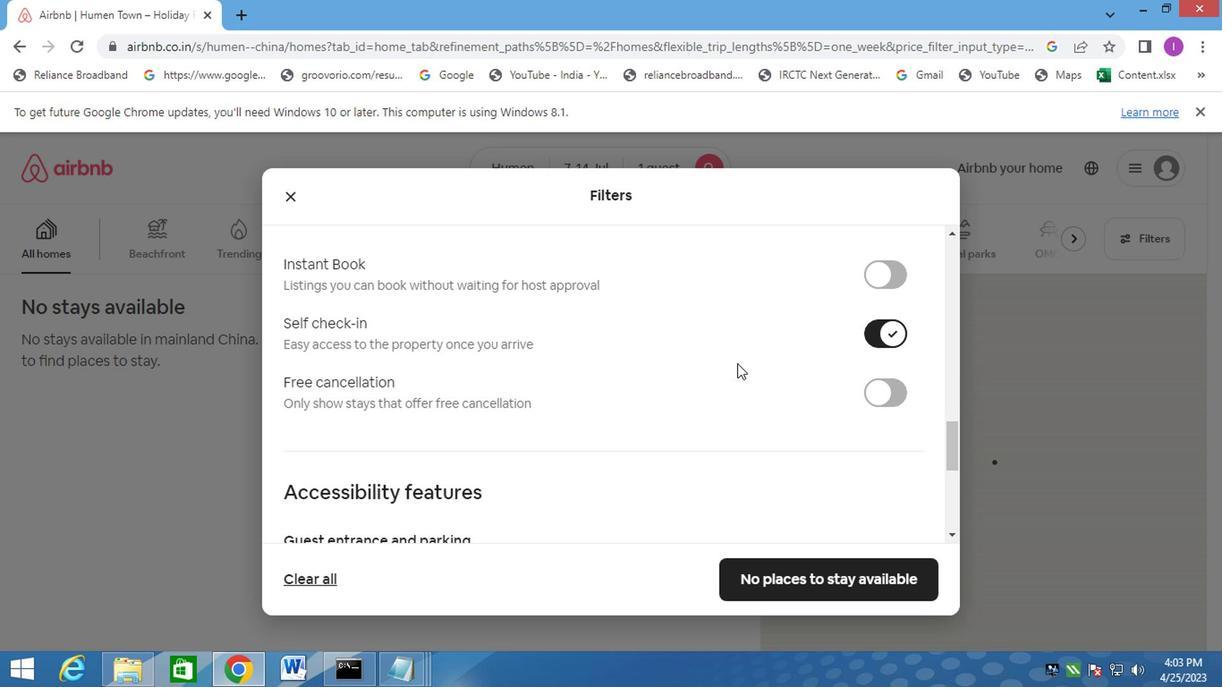 
Action: Mouse moved to (733, 367)
Screenshot: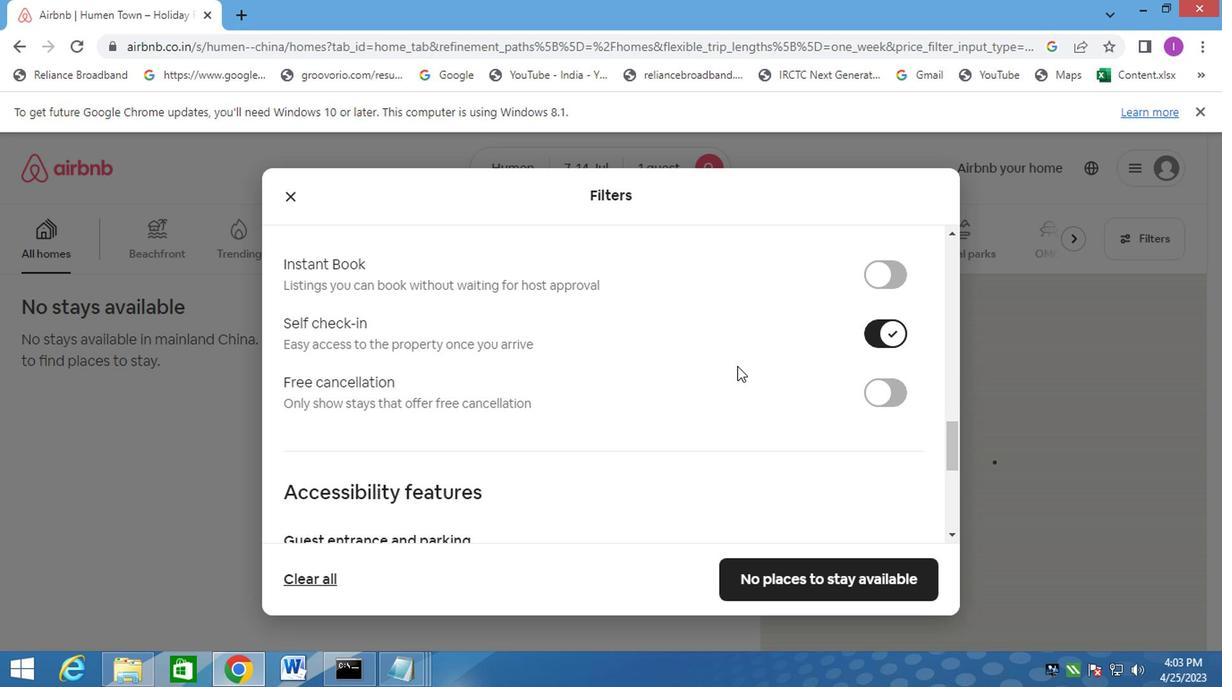 
Action: Mouse scrolled (733, 367) with delta (0, 0)
Screenshot: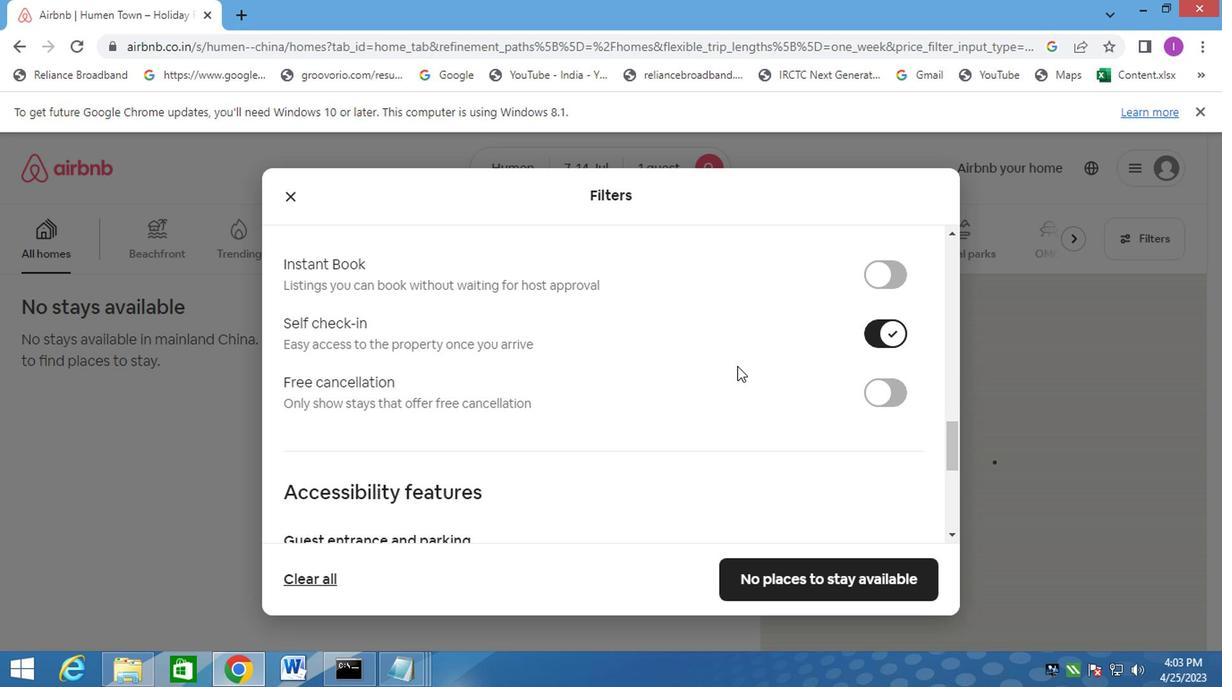 
Action: Mouse scrolled (733, 367) with delta (0, 0)
Screenshot: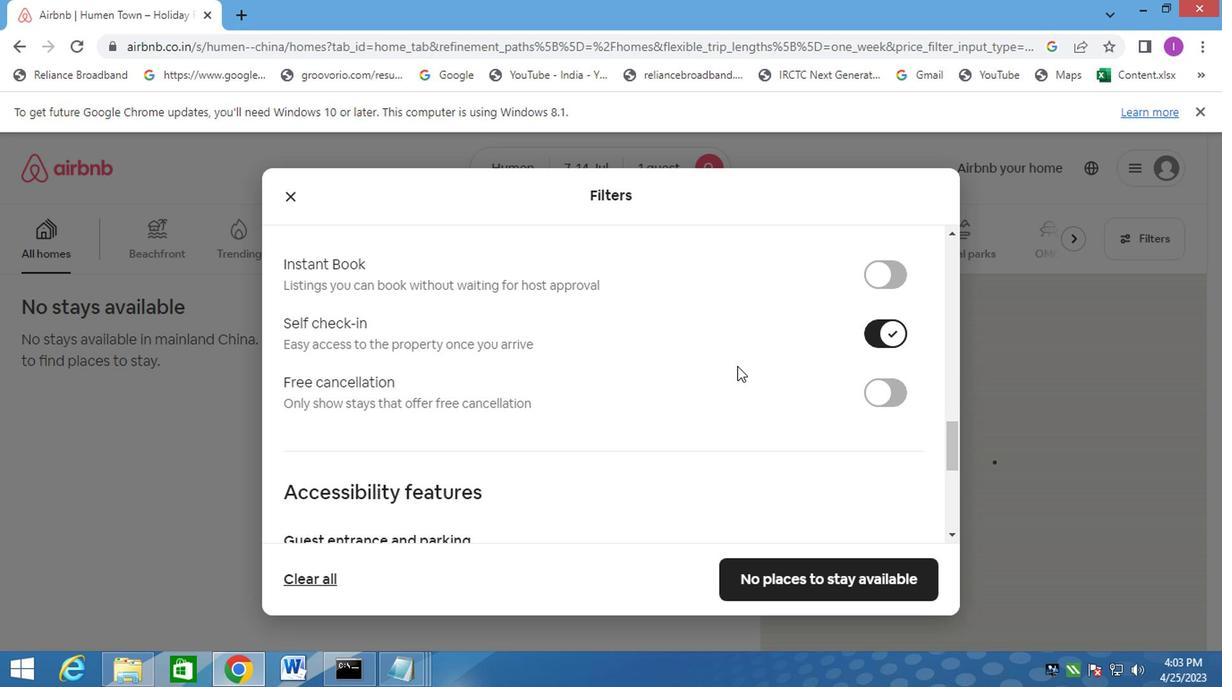 
Action: Mouse moved to (733, 373)
Screenshot: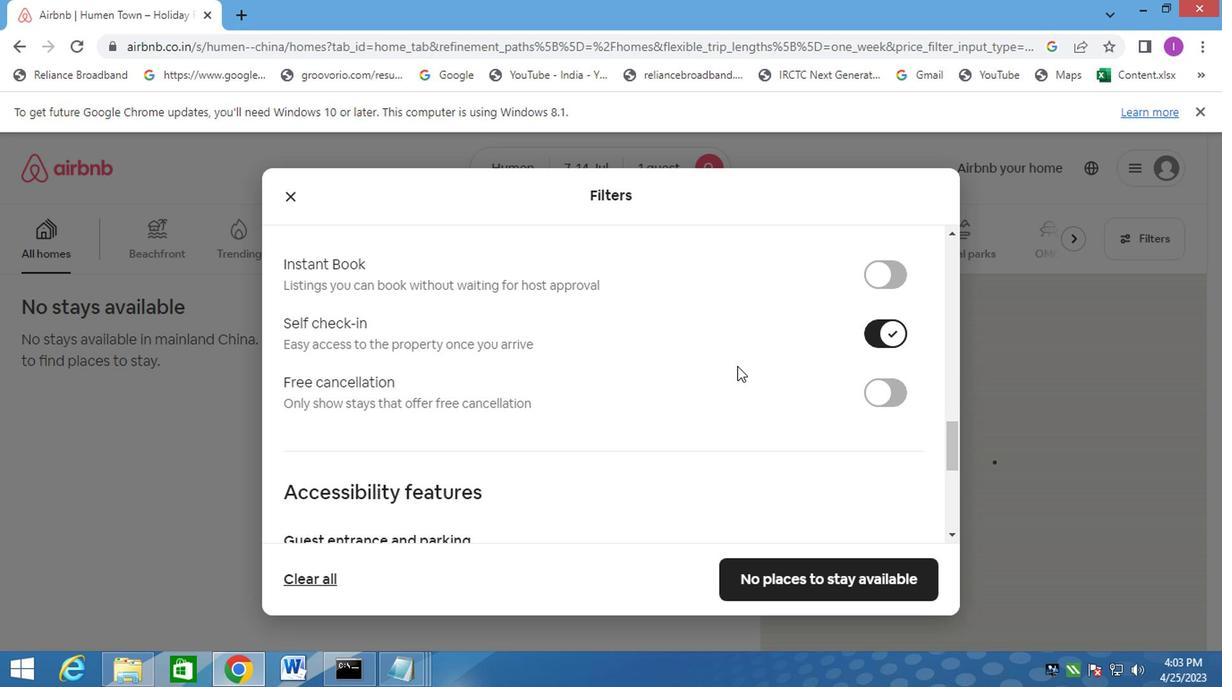 
Action: Mouse scrolled (733, 372) with delta (0, -1)
Screenshot: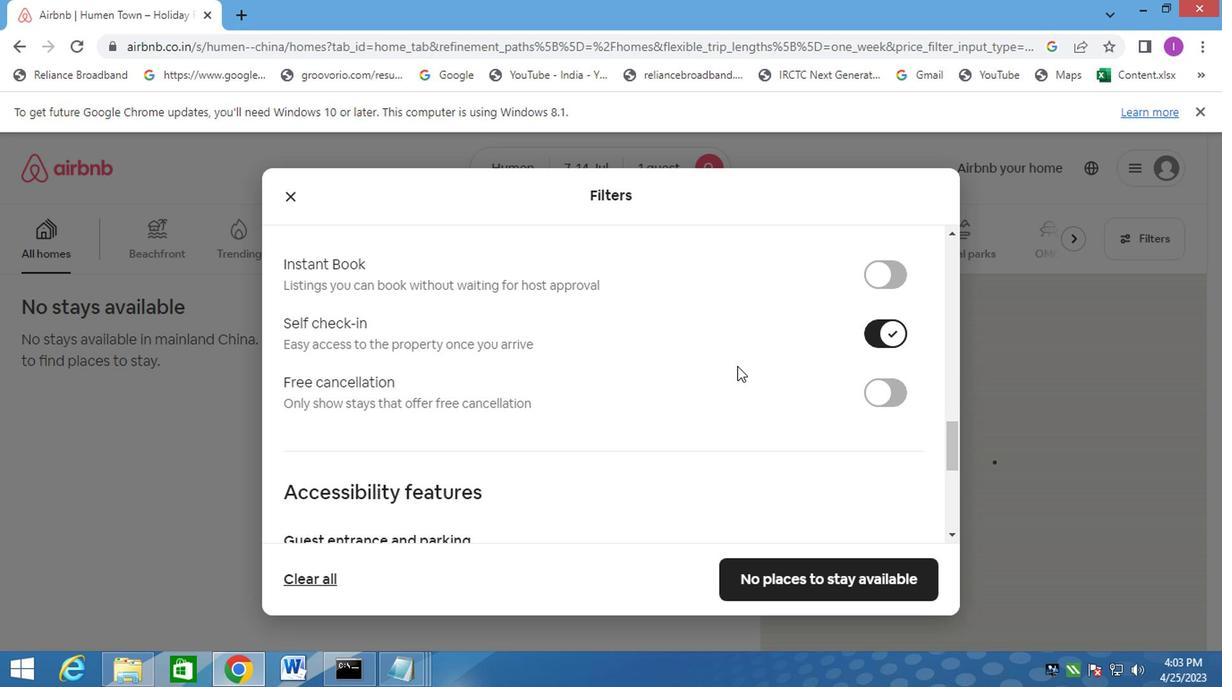 
Action: Mouse moved to (683, 381)
Screenshot: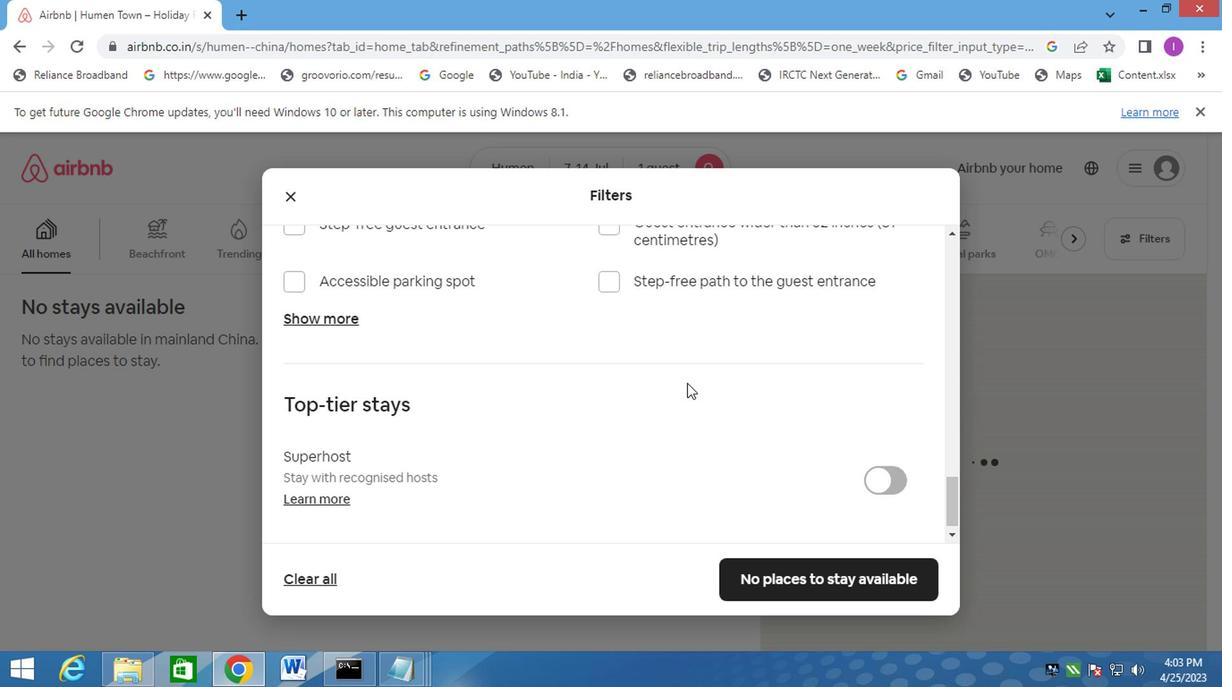
Action: Mouse scrolled (683, 380) with delta (0, 0)
Screenshot: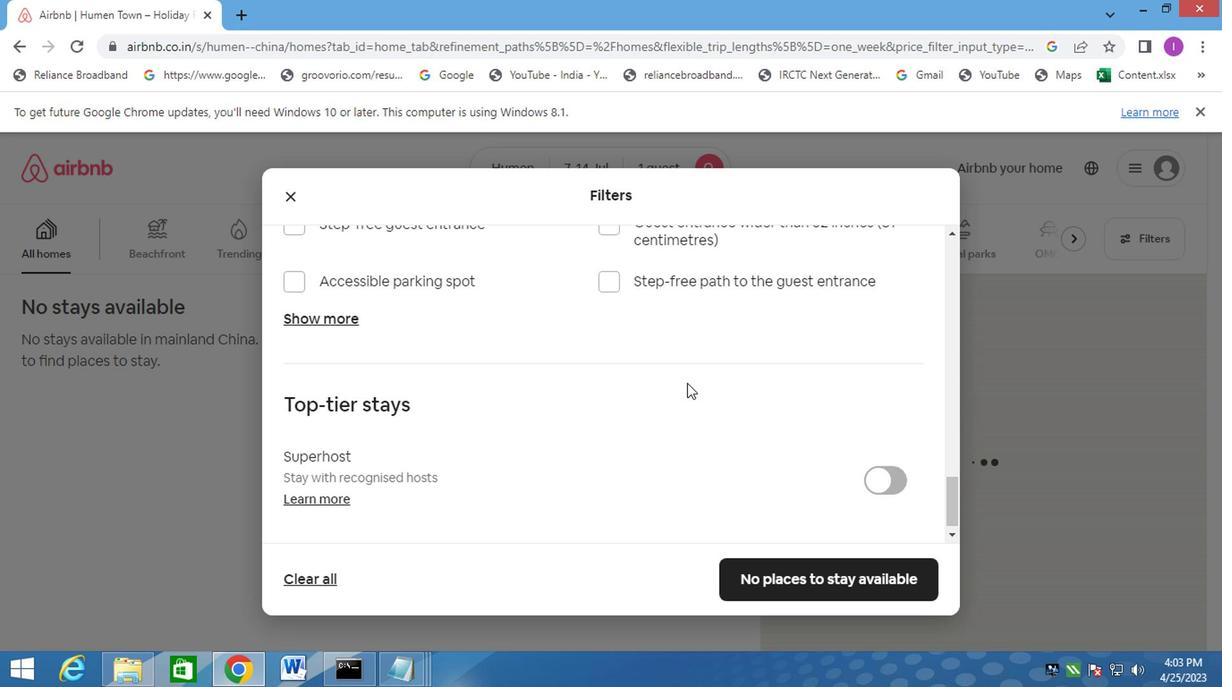 
Action: Mouse moved to (683, 380)
Screenshot: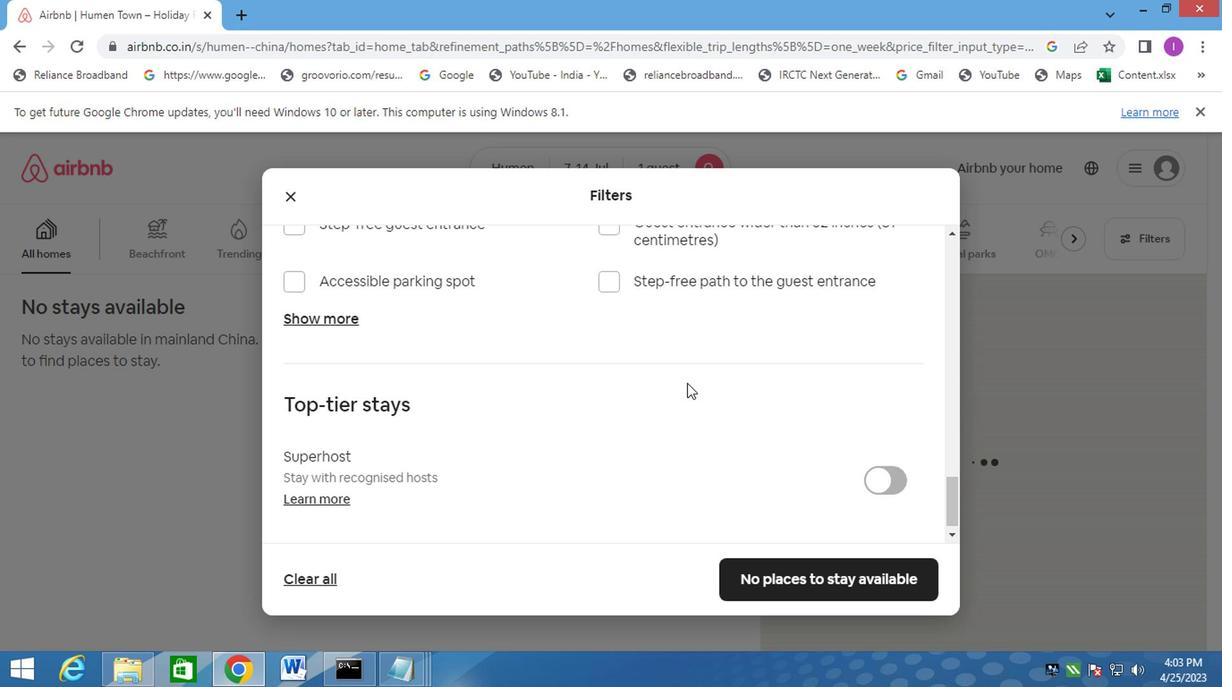 
Action: Mouse scrolled (683, 379) with delta (0, -1)
Screenshot: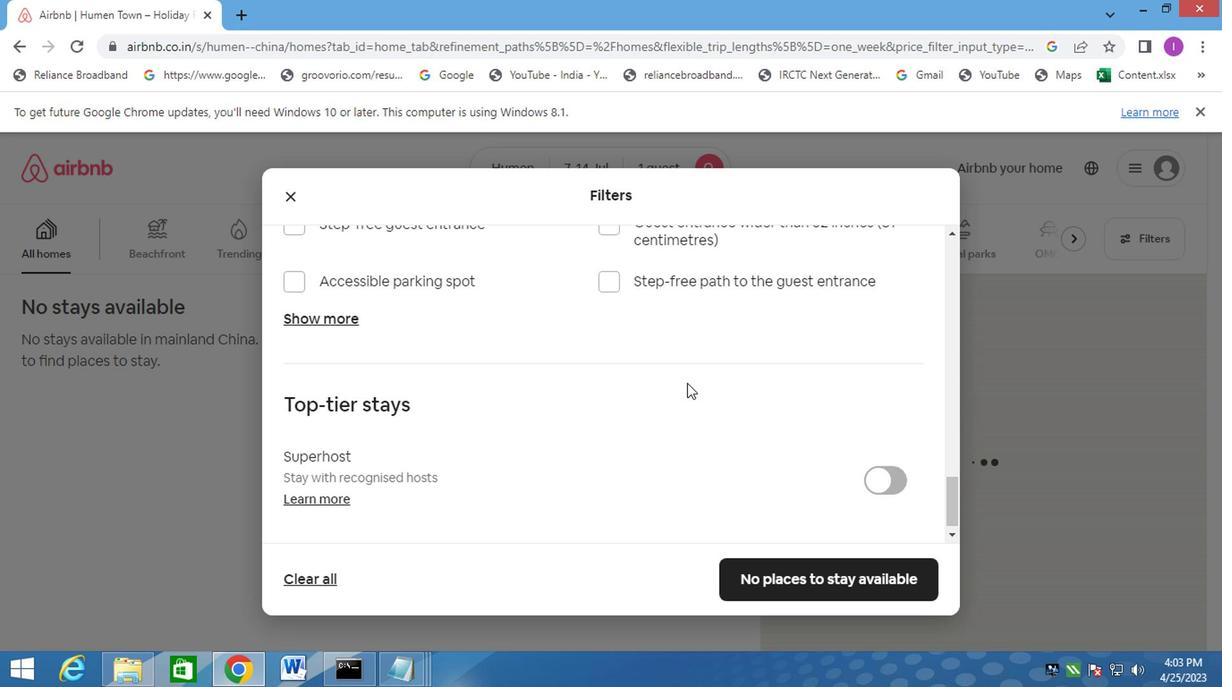 
Action: Mouse moved to (684, 380)
Screenshot: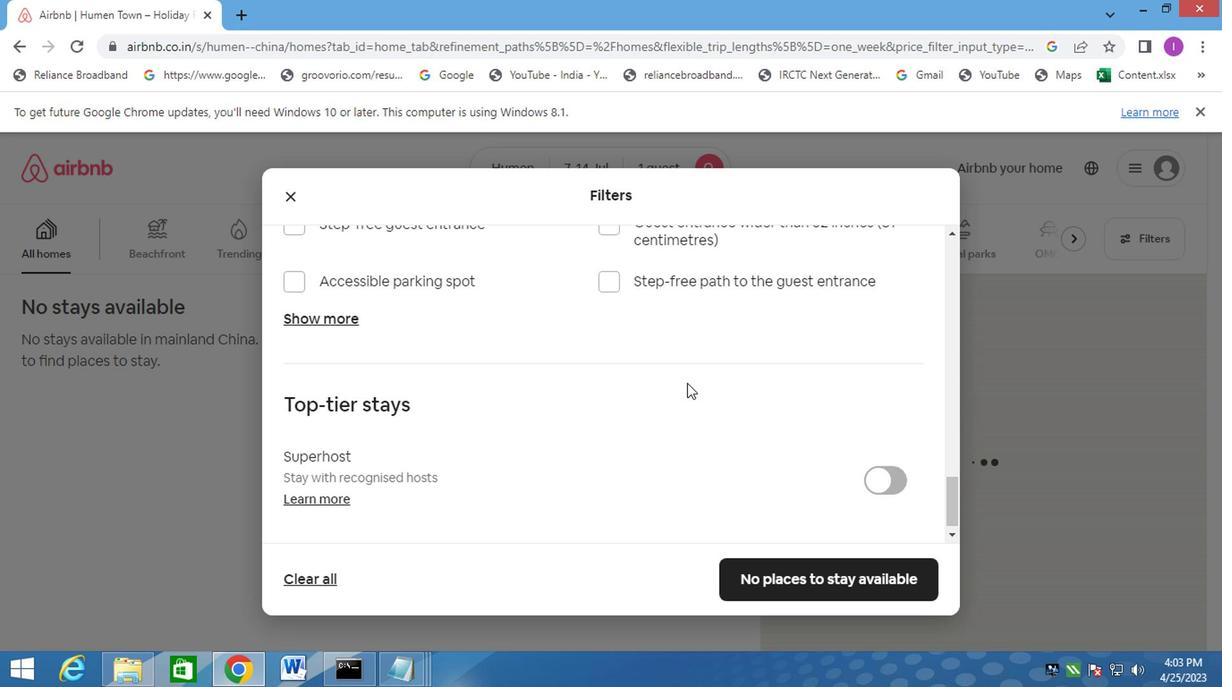 
Action: Mouse scrolled (684, 379) with delta (0, -1)
Screenshot: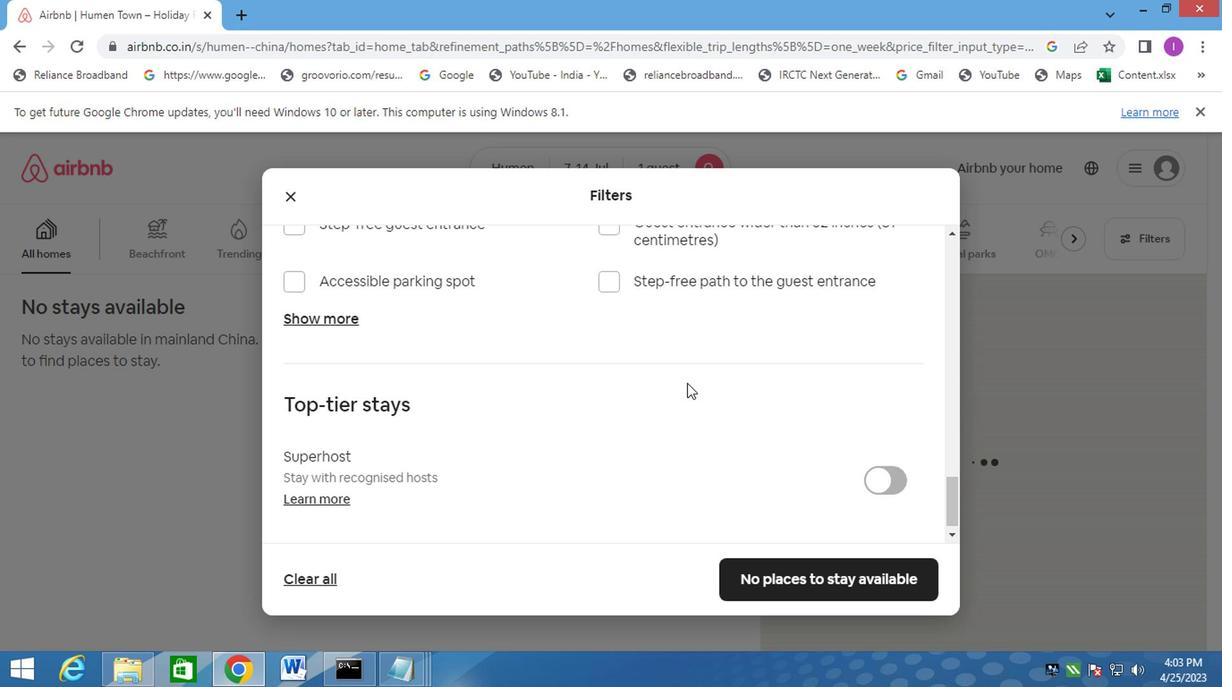 
Action: Mouse scrolled (684, 379) with delta (0, -1)
Screenshot: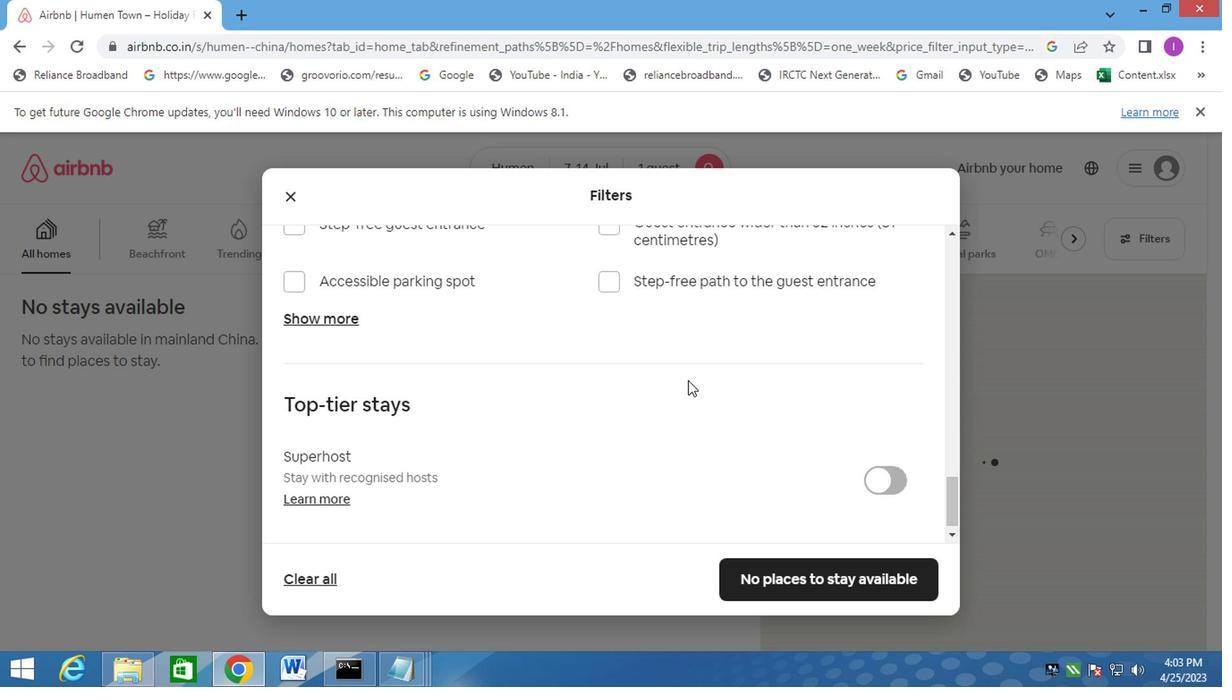 
Action: Mouse moved to (702, 373)
Screenshot: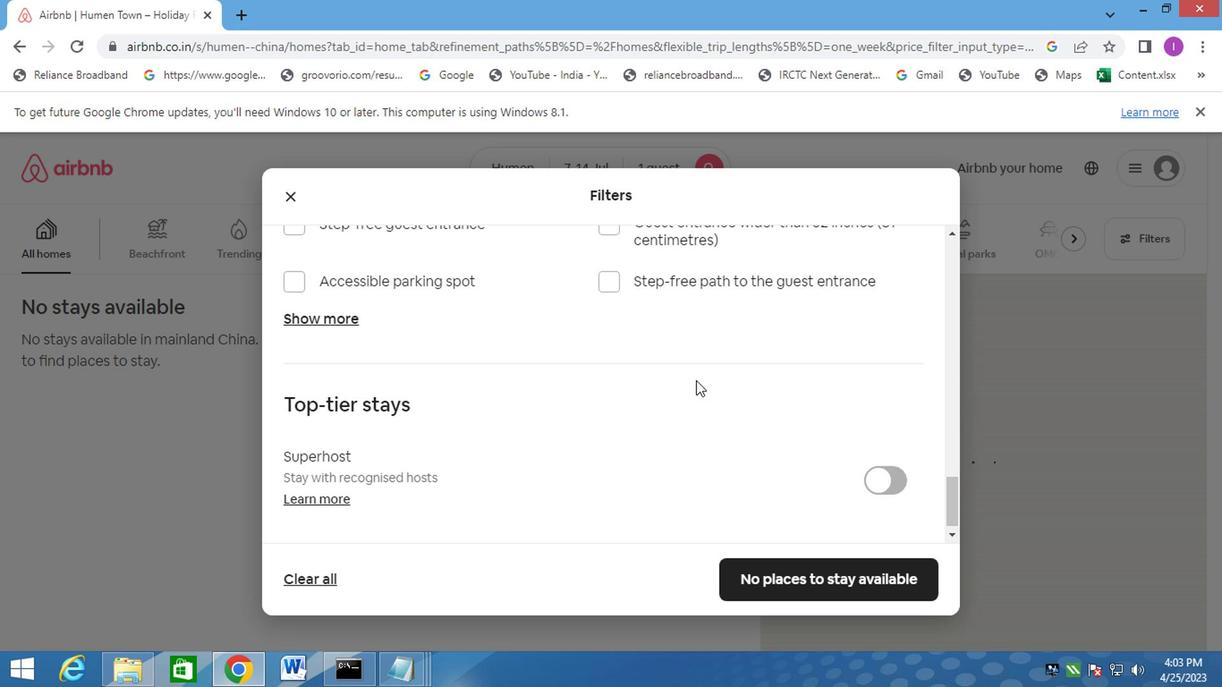 
Action: Mouse scrolled (702, 372) with delta (0, -1)
Screenshot: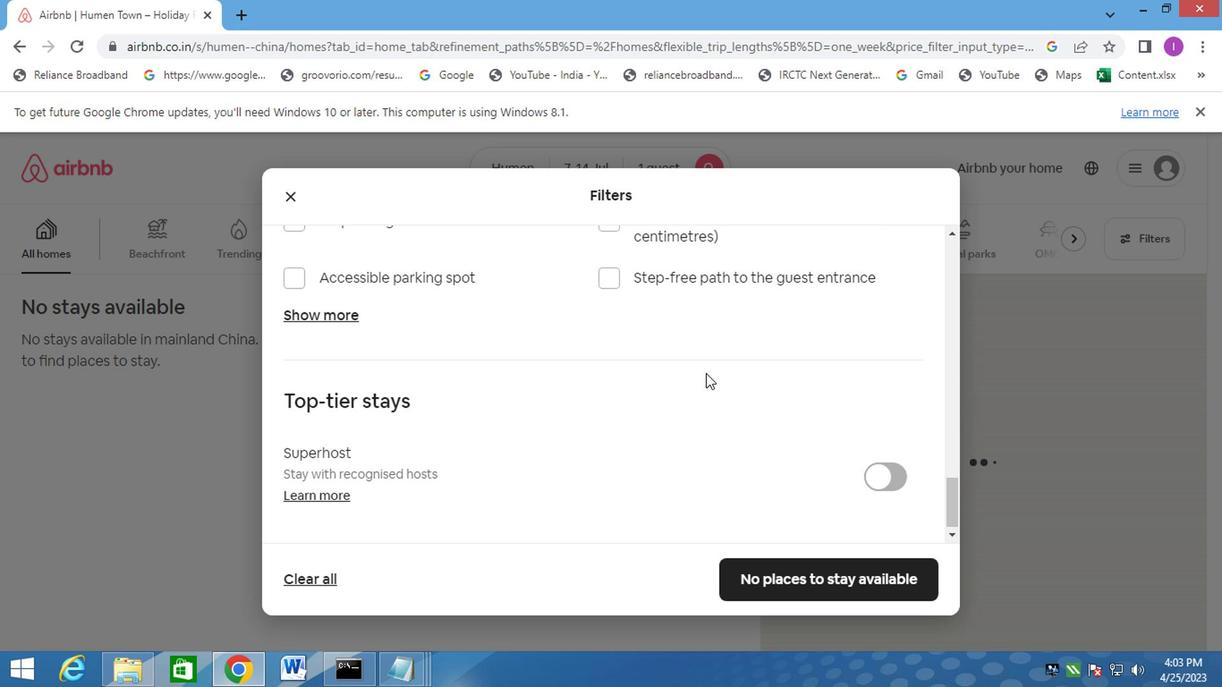 
Action: Mouse moved to (704, 373)
Screenshot: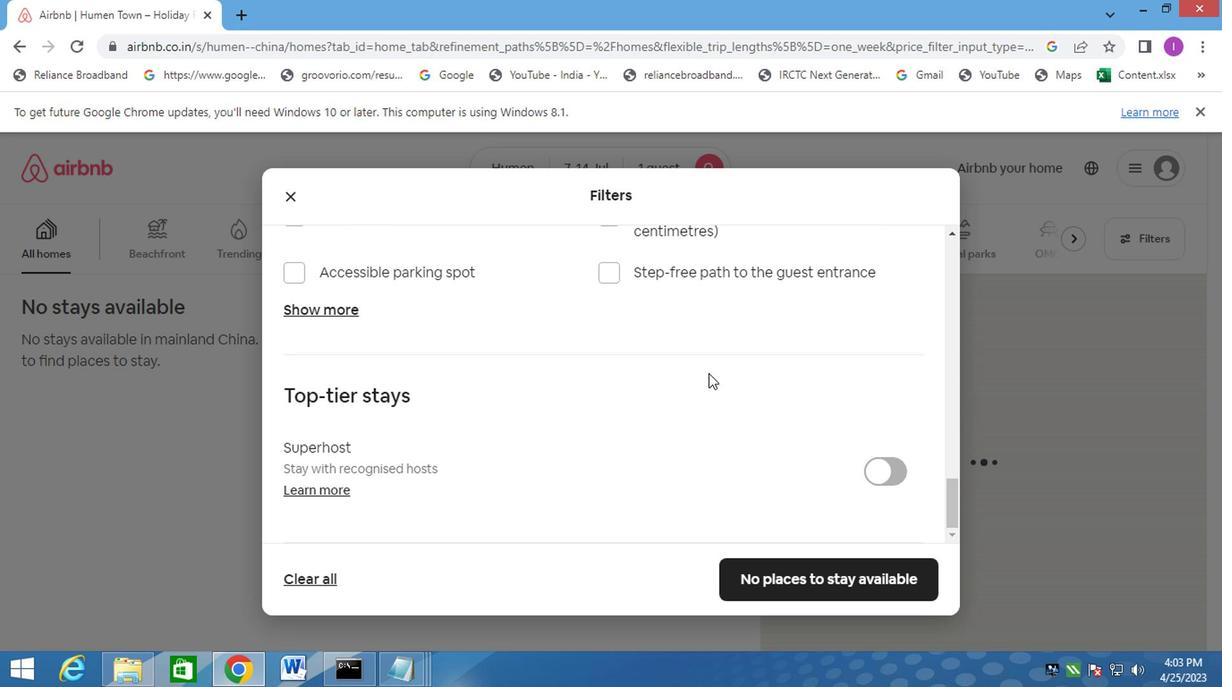 
Action: Mouse scrolled (704, 372) with delta (0, -1)
Screenshot: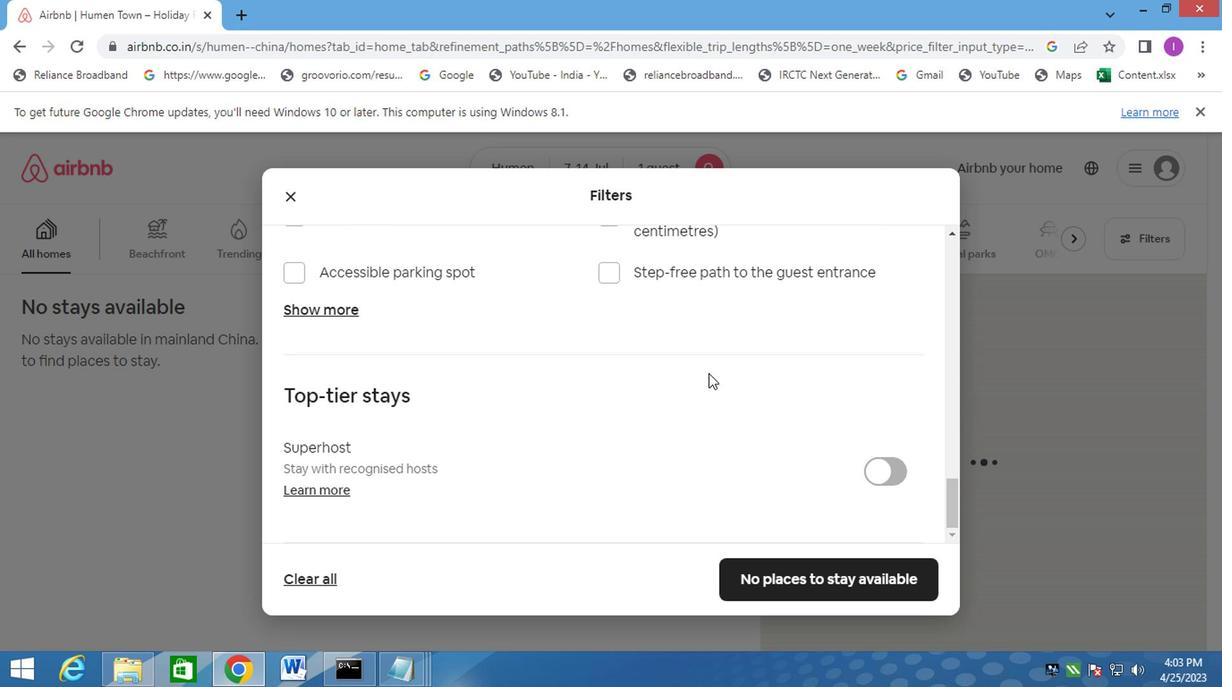 
Action: Mouse moved to (707, 374)
Screenshot: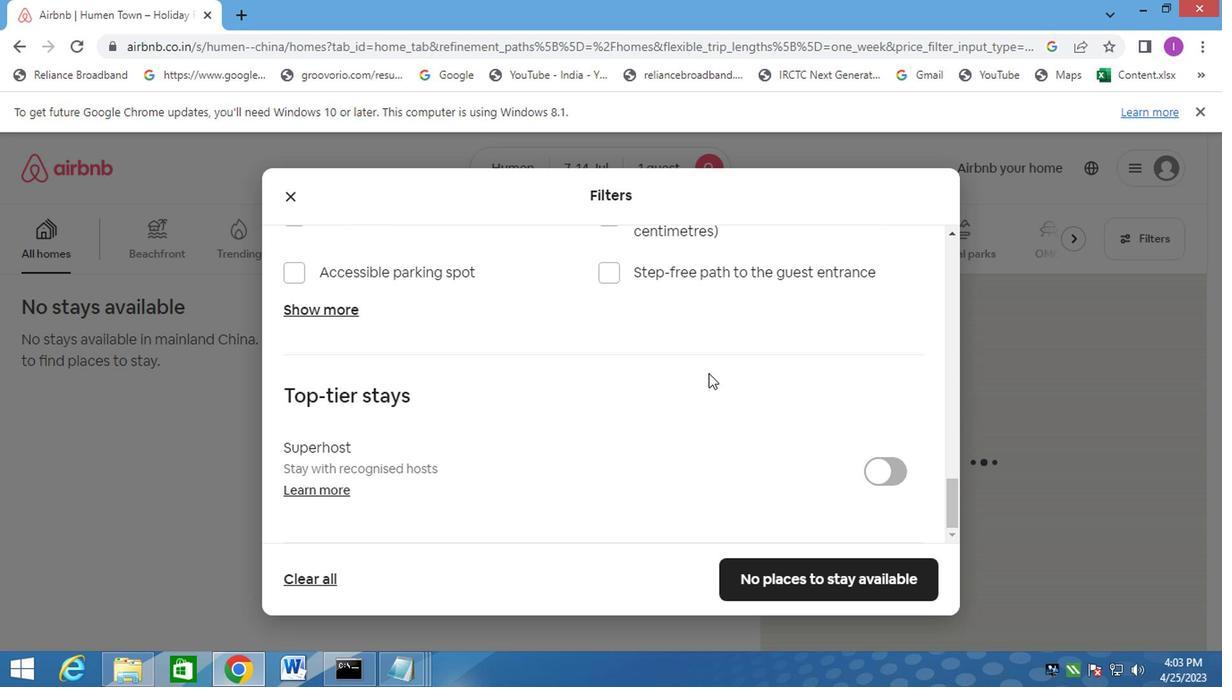 
Action: Mouse scrolled (707, 374) with delta (0, 0)
Screenshot: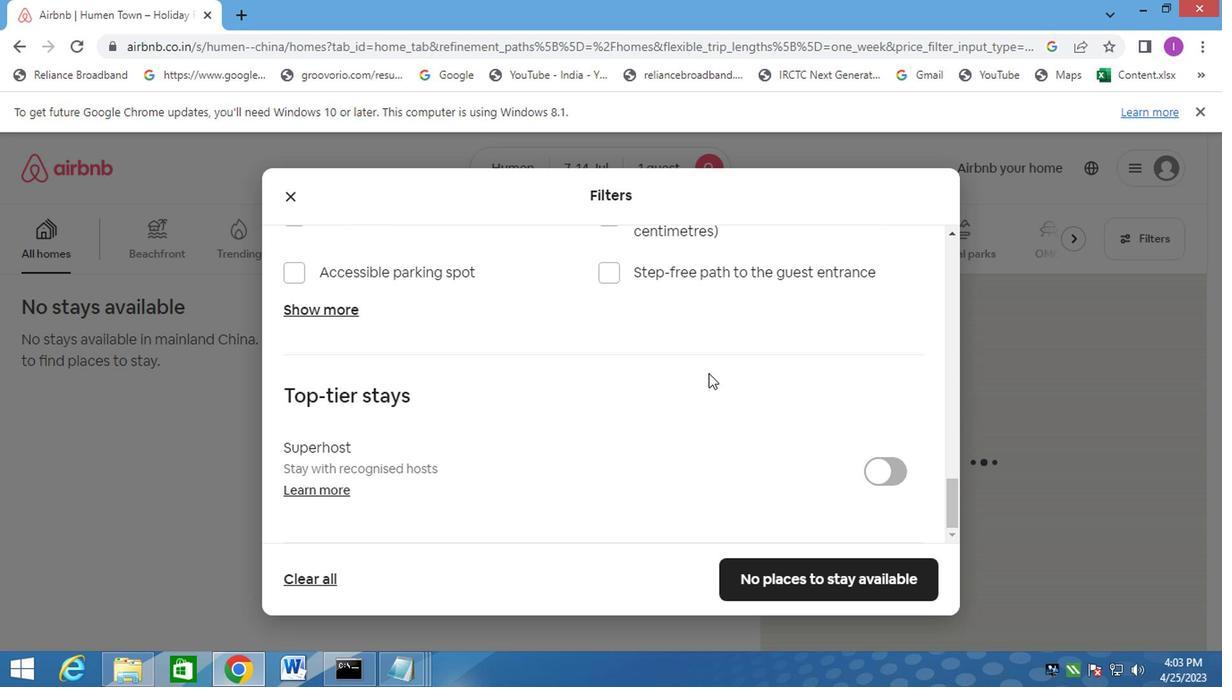 
Action: Mouse moved to (718, 380)
Screenshot: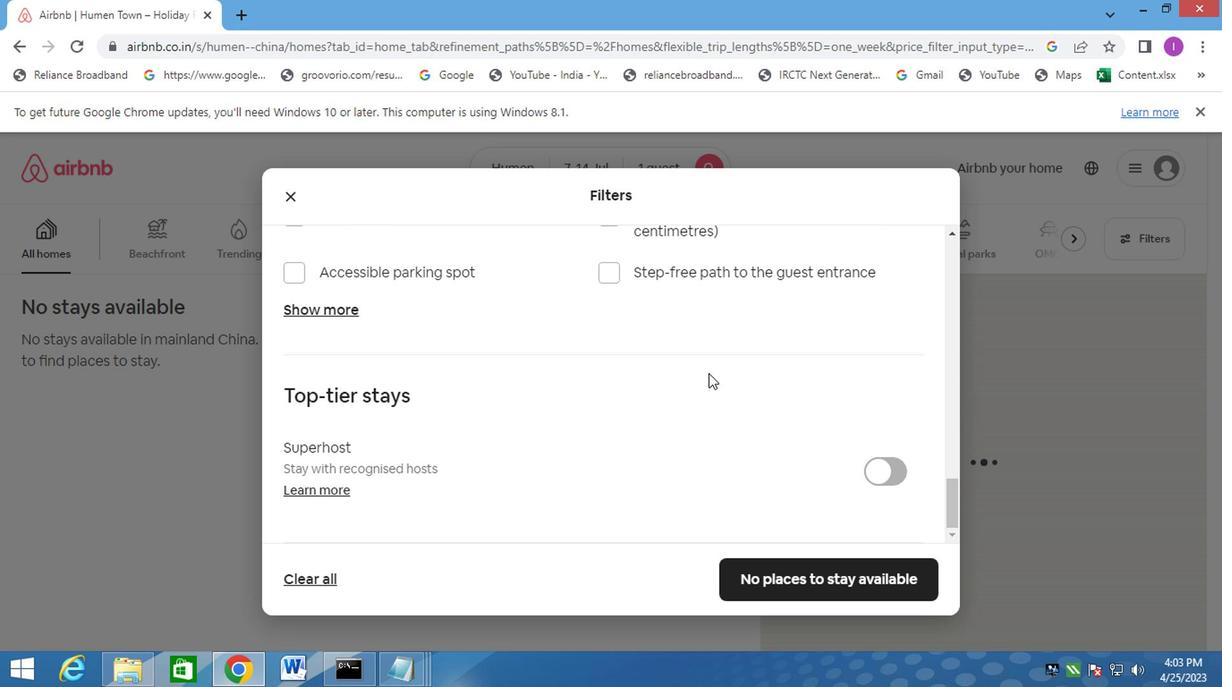 
Action: Mouse scrolled (718, 379) with delta (0, -1)
Screenshot: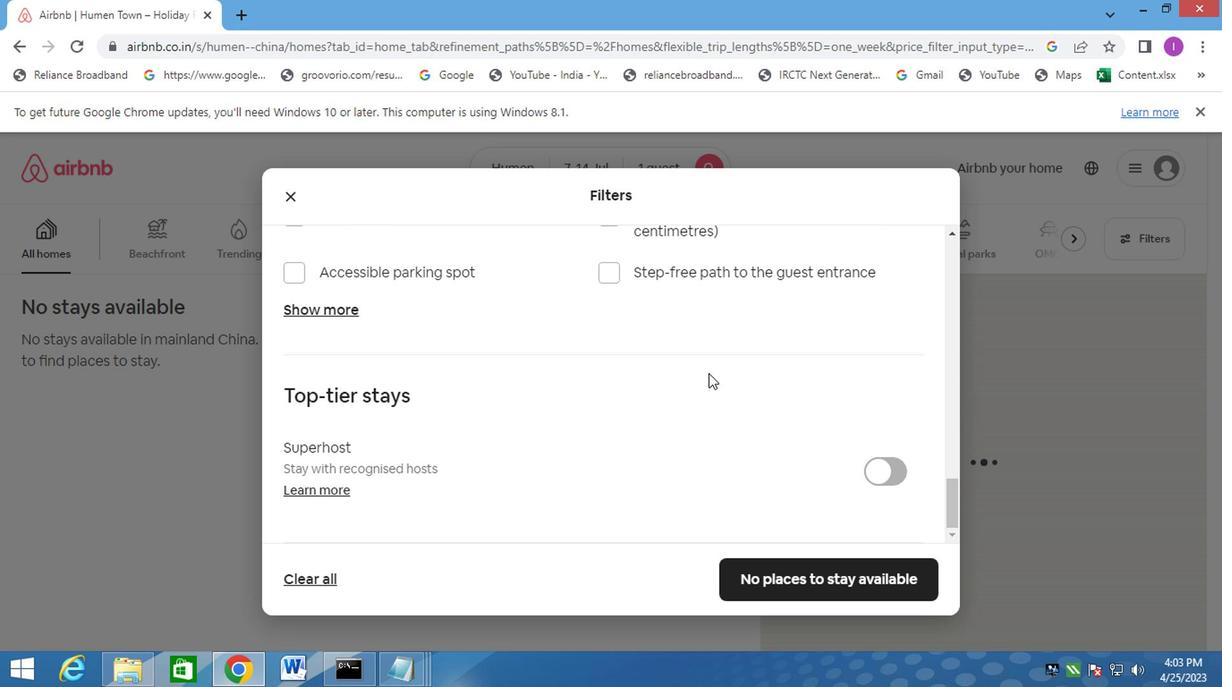 
Action: Mouse moved to (737, 385)
Screenshot: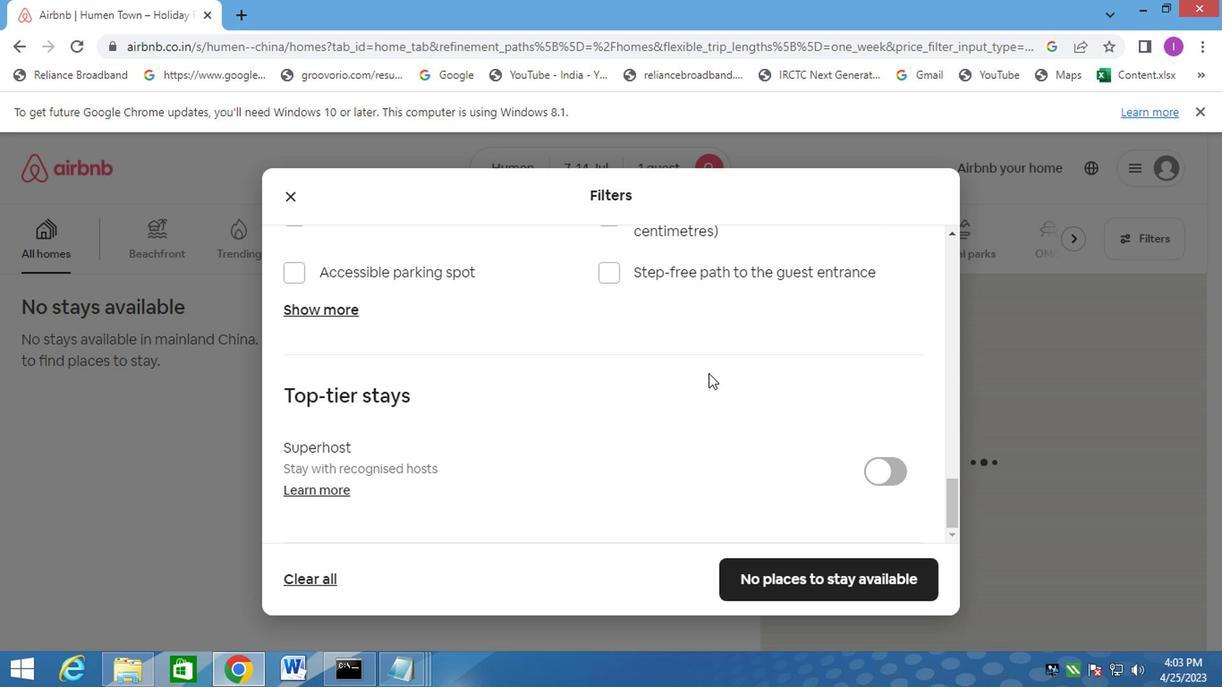 
Action: Mouse scrolled (737, 385) with delta (0, 0)
Screenshot: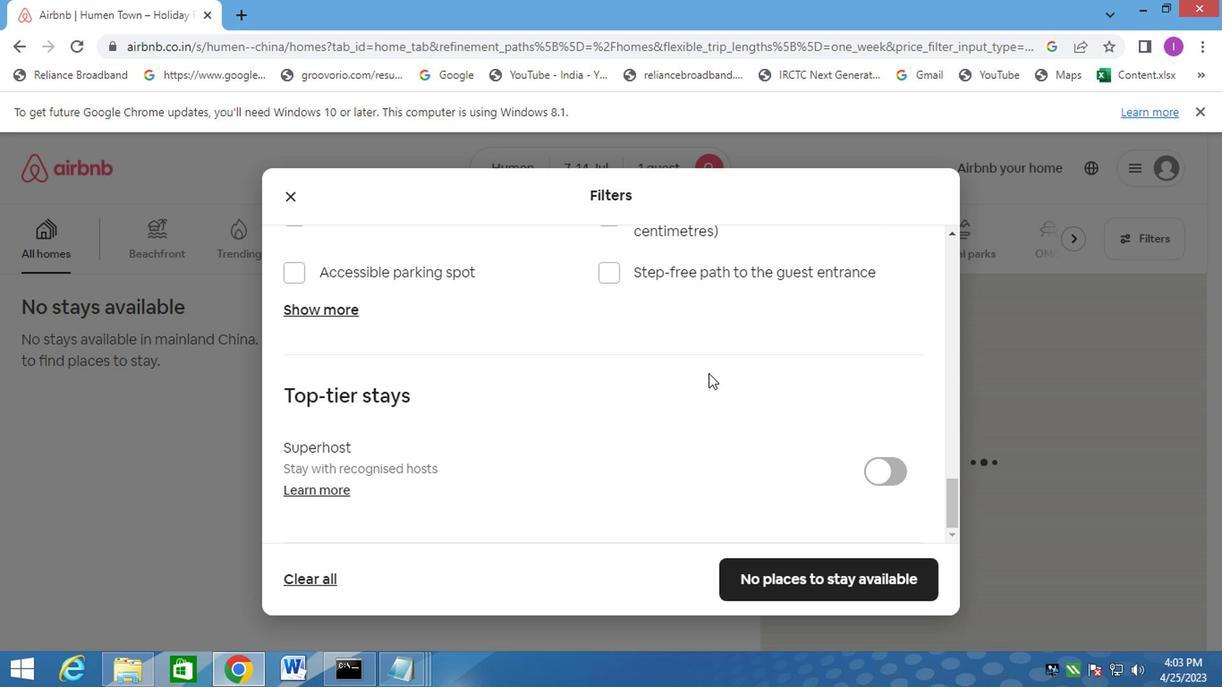 
Action: Mouse moved to (761, 388)
Screenshot: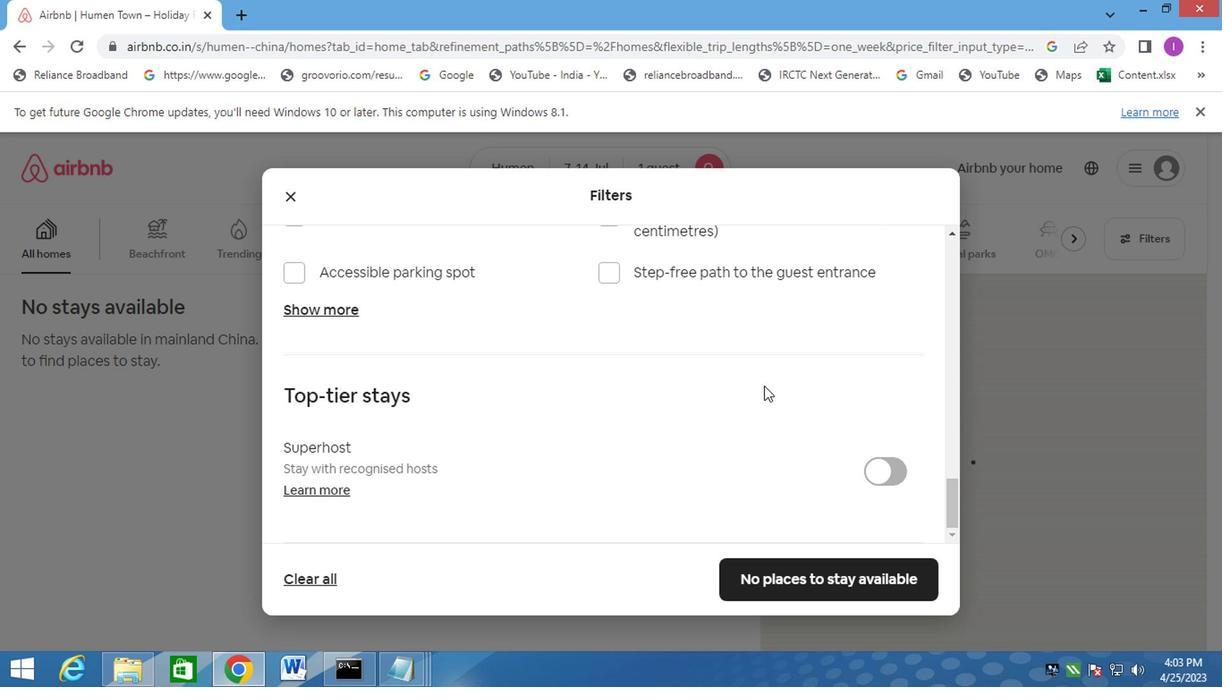 
Action: Mouse scrolled (761, 387) with delta (0, 0)
Screenshot: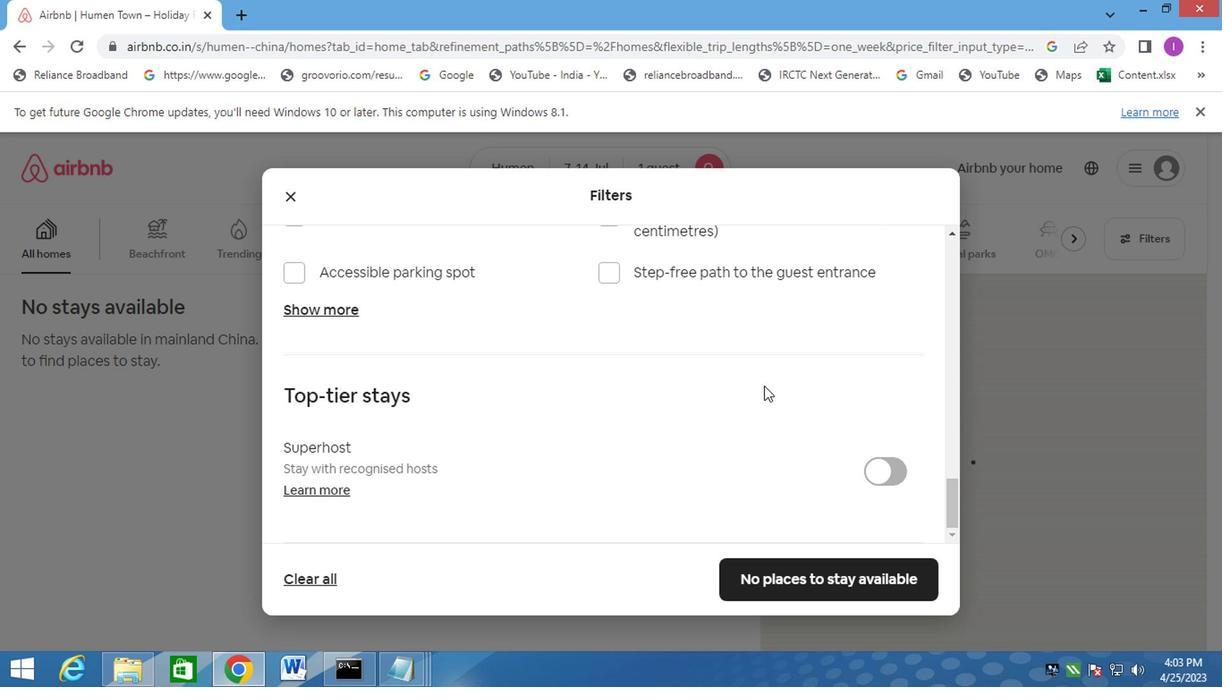 
Action: Mouse moved to (763, 393)
Screenshot: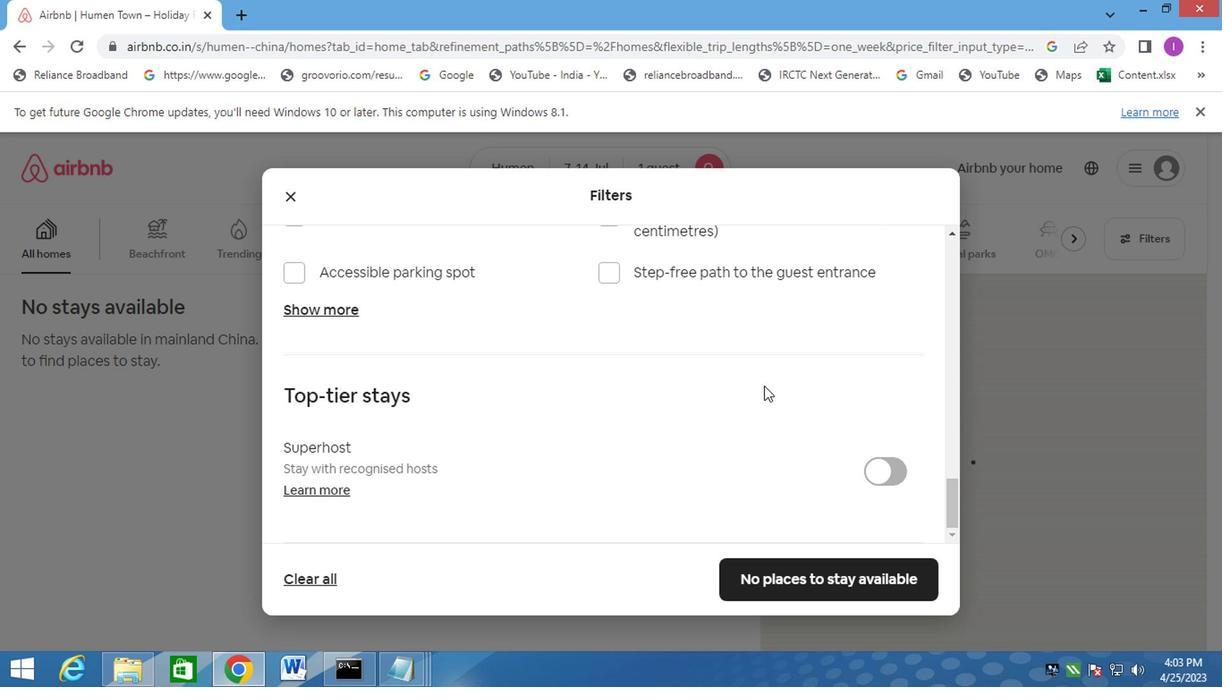 
Action: Mouse scrolled (763, 392) with delta (0, 0)
Screenshot: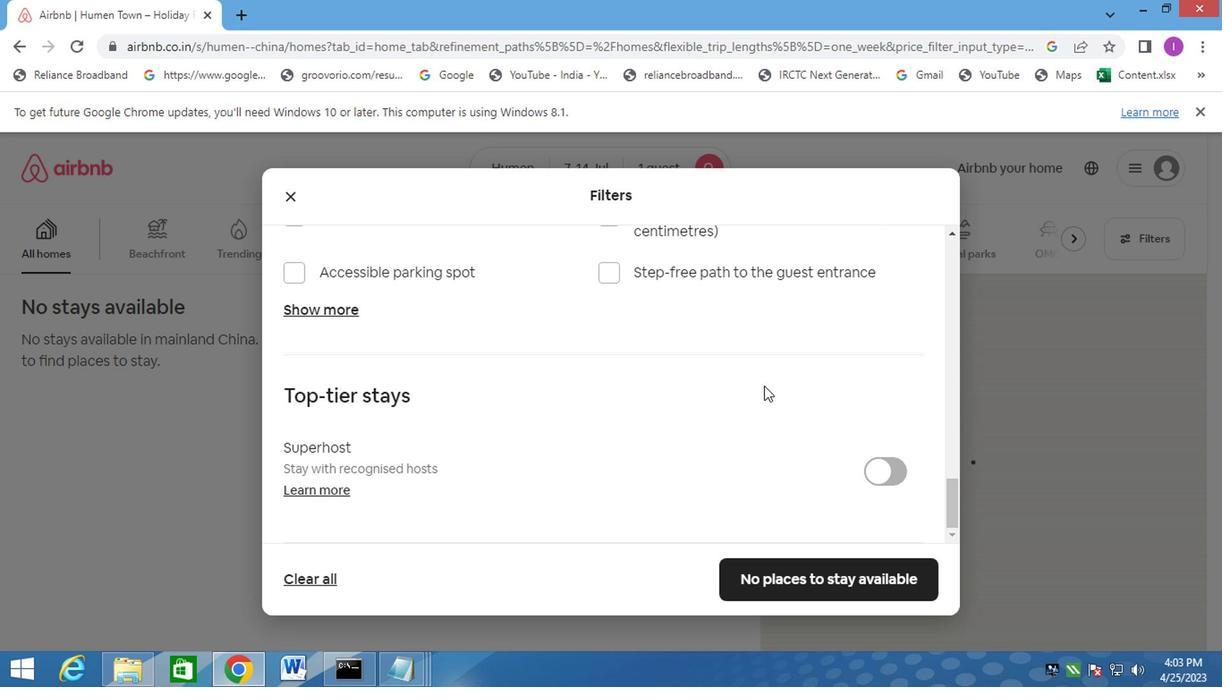 
Action: Mouse moved to (764, 393)
Screenshot: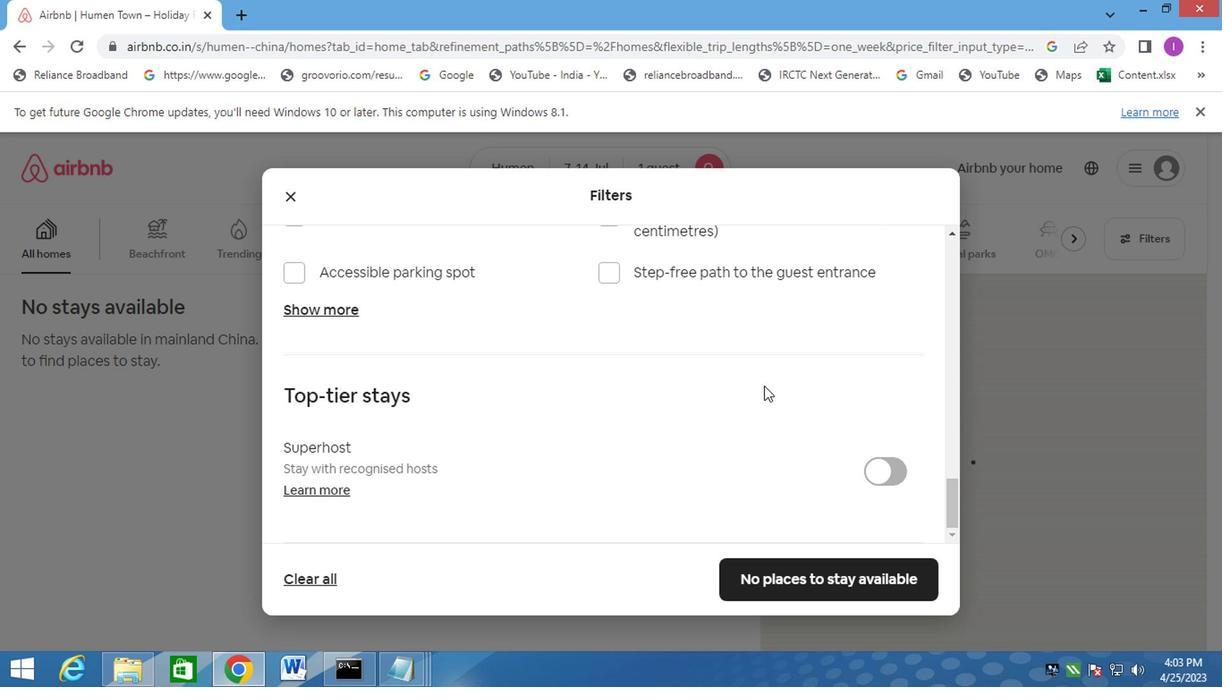 
Action: Mouse scrolled (764, 392) with delta (0, 0)
Screenshot: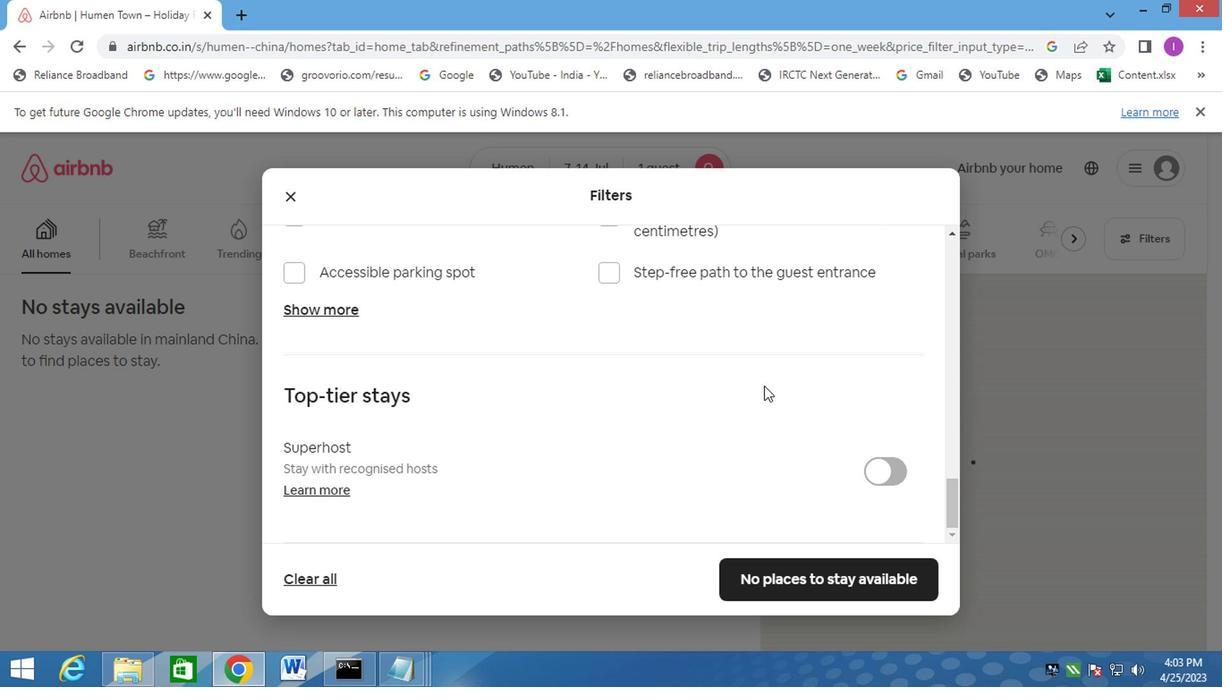 
Action: Mouse moved to (765, 395)
Screenshot: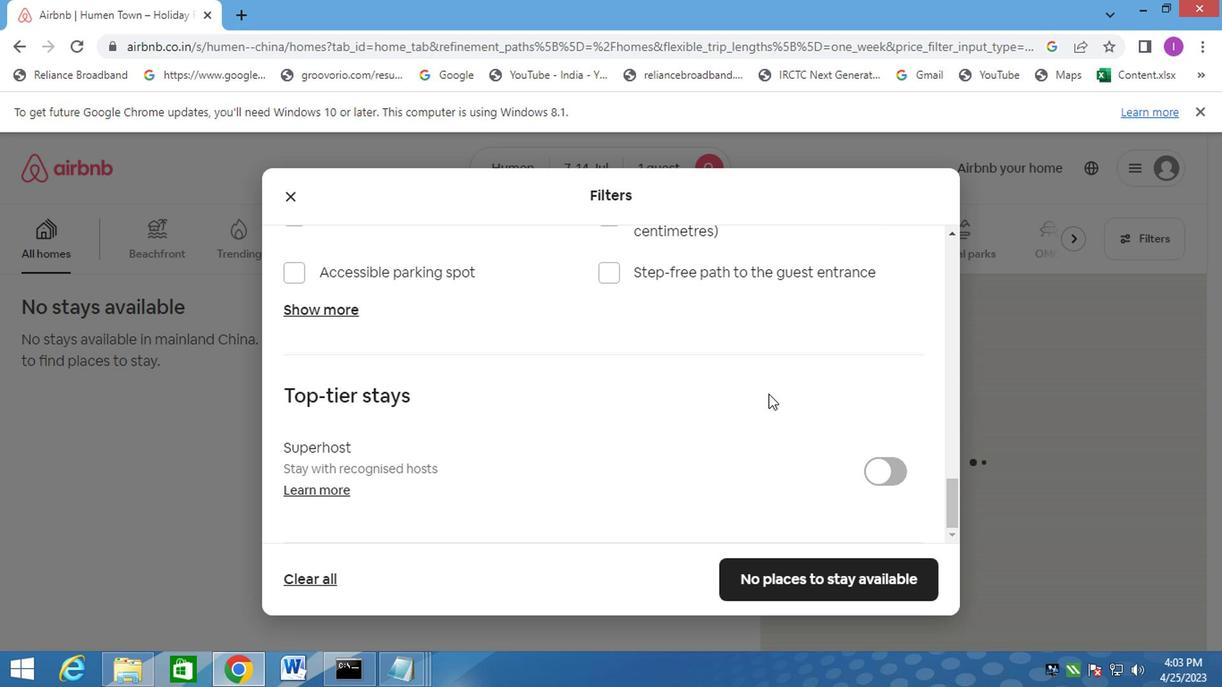 
Action: Mouse scrolled (765, 394) with delta (0, 0)
Screenshot: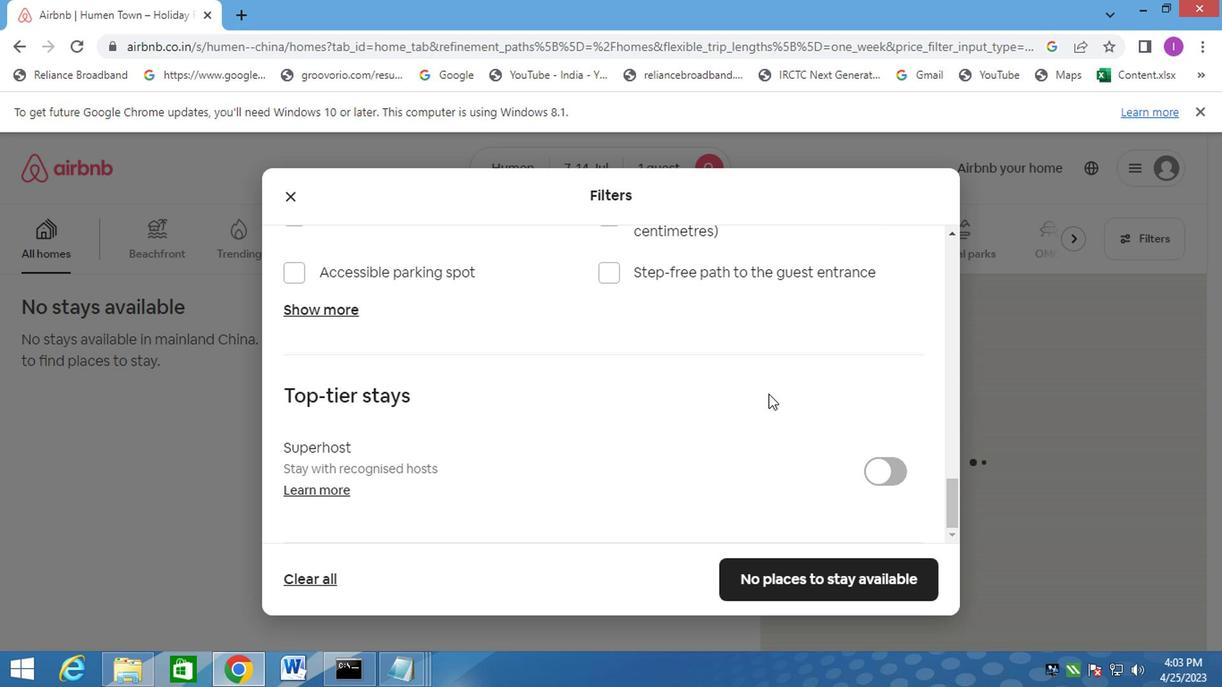 
Action: Mouse moved to (765, 397)
Screenshot: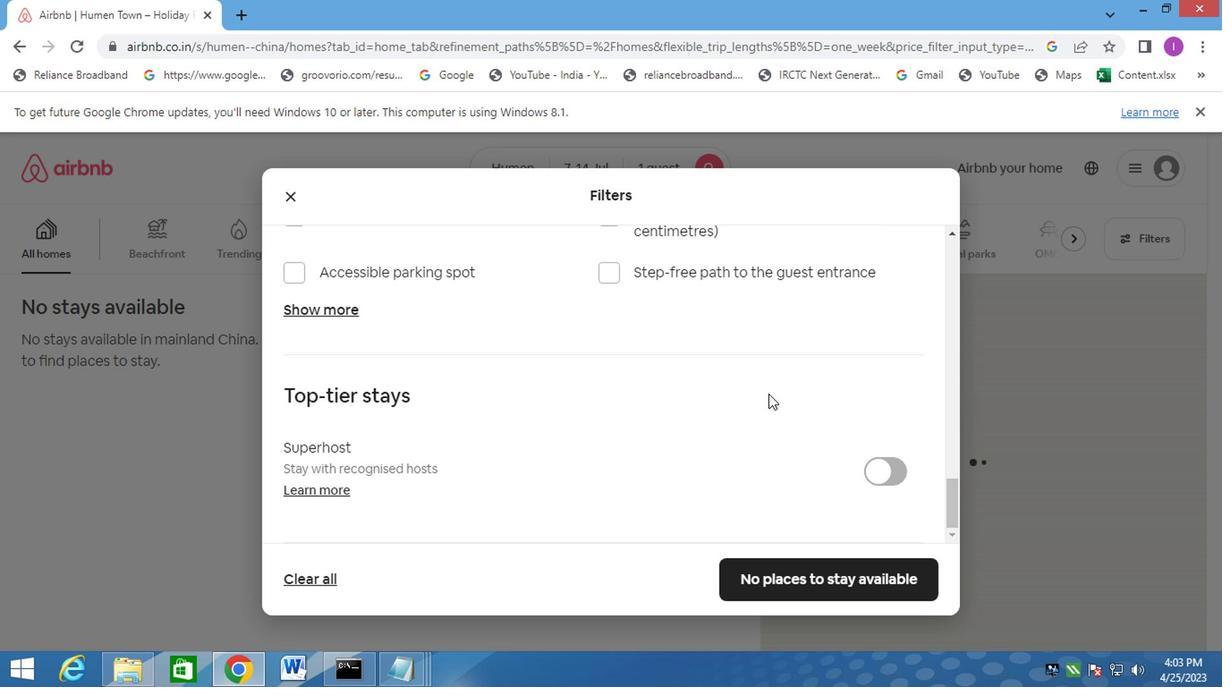 
Action: Mouse scrolled (765, 397) with delta (0, 0)
Screenshot: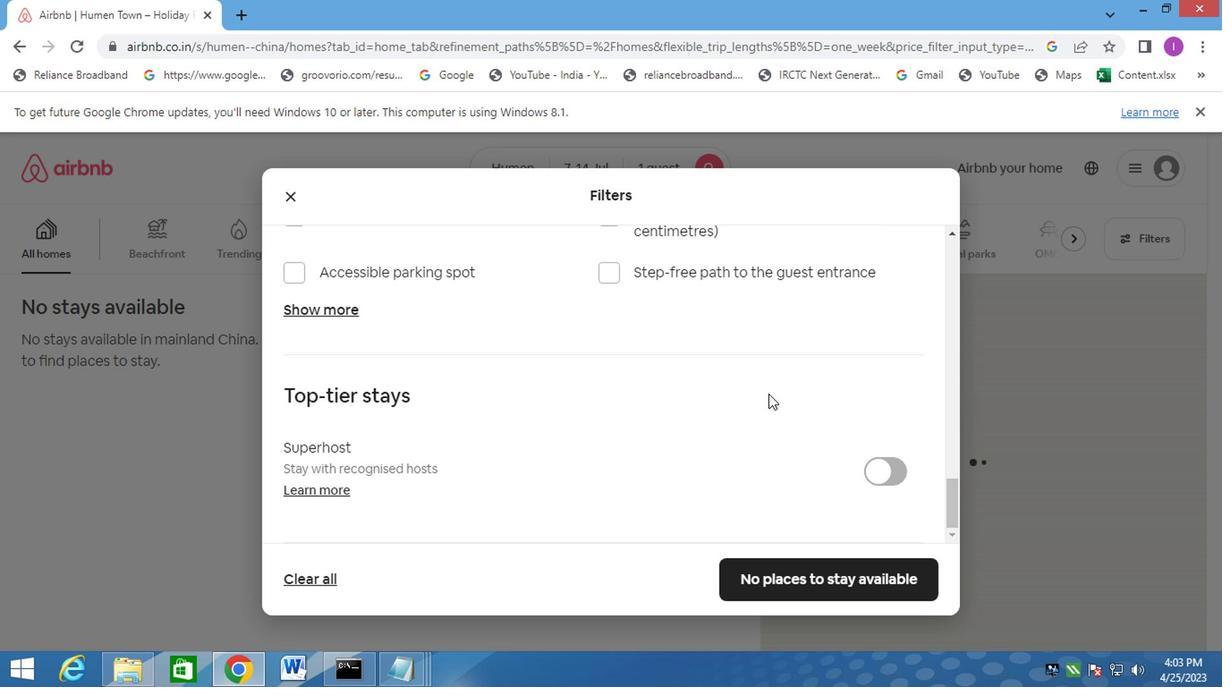 
Action: Mouse moved to (833, 581)
Screenshot: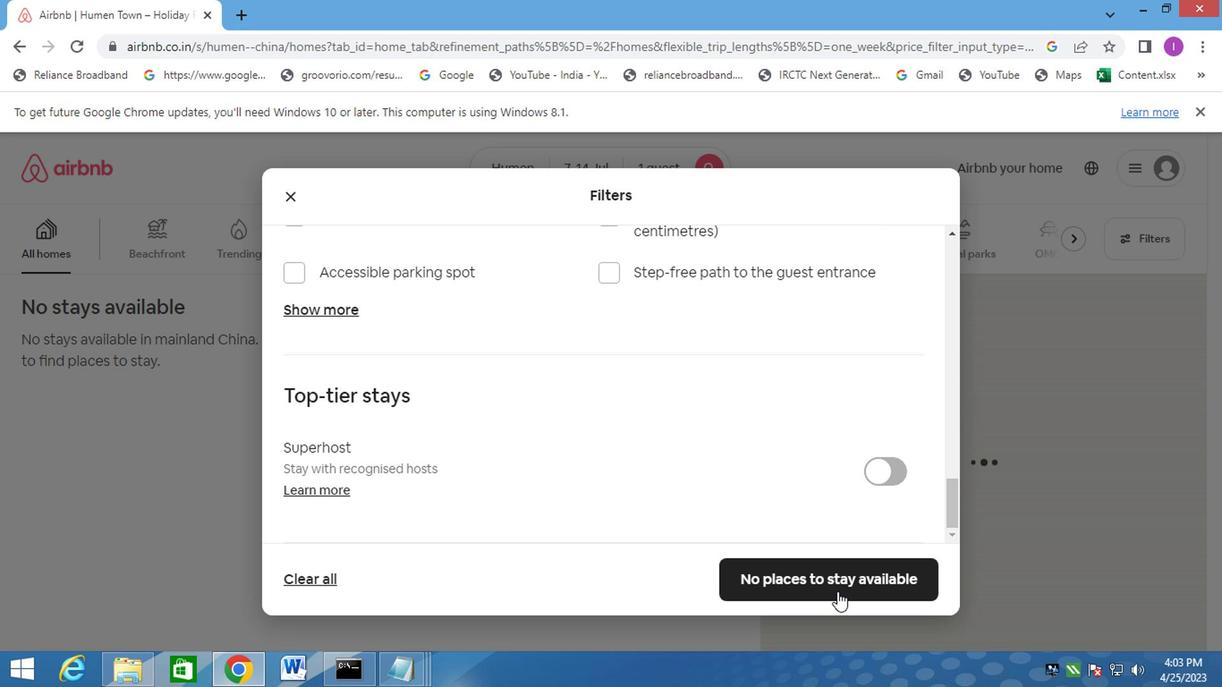 
Action: Mouse pressed left at (833, 581)
Screenshot: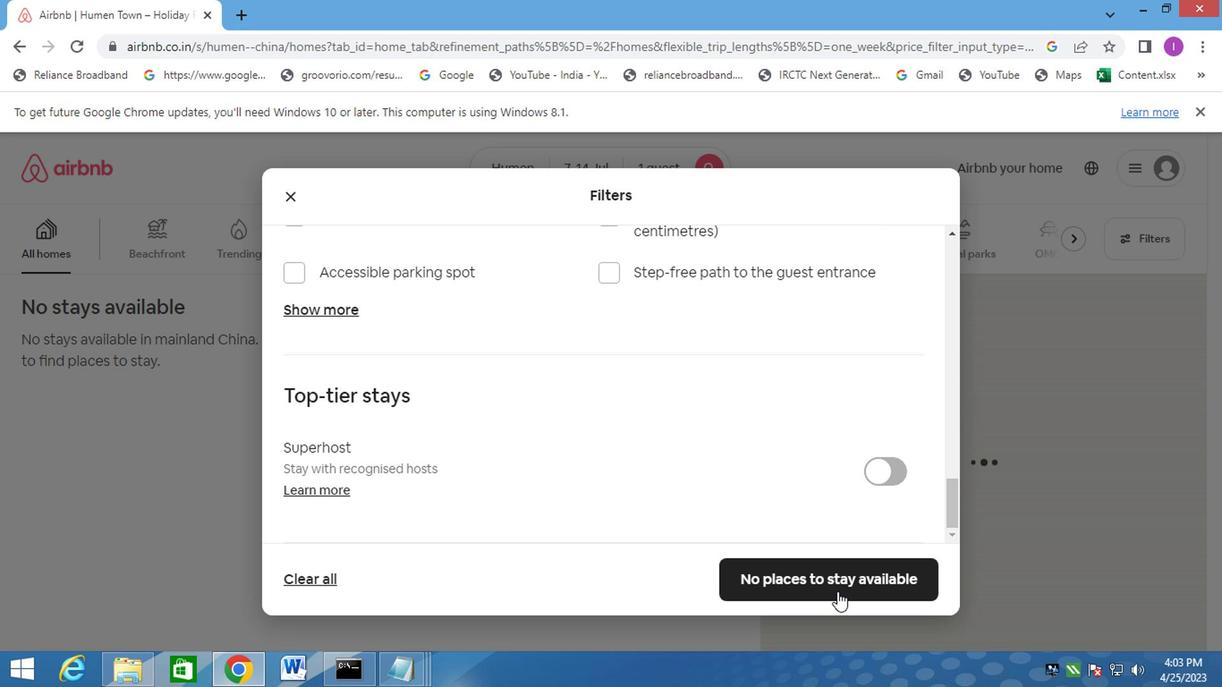 
Action: Mouse moved to (612, 422)
Screenshot: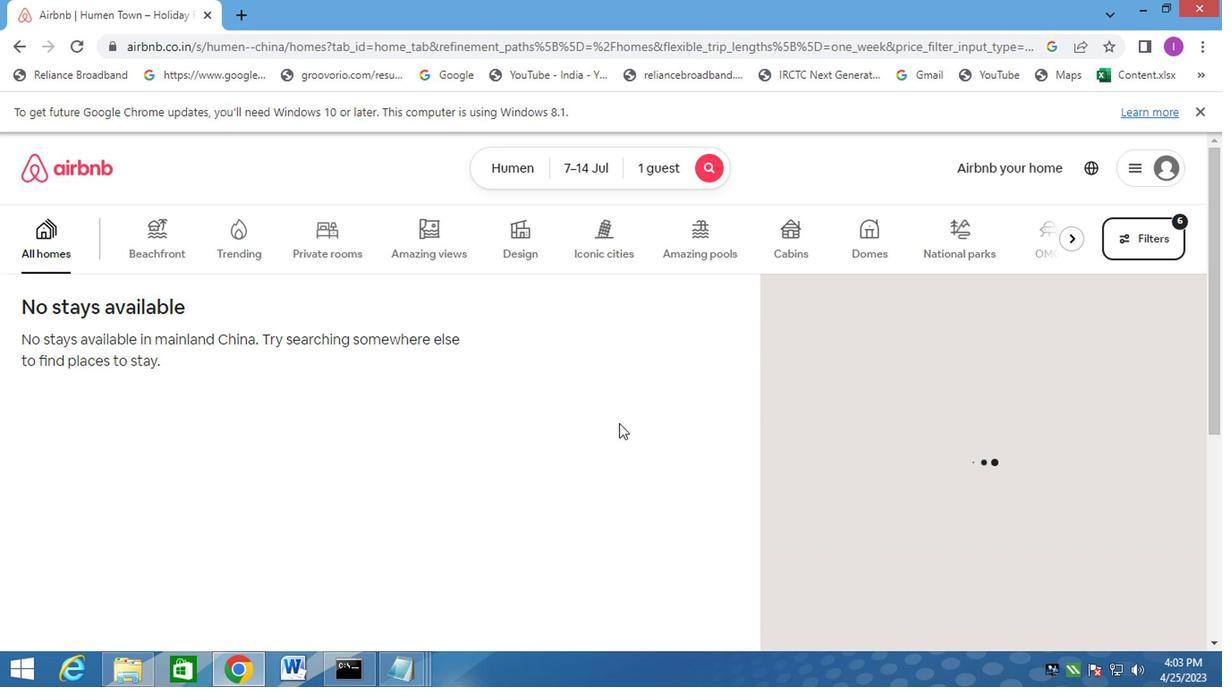 
